 Task: Look for space in Grimbergen, Belgium from 6th September, 2023 to 10th September, 2023 for 1 adult in price range Rs.9000 to Rs.17000. Place can be private room with 1  bedroom having 1 bed and 1 bathroom. Property type can be house, flat, guest house, hotel. Amenities needed are: heating. Booking option can be shelf check-in. Required host language is English.
Action: Key pressed g<Key.caps_lock>rimbergen,<Key.space><Key.caps_lock>b<Key.caps_lock>elgium<Key.enter>
Screenshot: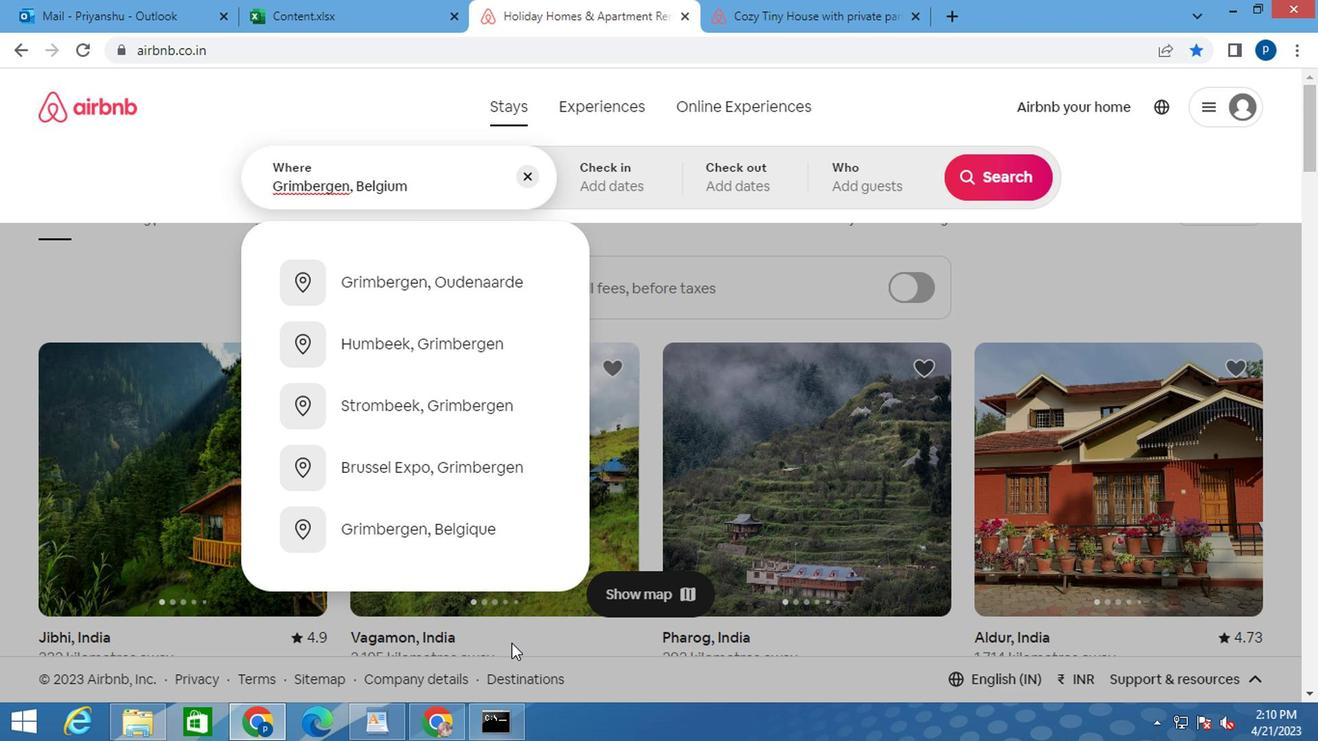 
Action: Mouse moved to (982, 328)
Screenshot: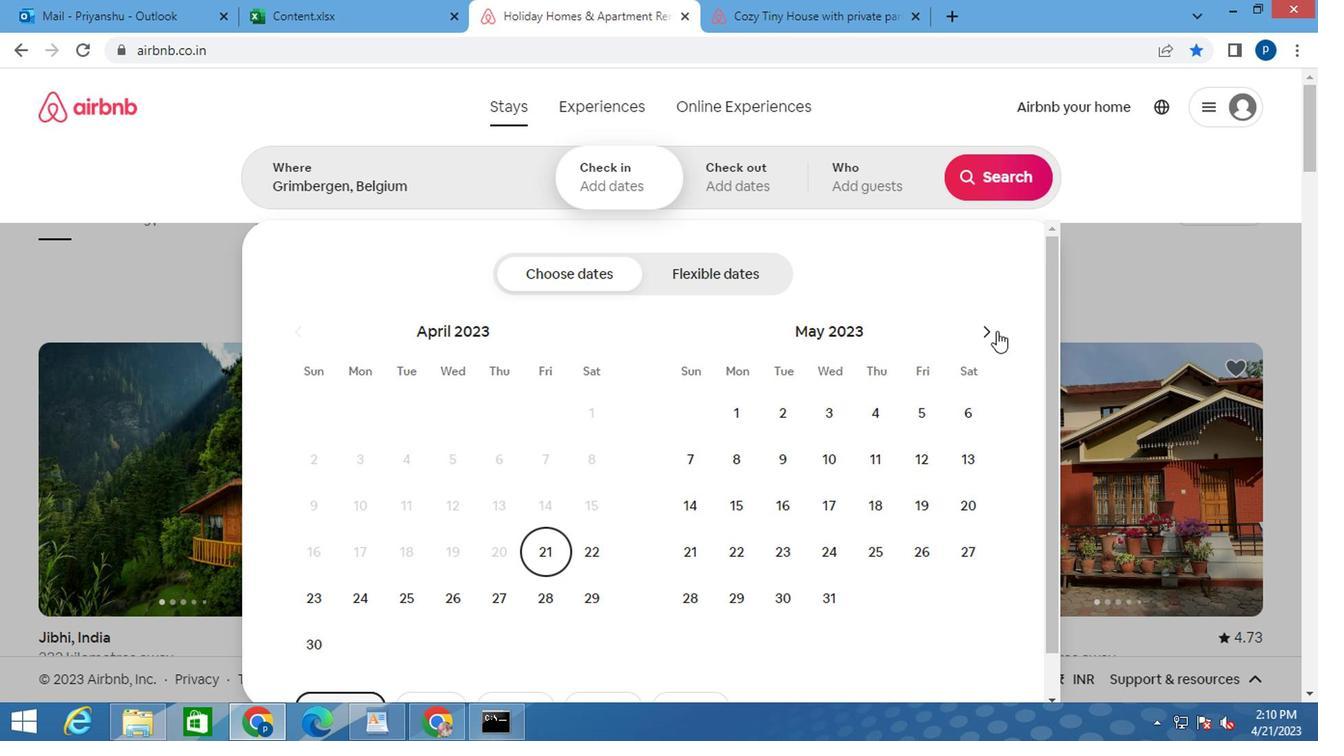 
Action: Mouse pressed left at (982, 328)
Screenshot: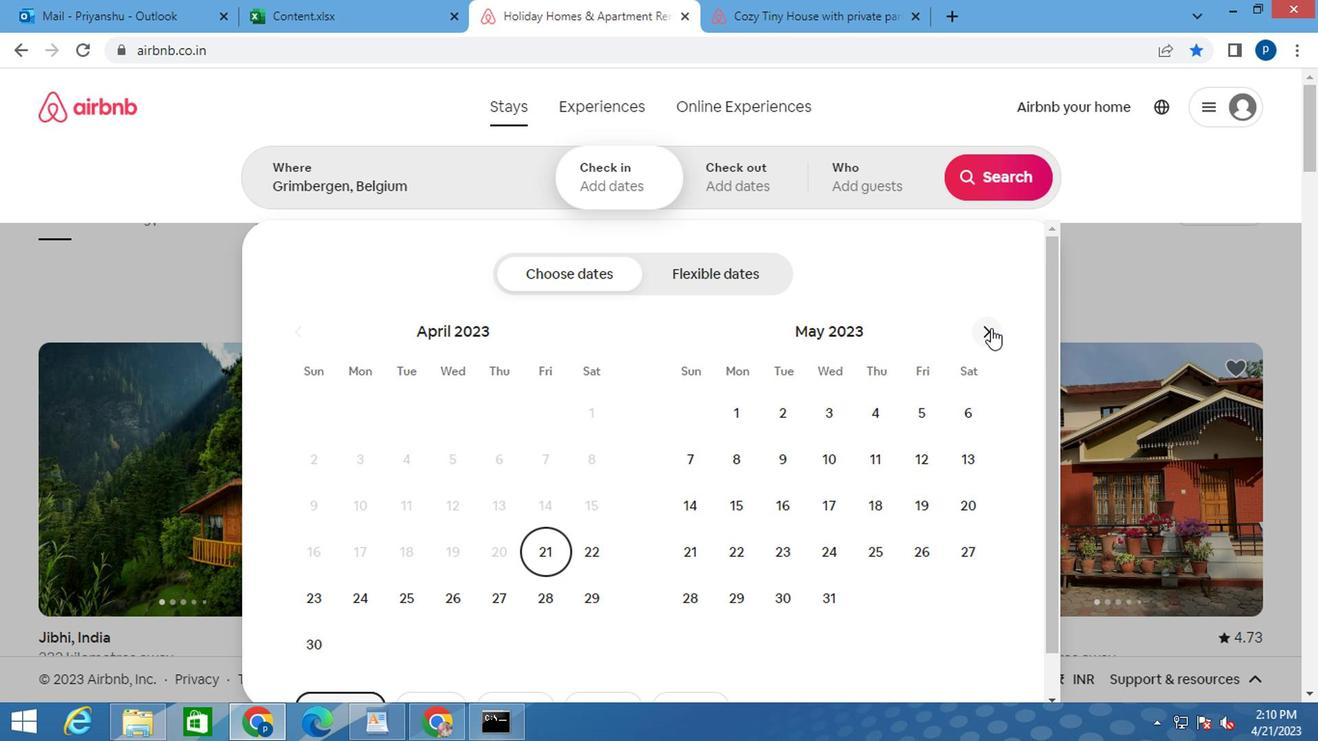 
Action: Mouse moved to (981, 327)
Screenshot: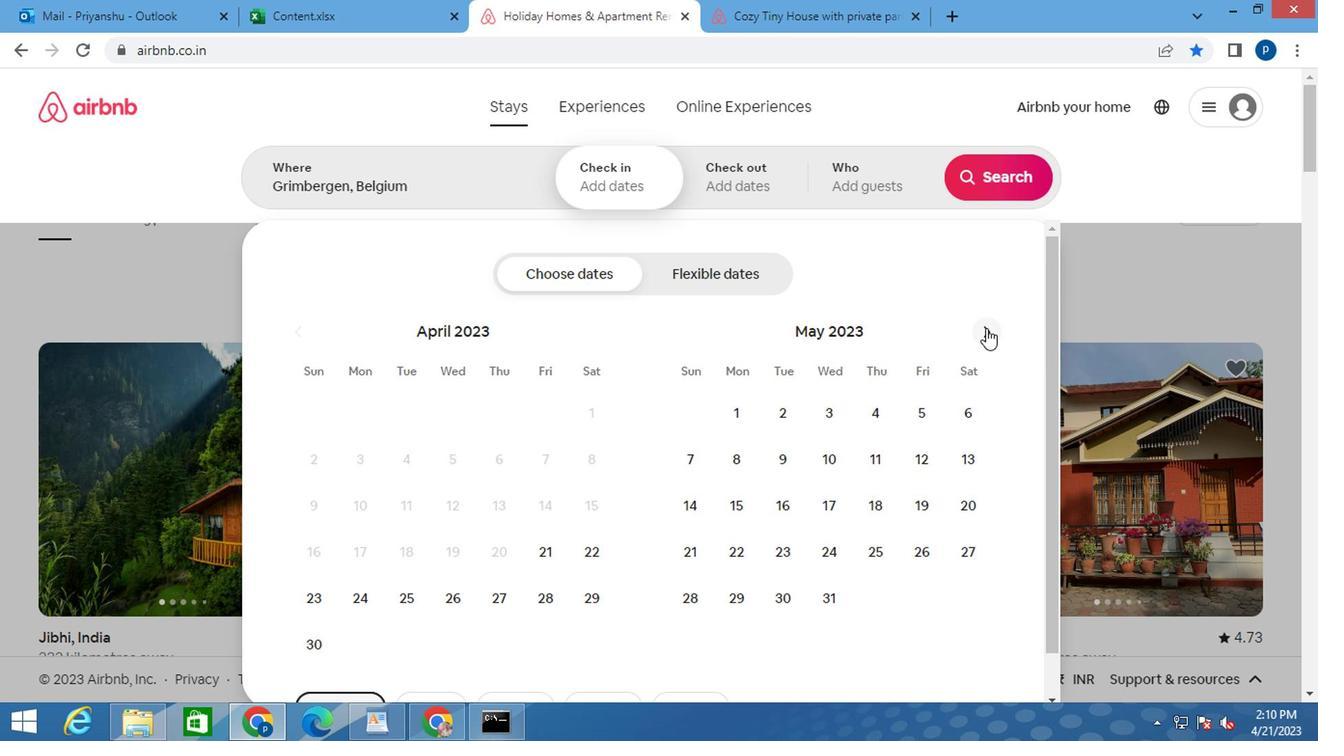 
Action: Mouse pressed left at (981, 327)
Screenshot: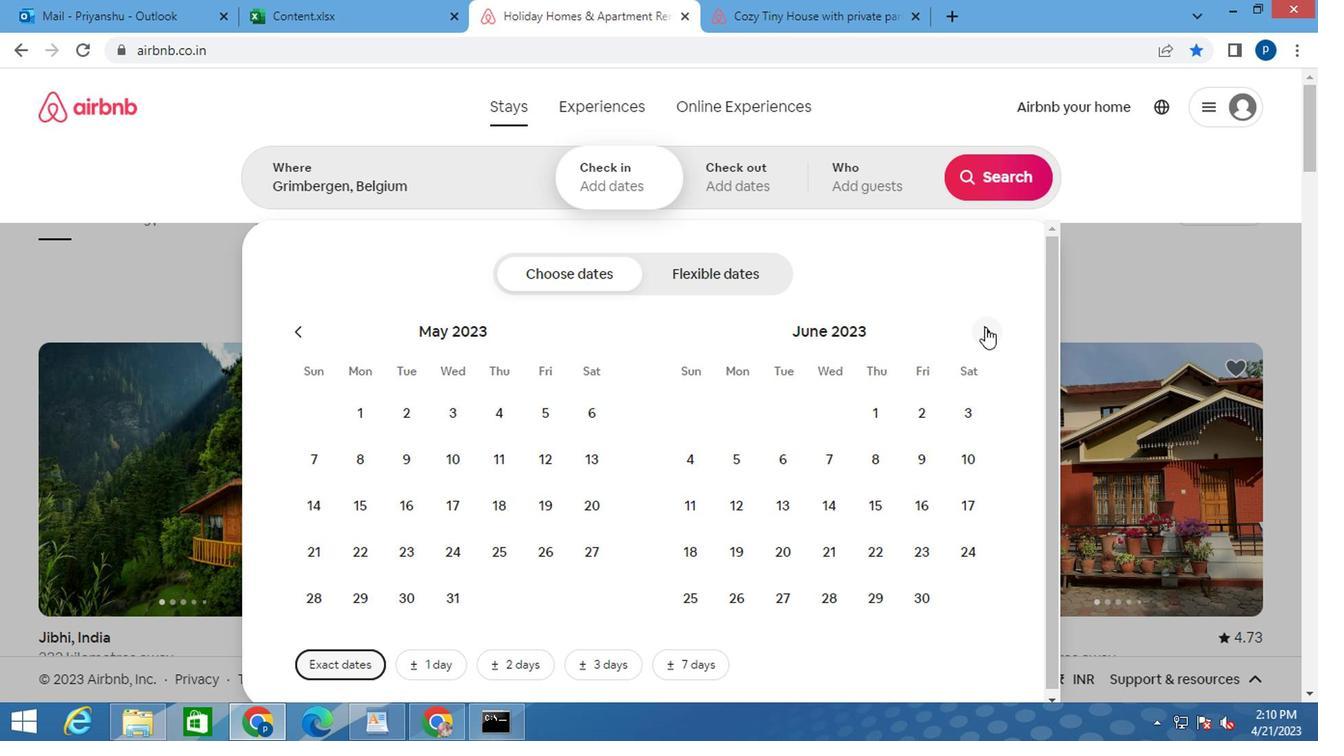 
Action: Mouse pressed left at (981, 327)
Screenshot: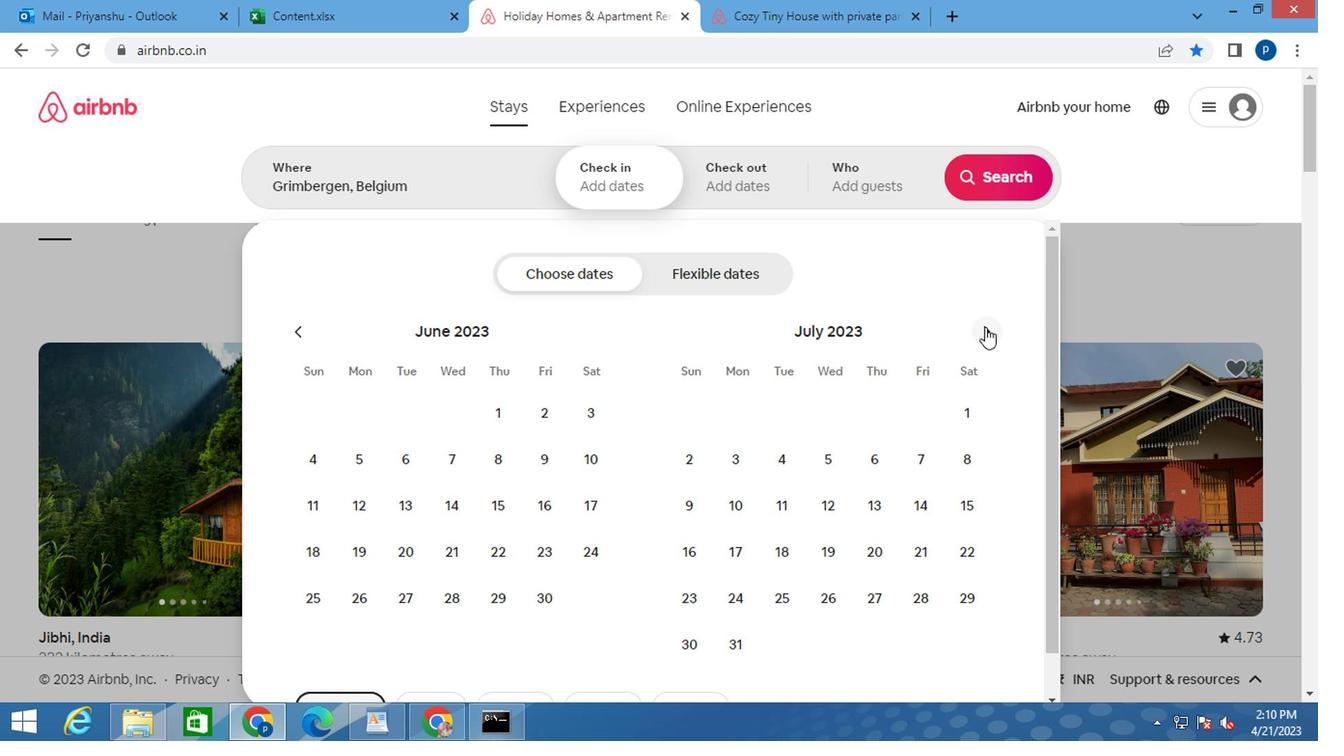 
Action: Mouse pressed left at (981, 327)
Screenshot: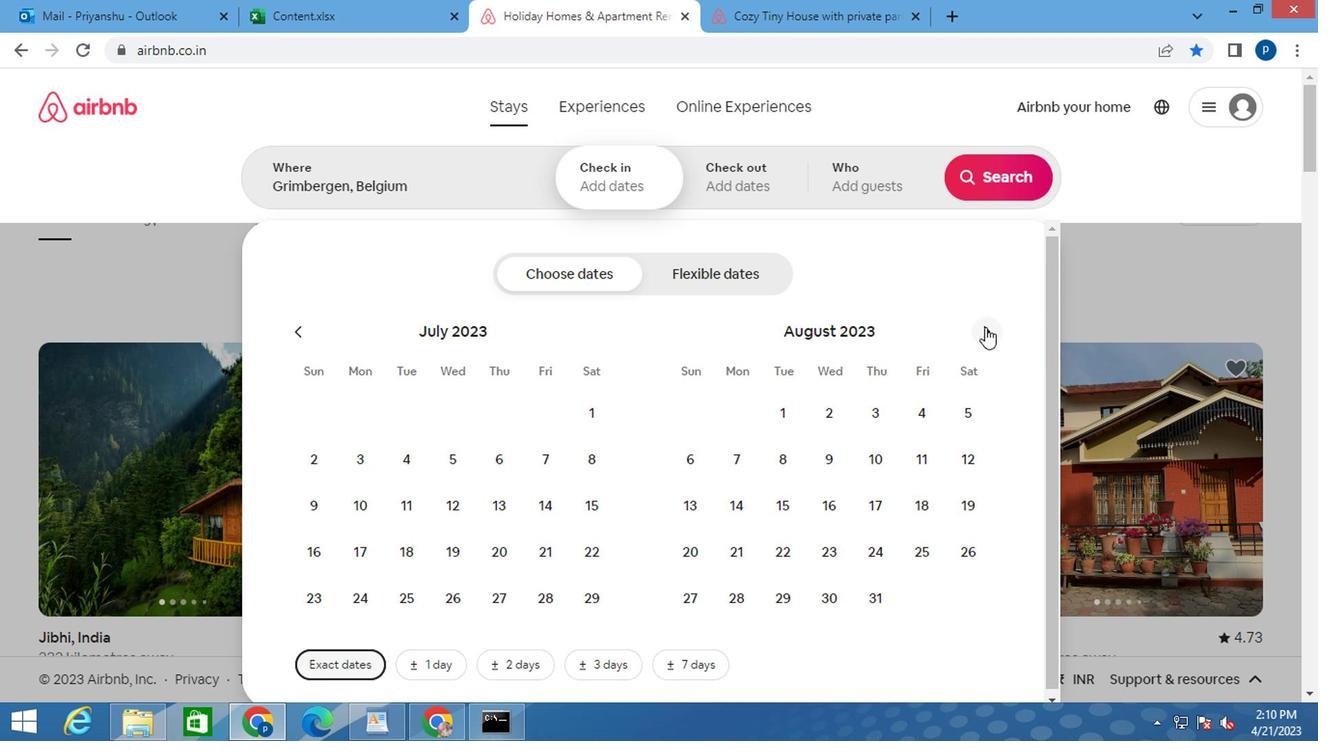
Action: Mouse moved to (832, 445)
Screenshot: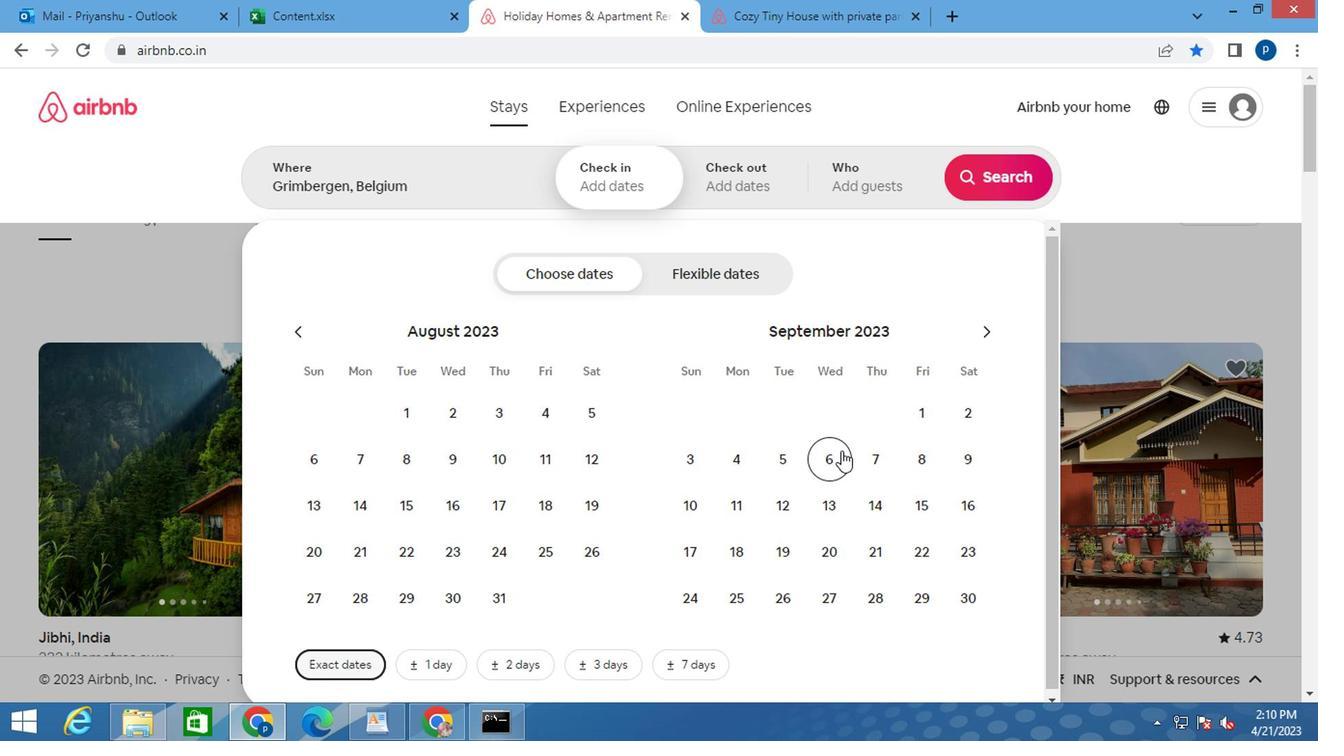 
Action: Mouse pressed left at (832, 445)
Screenshot: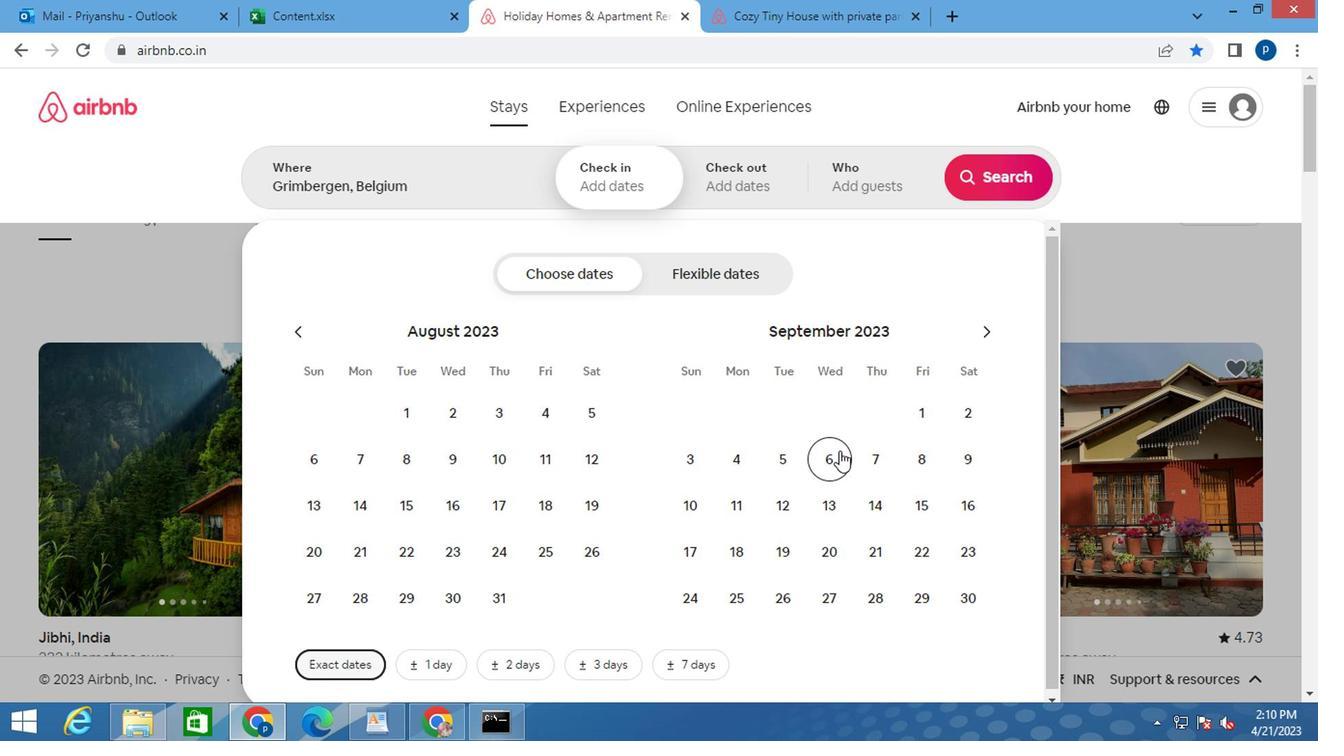 
Action: Mouse moved to (685, 486)
Screenshot: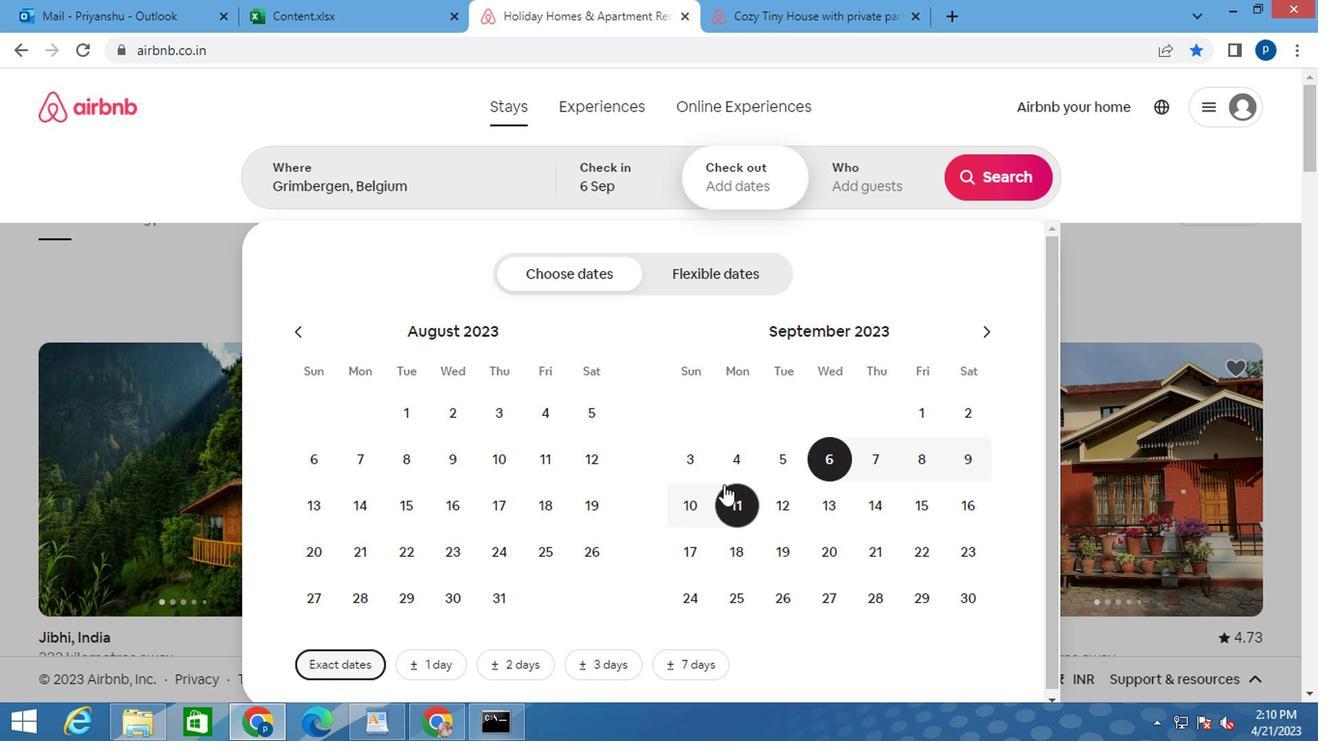 
Action: Mouse pressed left at (685, 486)
Screenshot: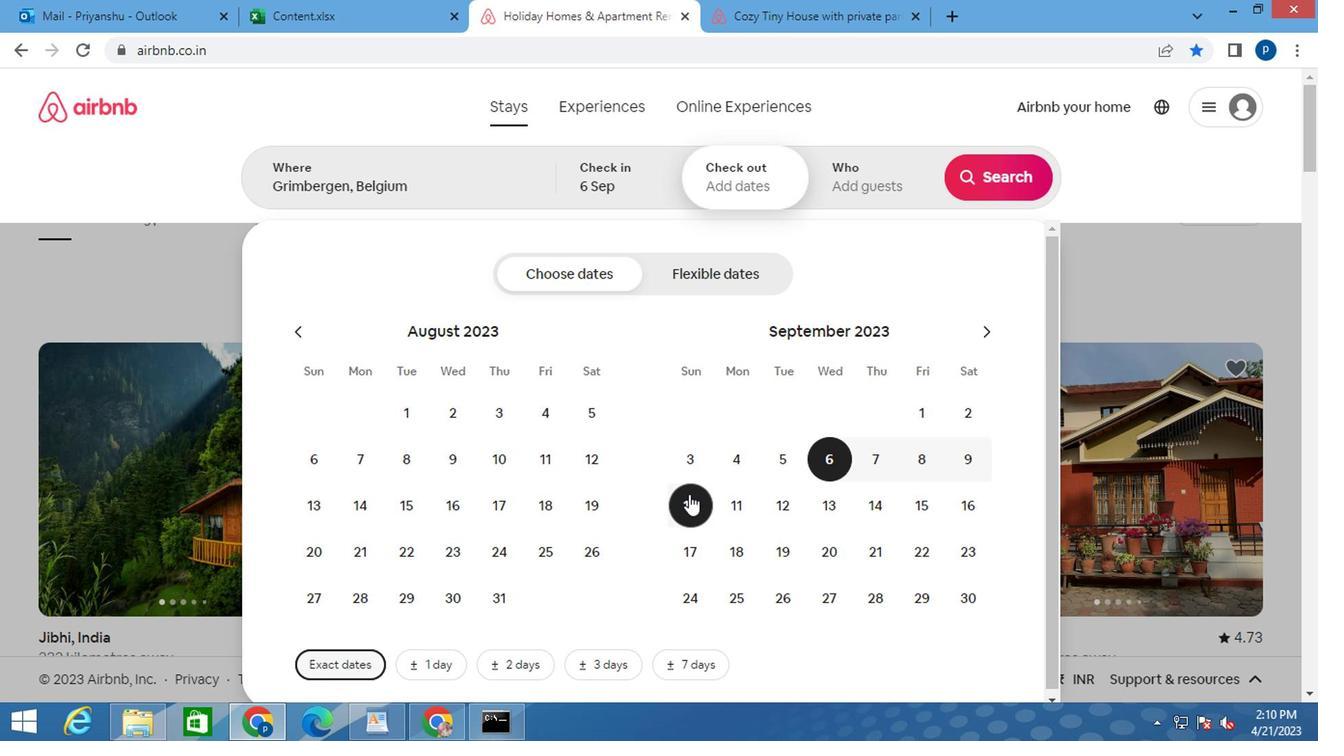 
Action: Mouse moved to (877, 189)
Screenshot: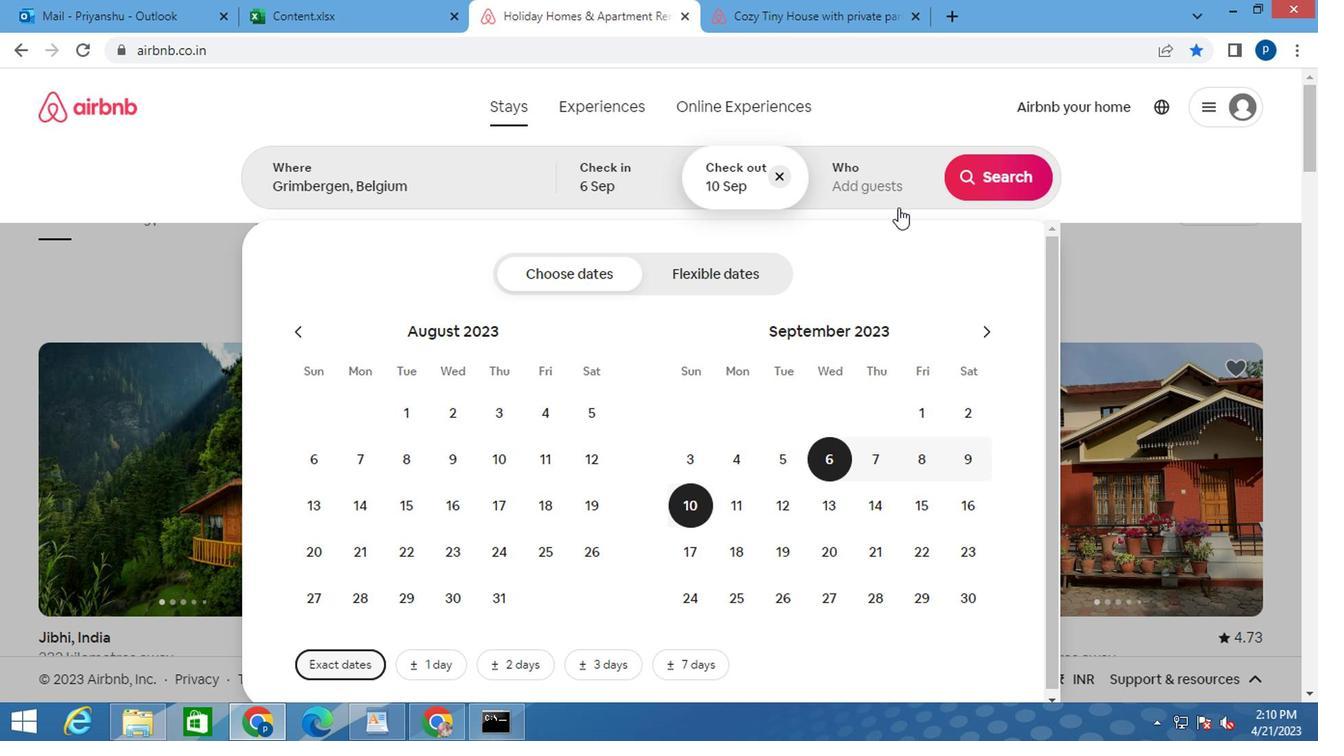 
Action: Mouse pressed left at (877, 189)
Screenshot: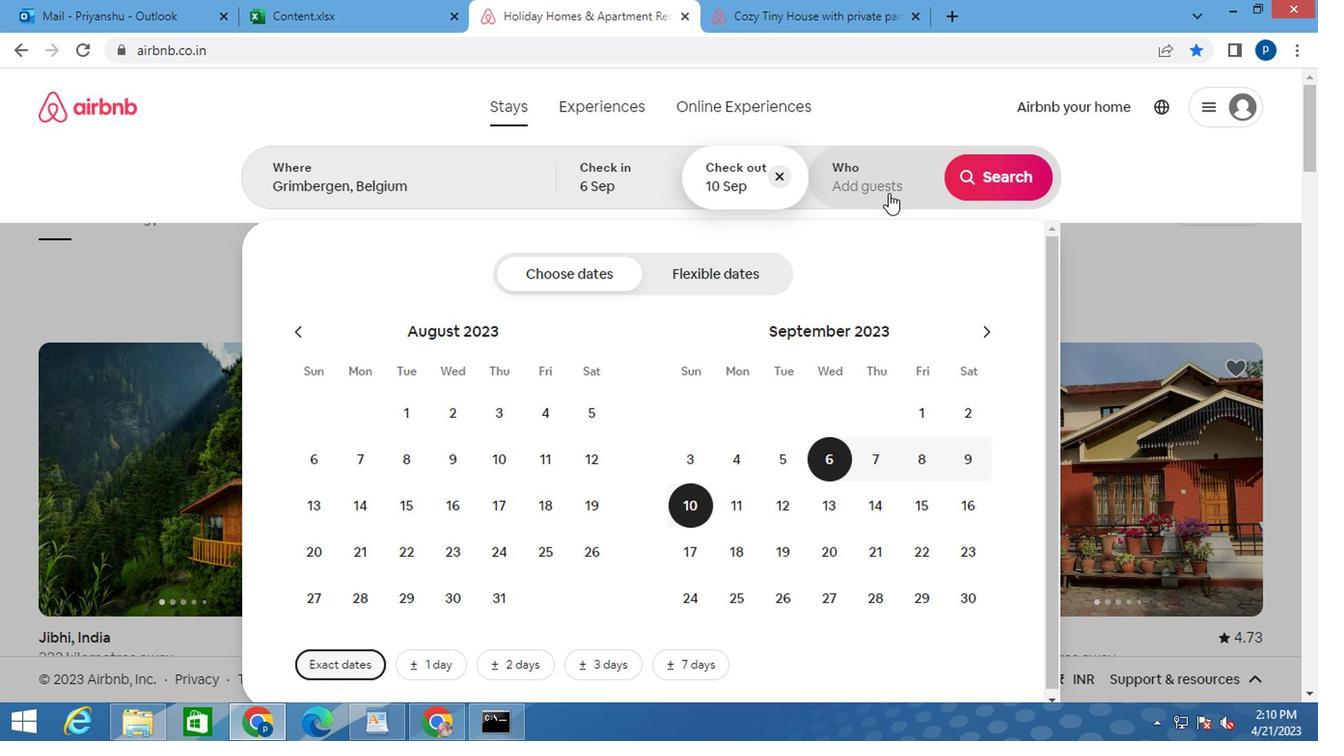 
Action: Mouse moved to (1006, 272)
Screenshot: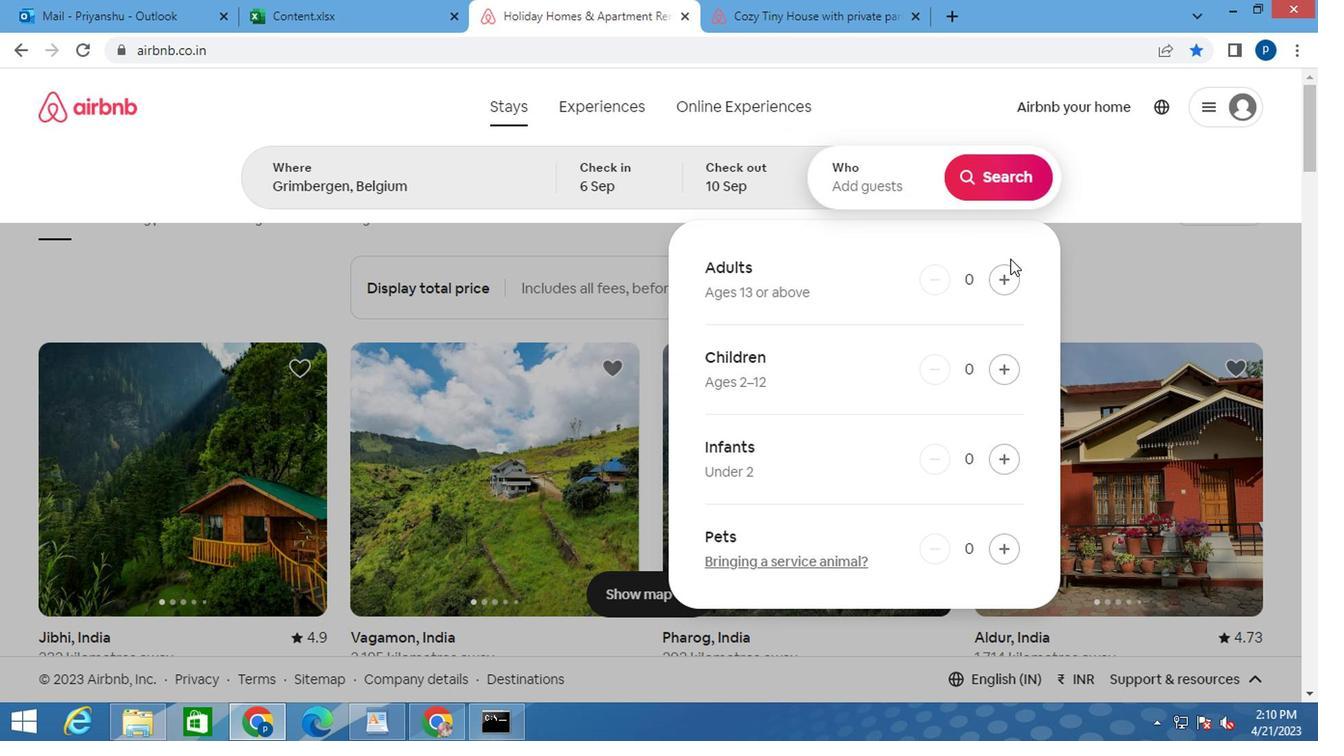 
Action: Mouse pressed left at (1006, 272)
Screenshot: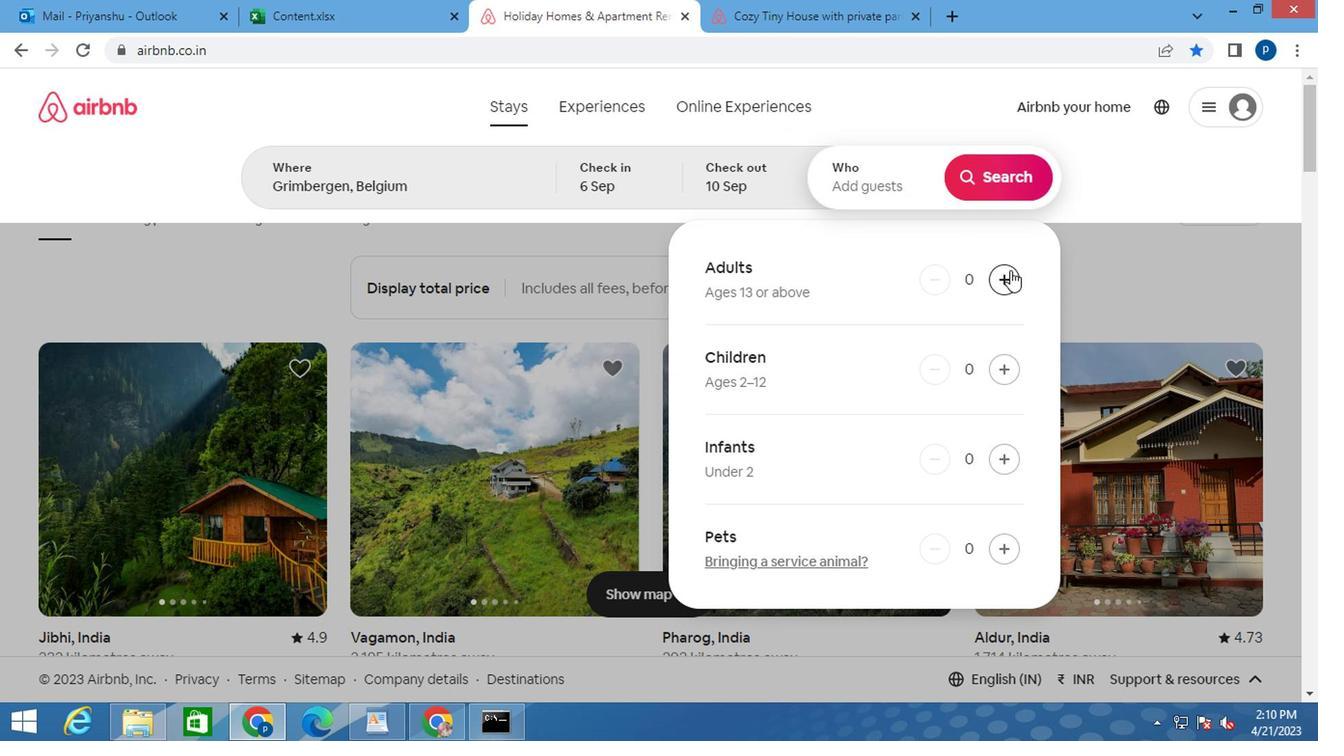 
Action: Mouse moved to (1018, 177)
Screenshot: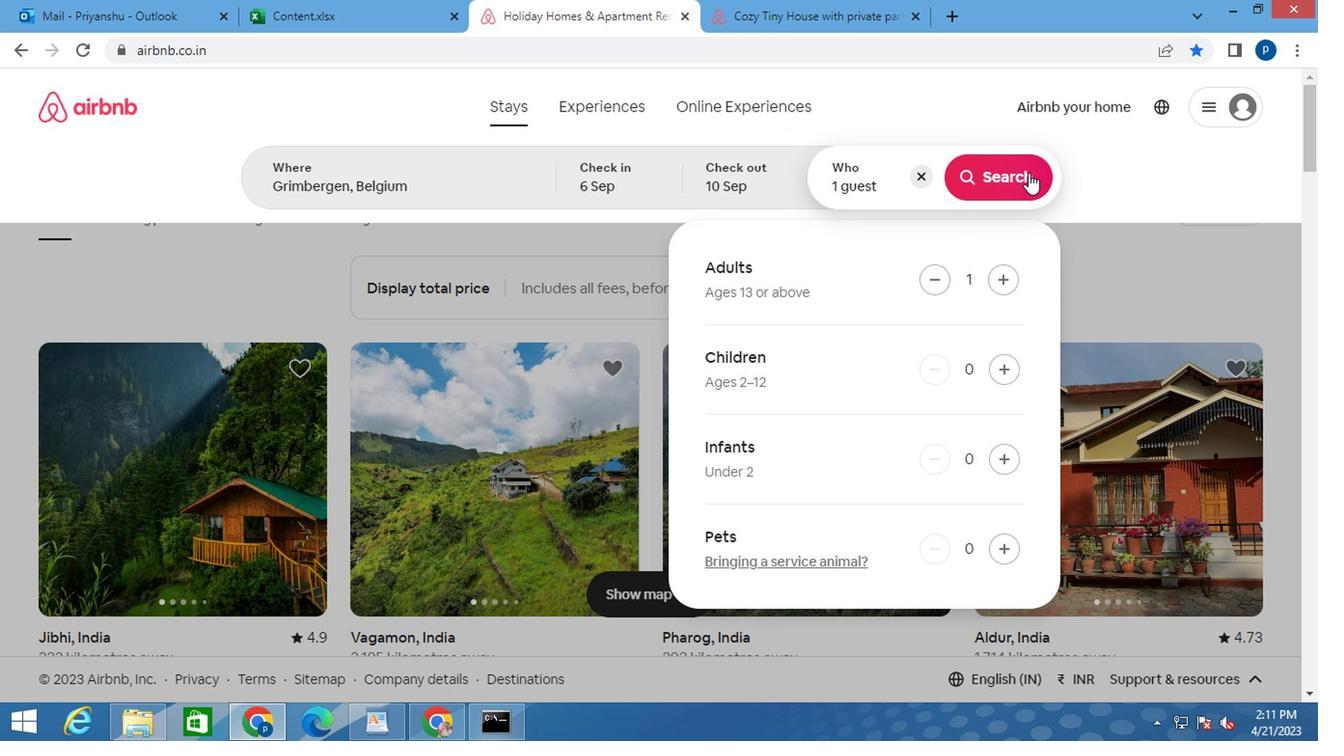 
Action: Mouse pressed left at (1018, 177)
Screenshot: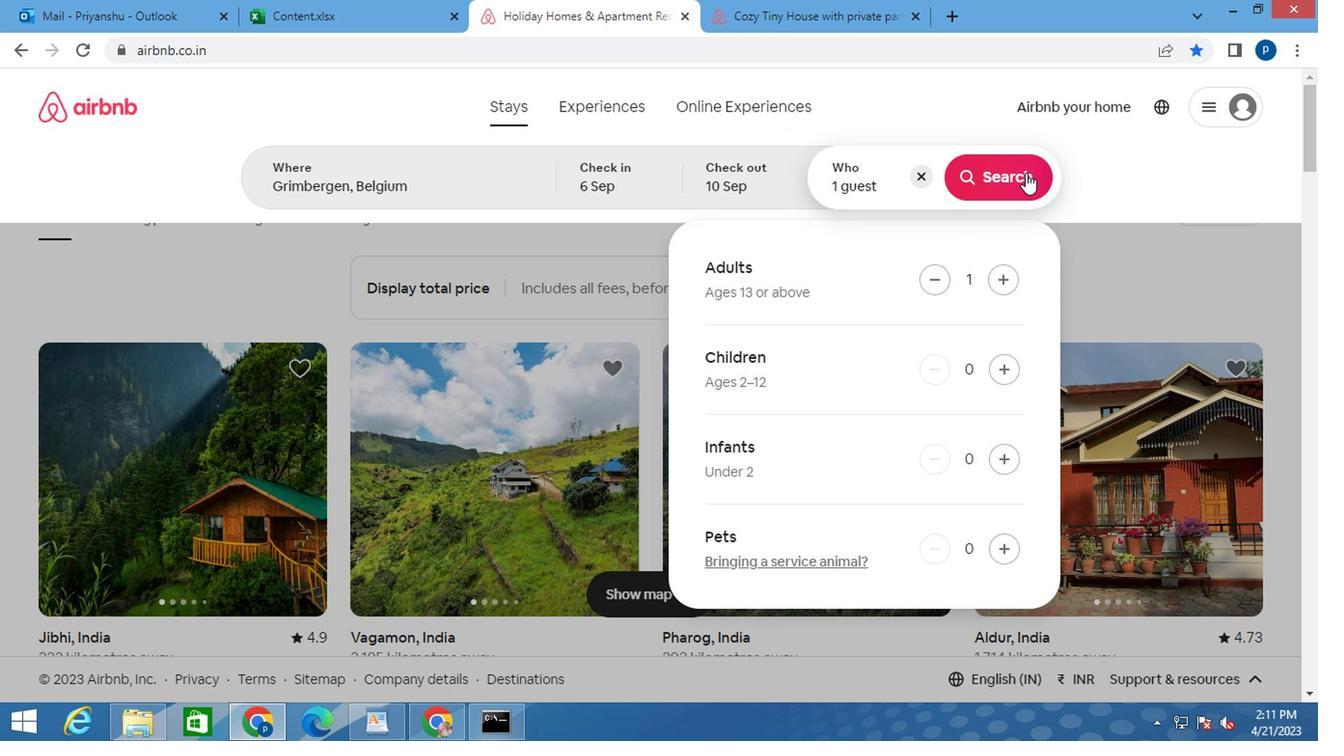 
Action: Mouse moved to (1201, 190)
Screenshot: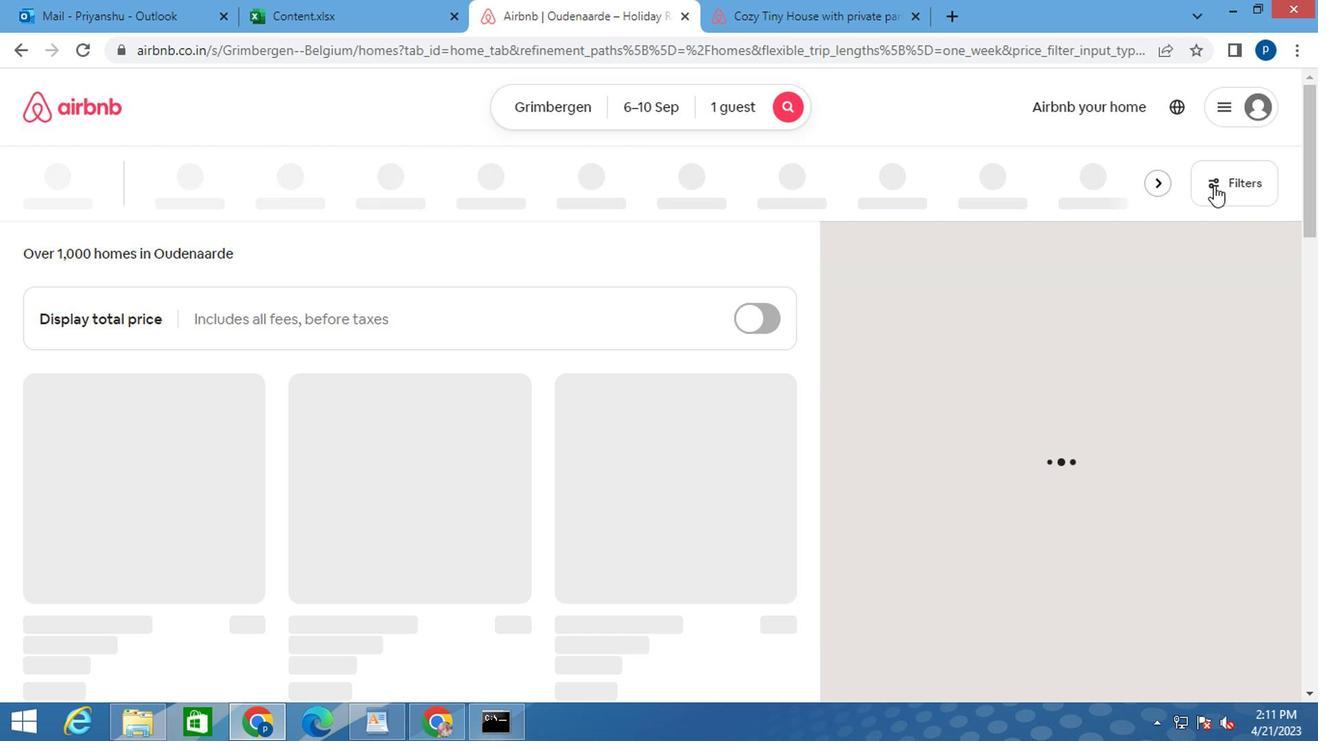 
Action: Mouse pressed left at (1201, 190)
Screenshot: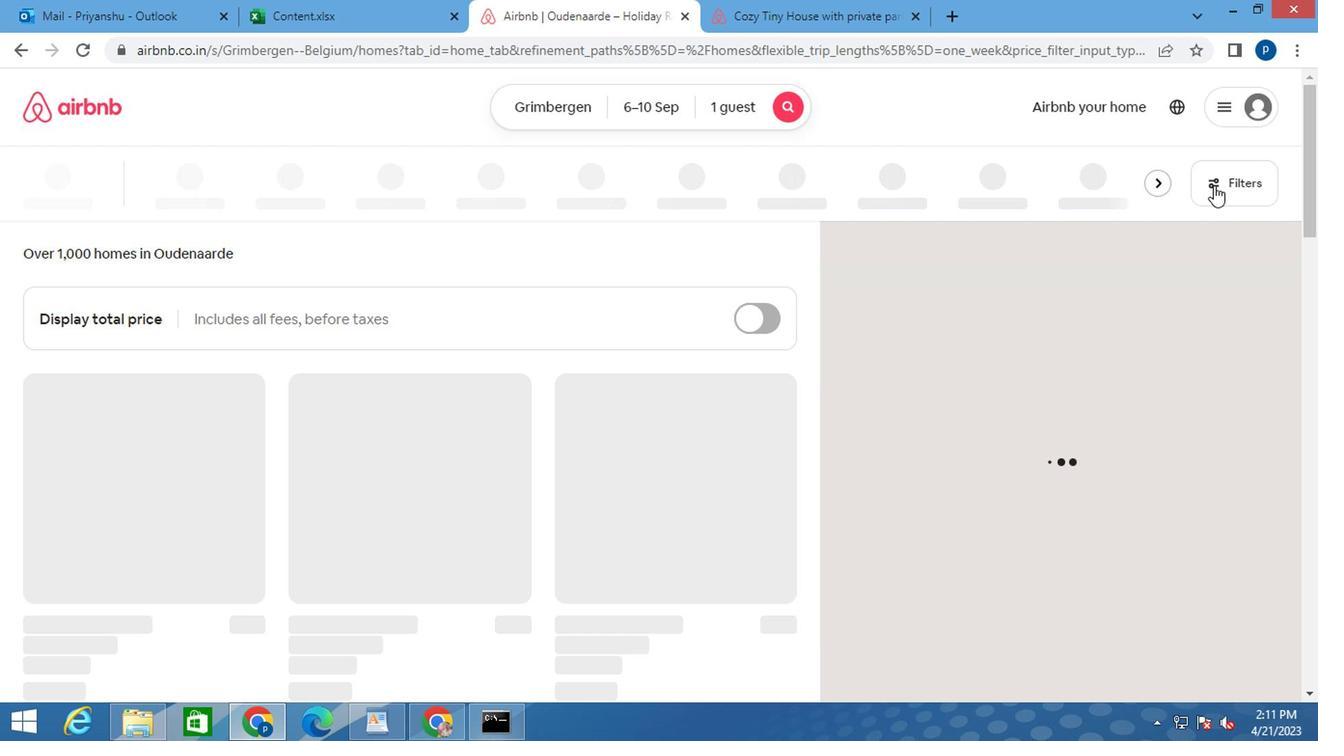 
Action: Mouse moved to (378, 423)
Screenshot: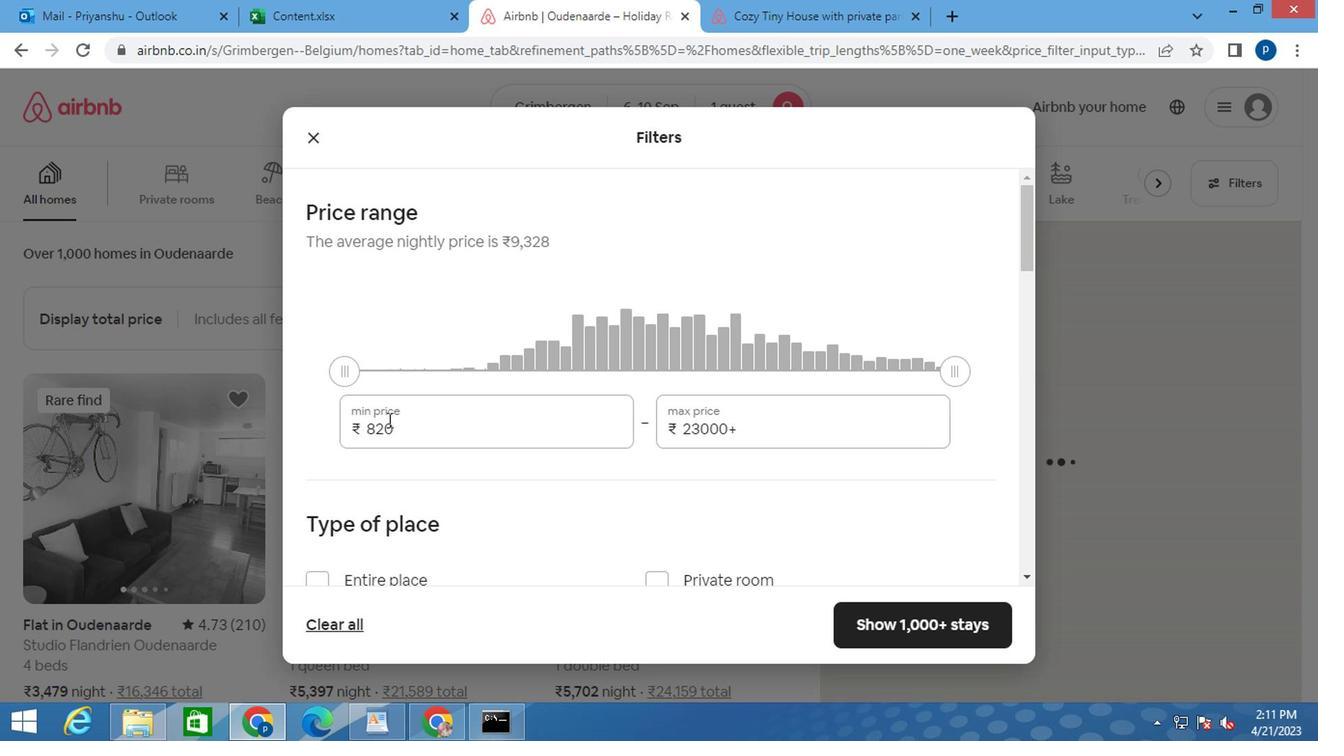 
Action: Mouse pressed left at (378, 423)
Screenshot: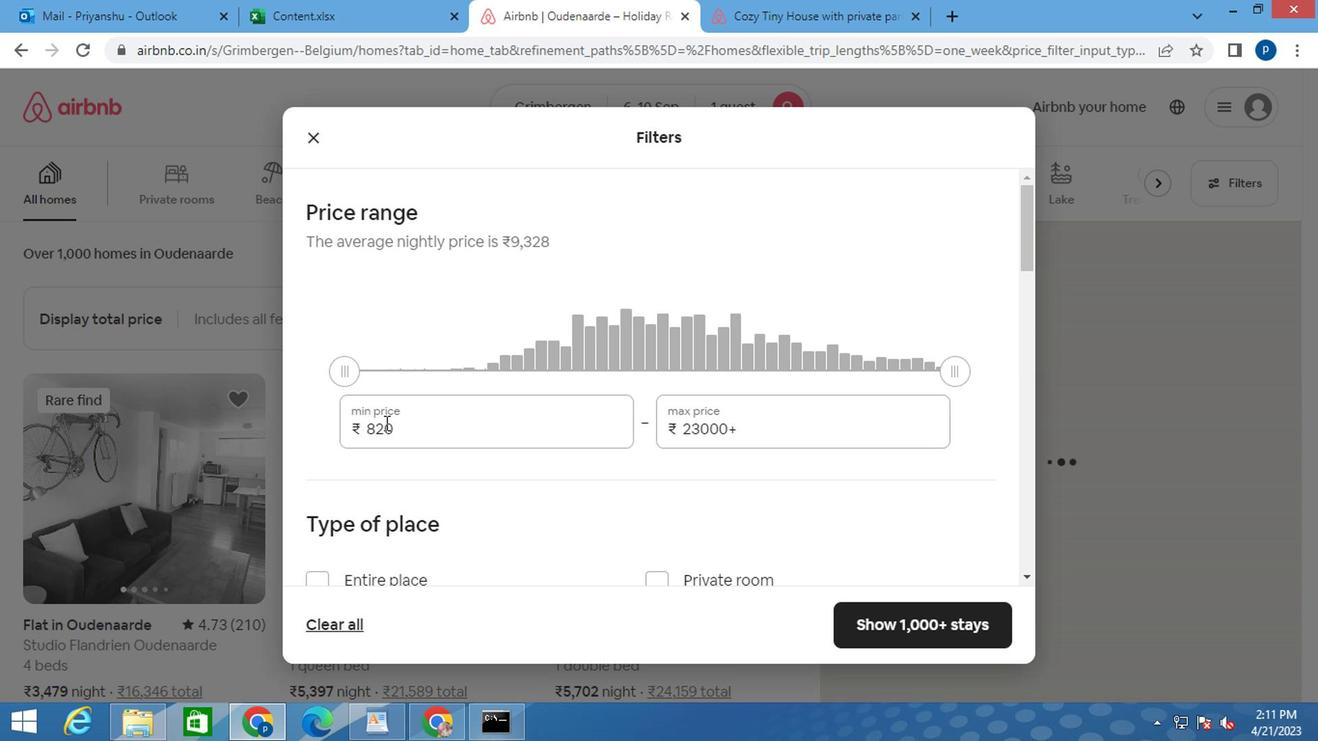 
Action: Mouse pressed left at (378, 423)
Screenshot: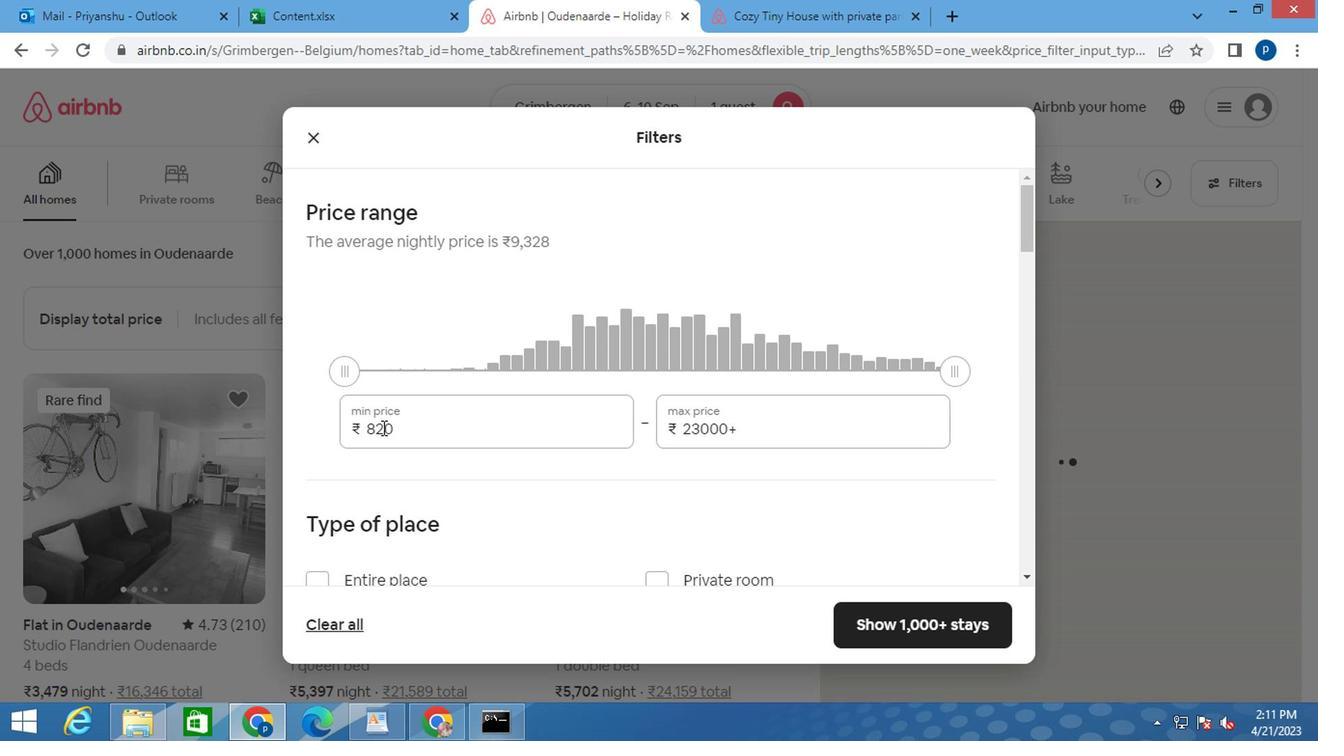 
Action: Mouse moved to (384, 414)
Screenshot: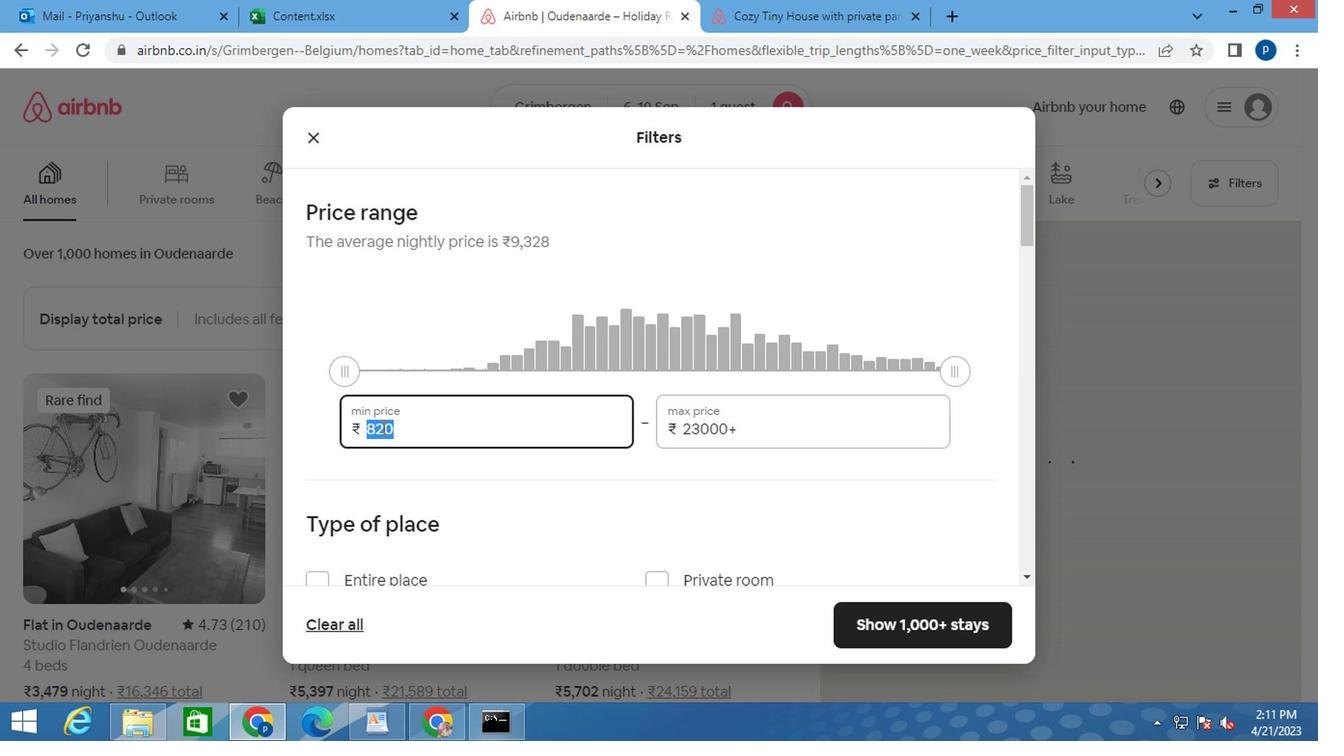 
Action: Key pressed 9000<Key.tab>170
Screenshot: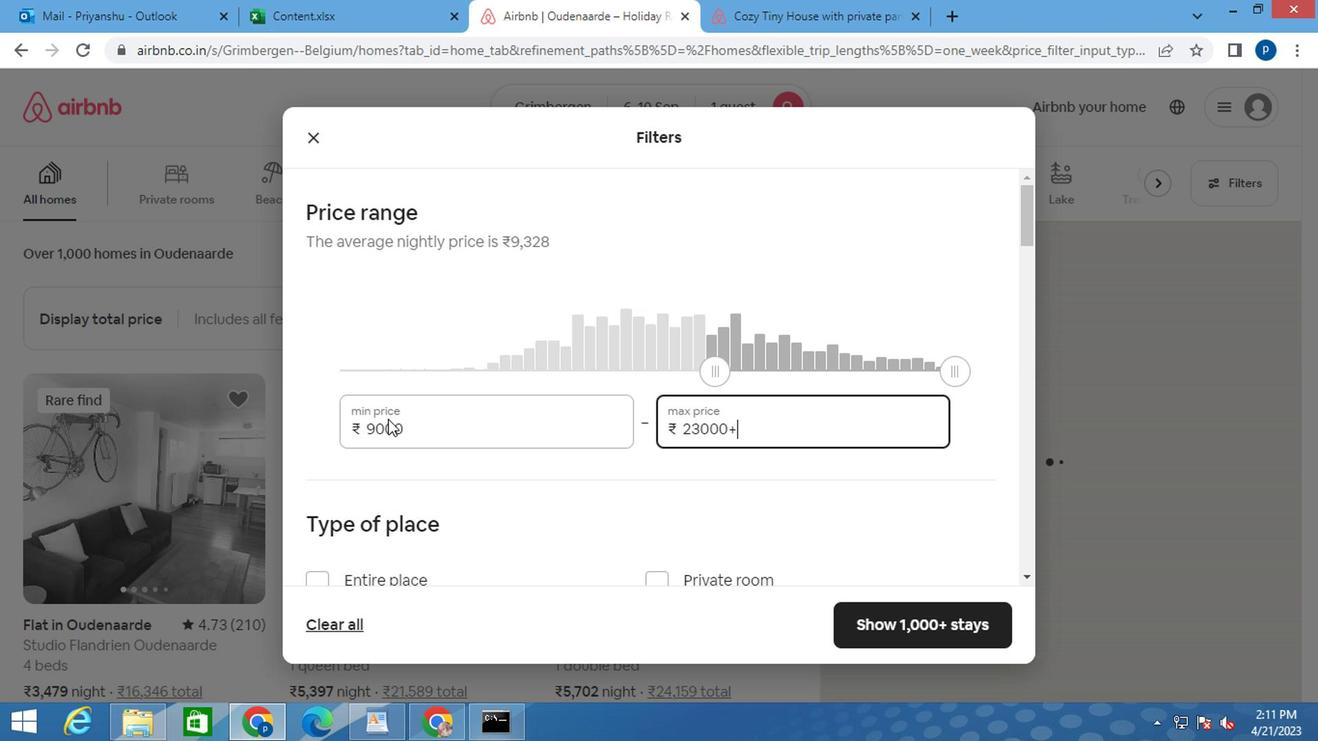 
Action: Mouse moved to (717, 426)
Screenshot: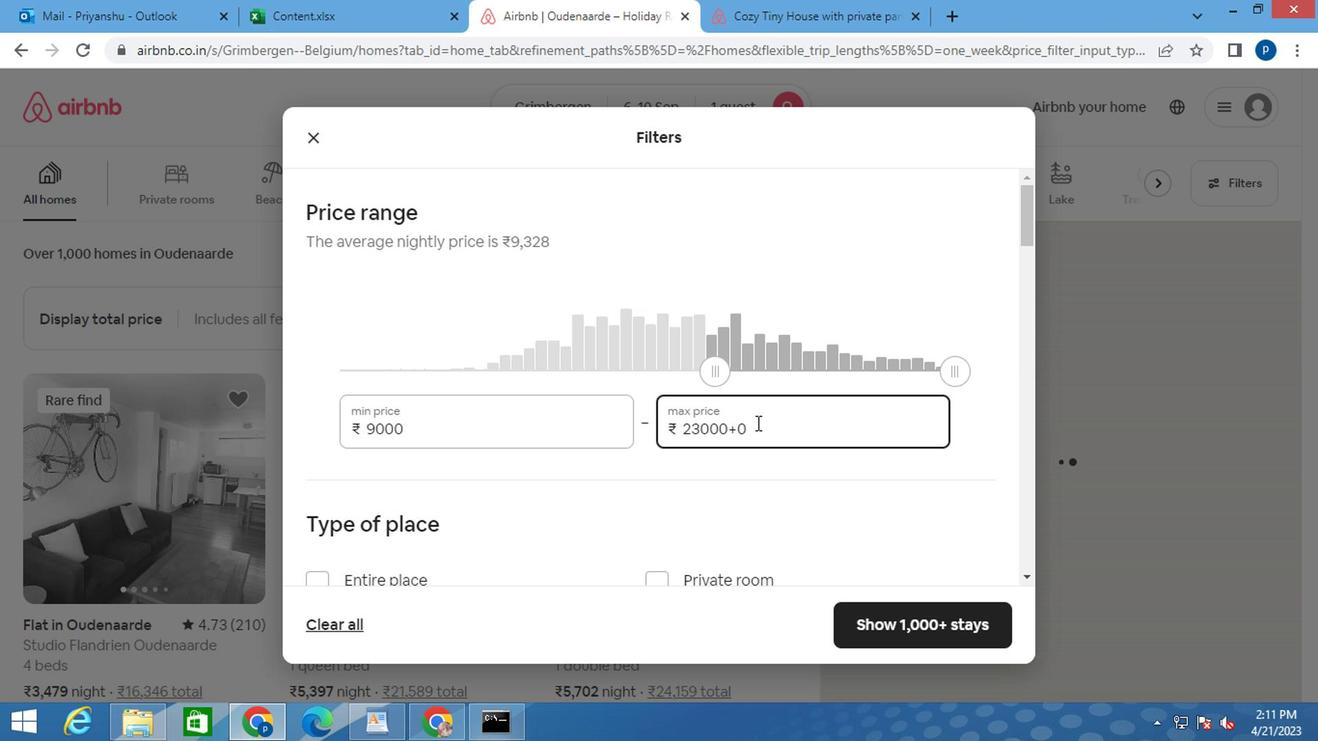 
Action: Mouse pressed left at (717, 426)
Screenshot: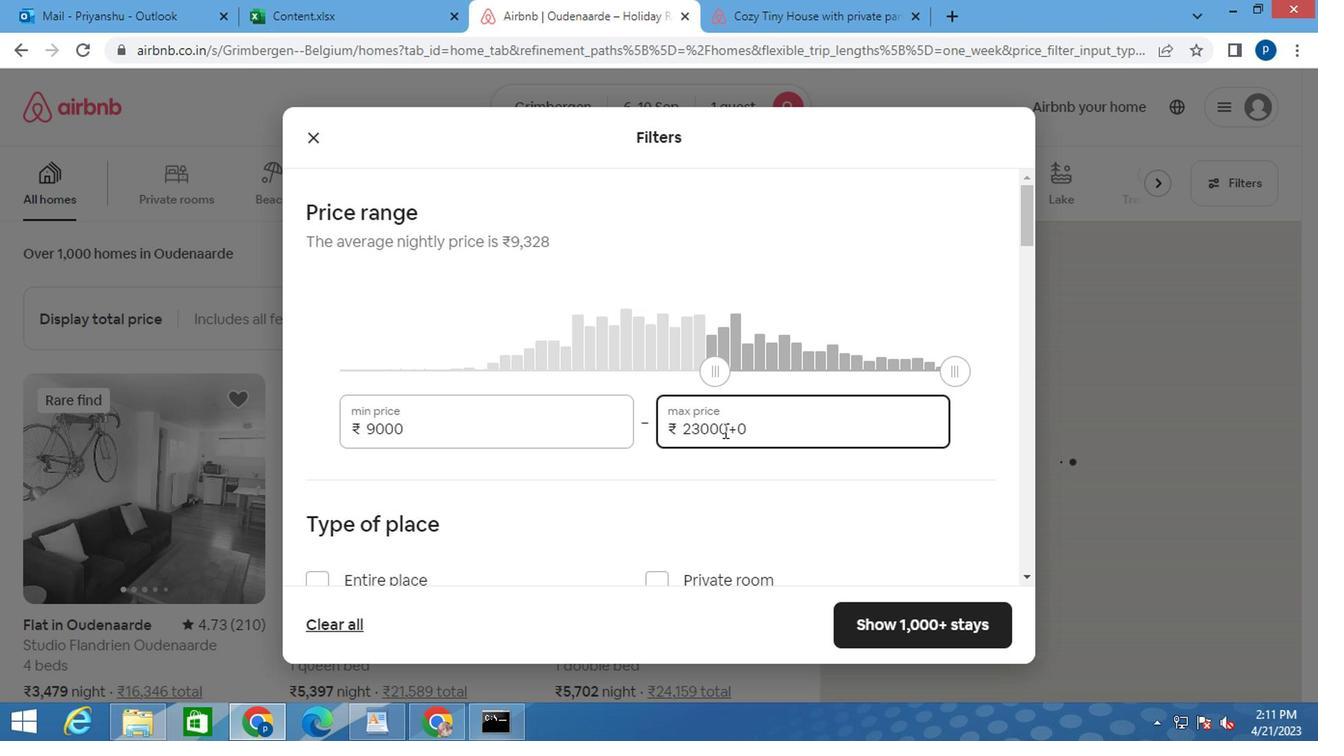 
Action: Mouse pressed left at (717, 426)
Screenshot: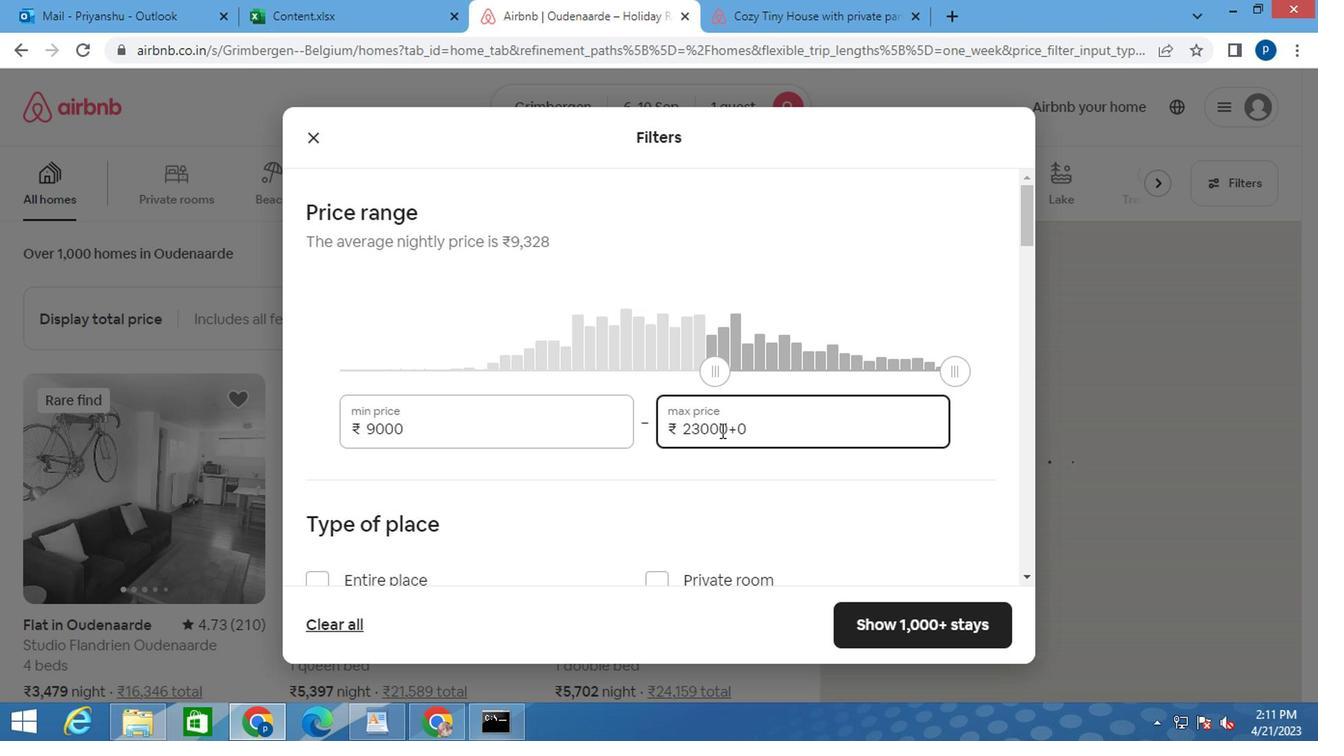 
Action: Mouse pressed left at (717, 426)
Screenshot: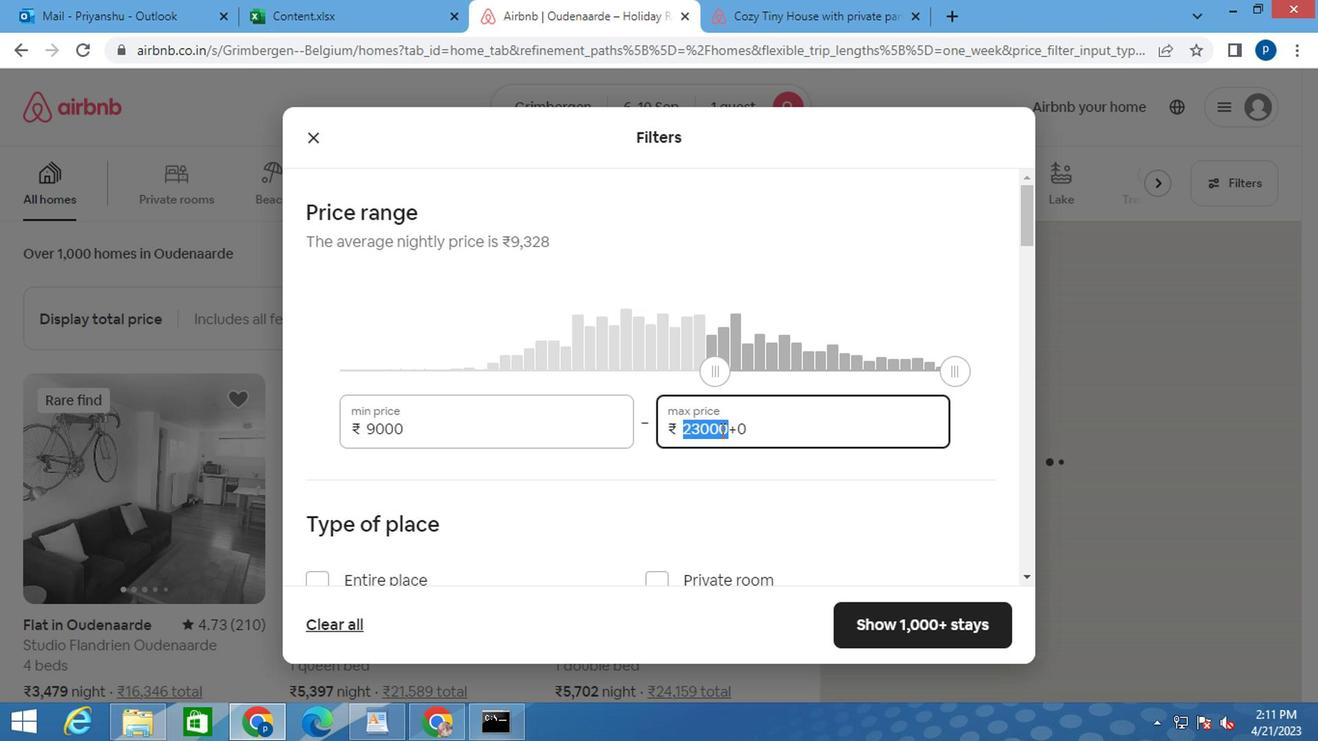 
Action: Key pressed 17000
Screenshot: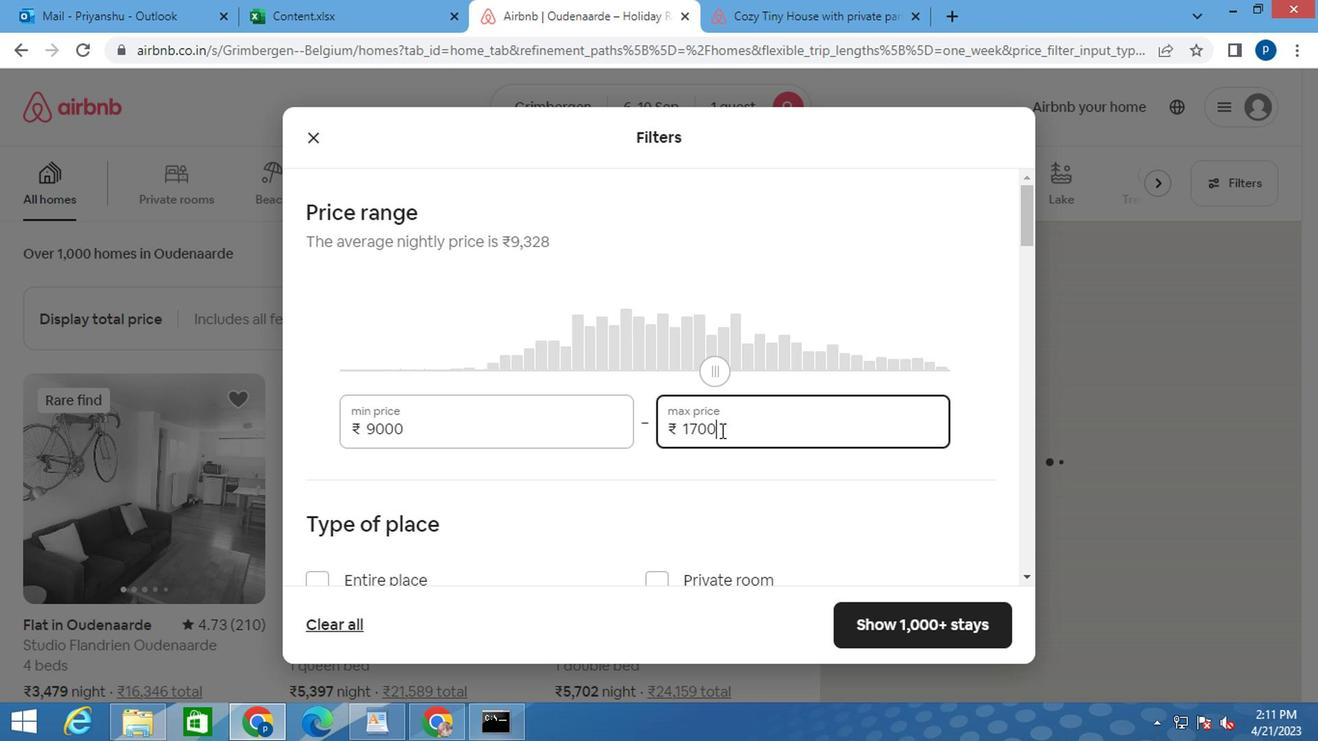 
Action: Mouse moved to (563, 471)
Screenshot: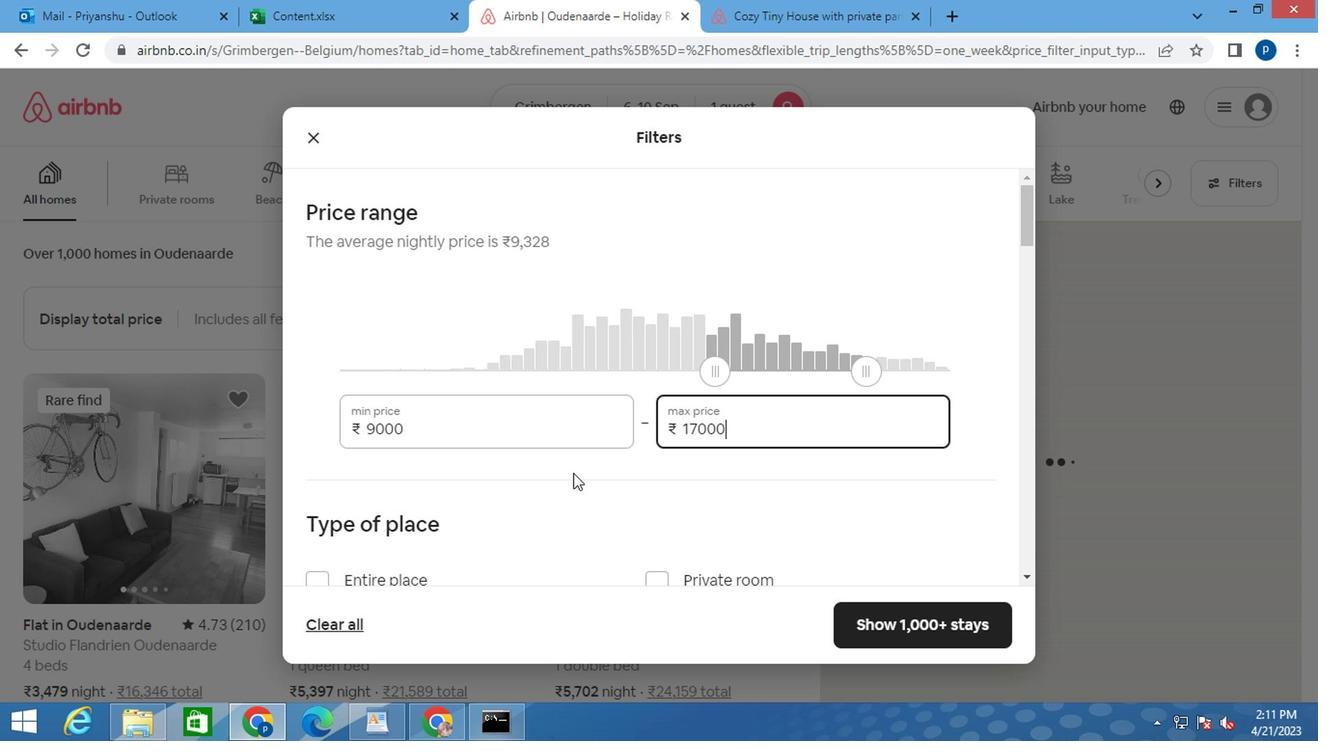 
Action: Mouse scrolled (563, 470) with delta (0, 0)
Screenshot: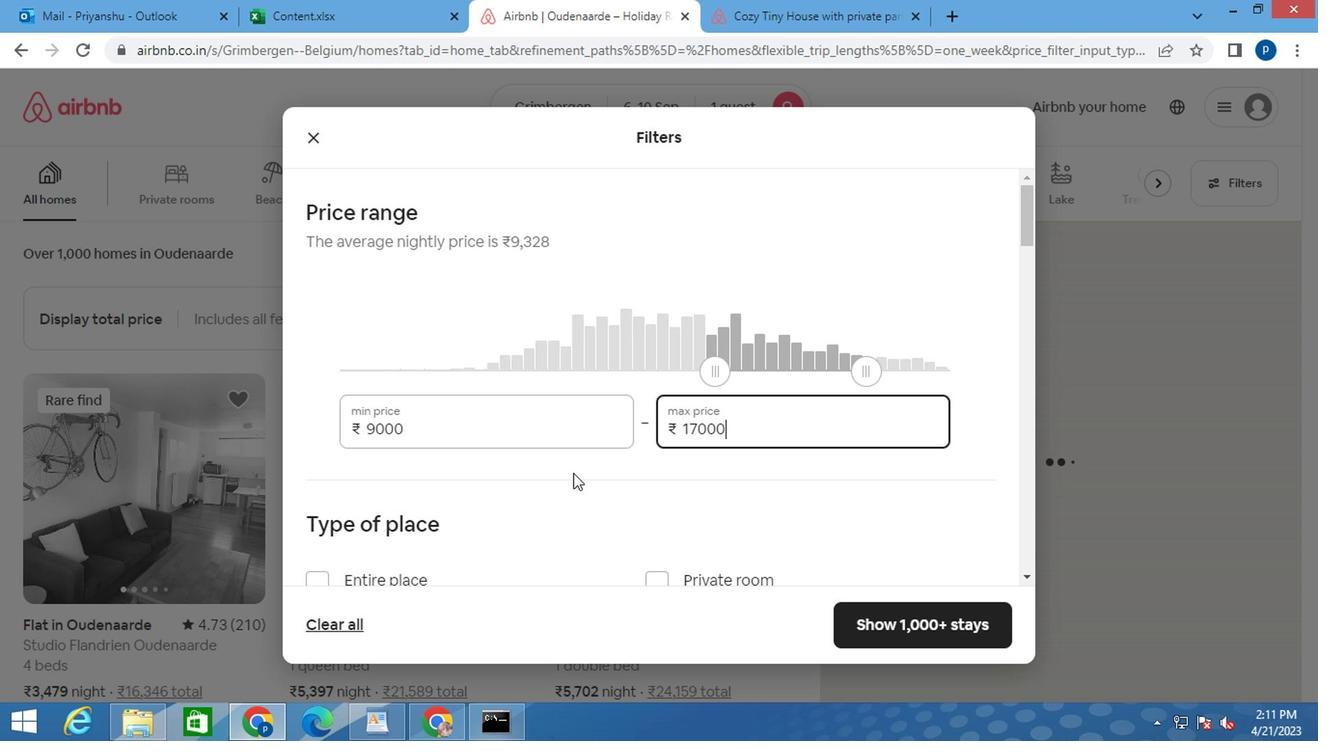 
Action: Mouse moved to (547, 473)
Screenshot: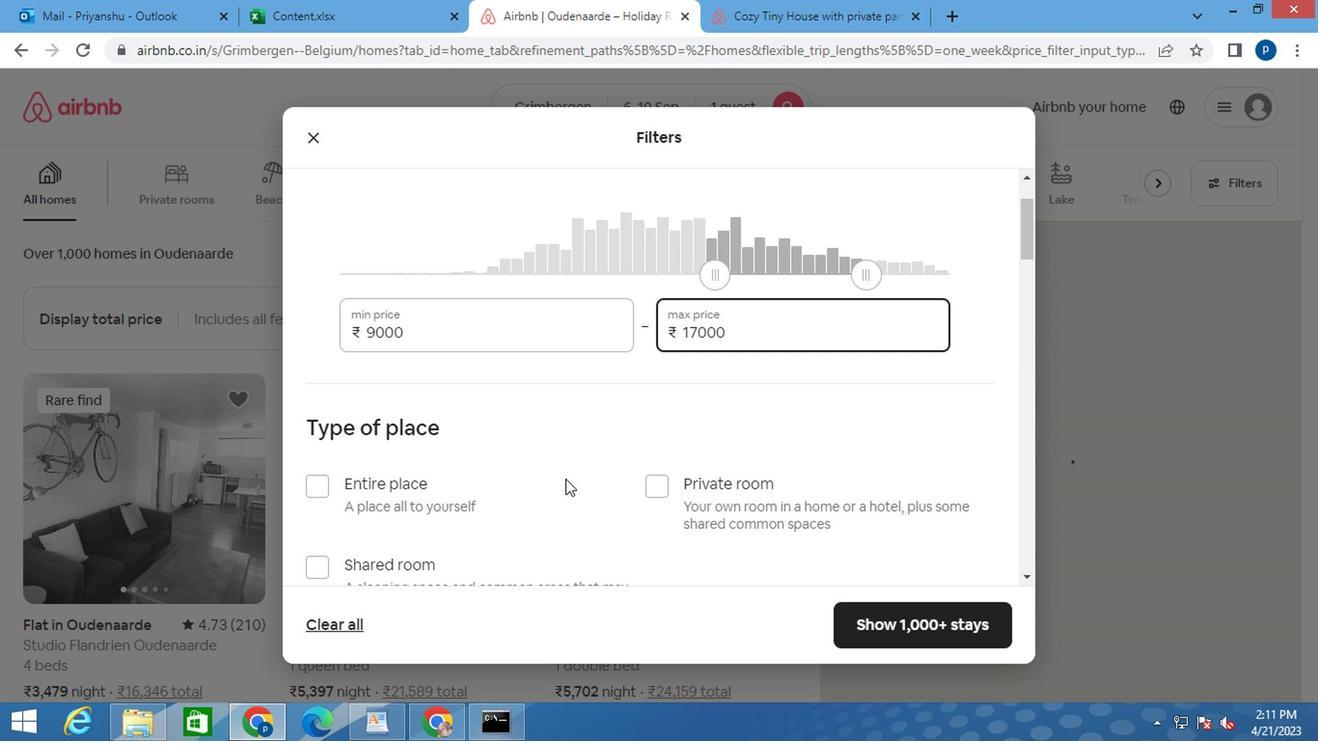 
Action: Mouse scrolled (547, 472) with delta (0, 0)
Screenshot: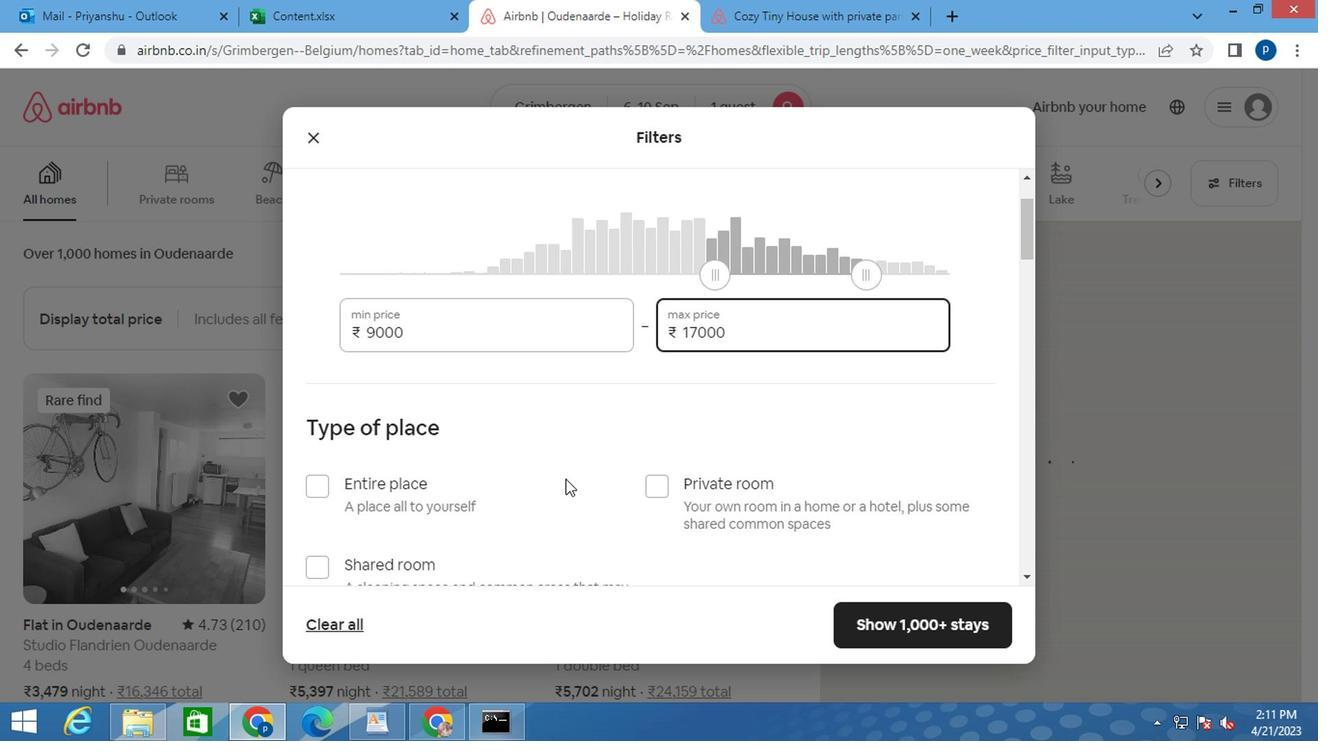 
Action: Mouse moved to (547, 473)
Screenshot: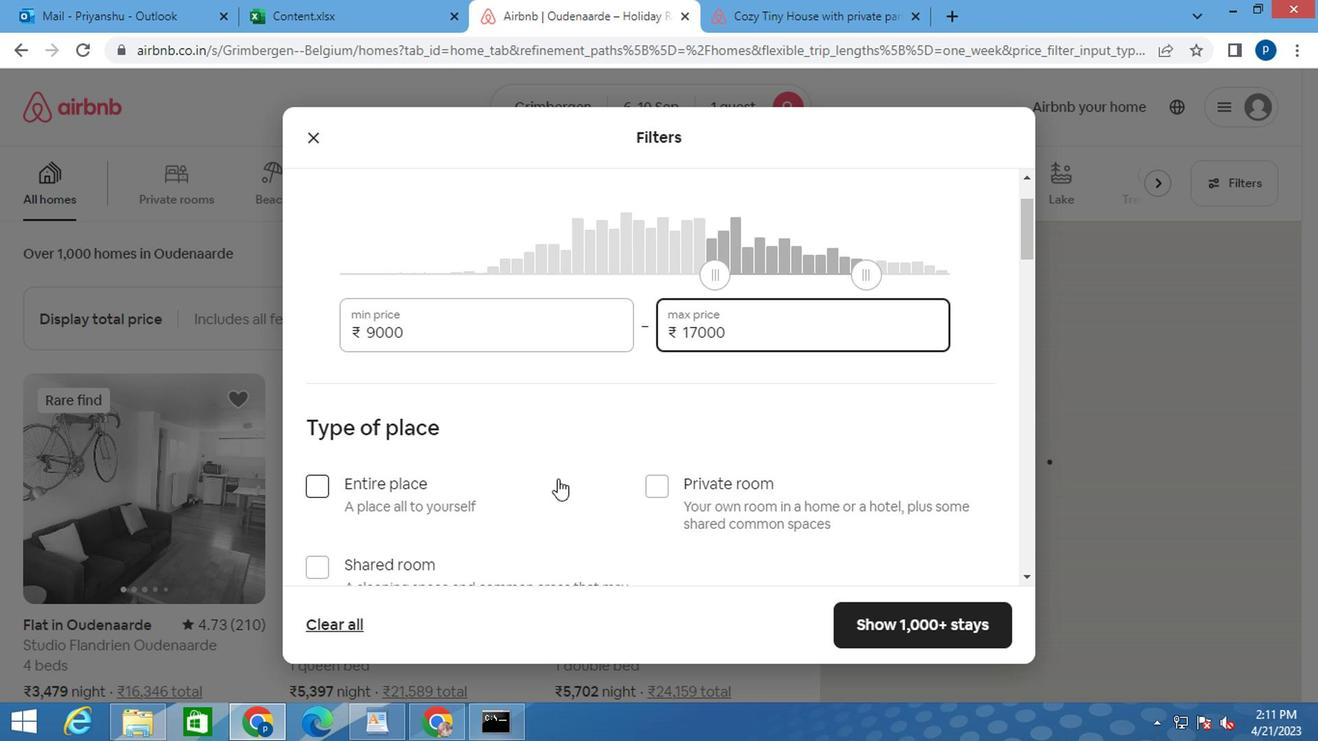 
Action: Mouse scrolled (547, 473) with delta (0, 0)
Screenshot: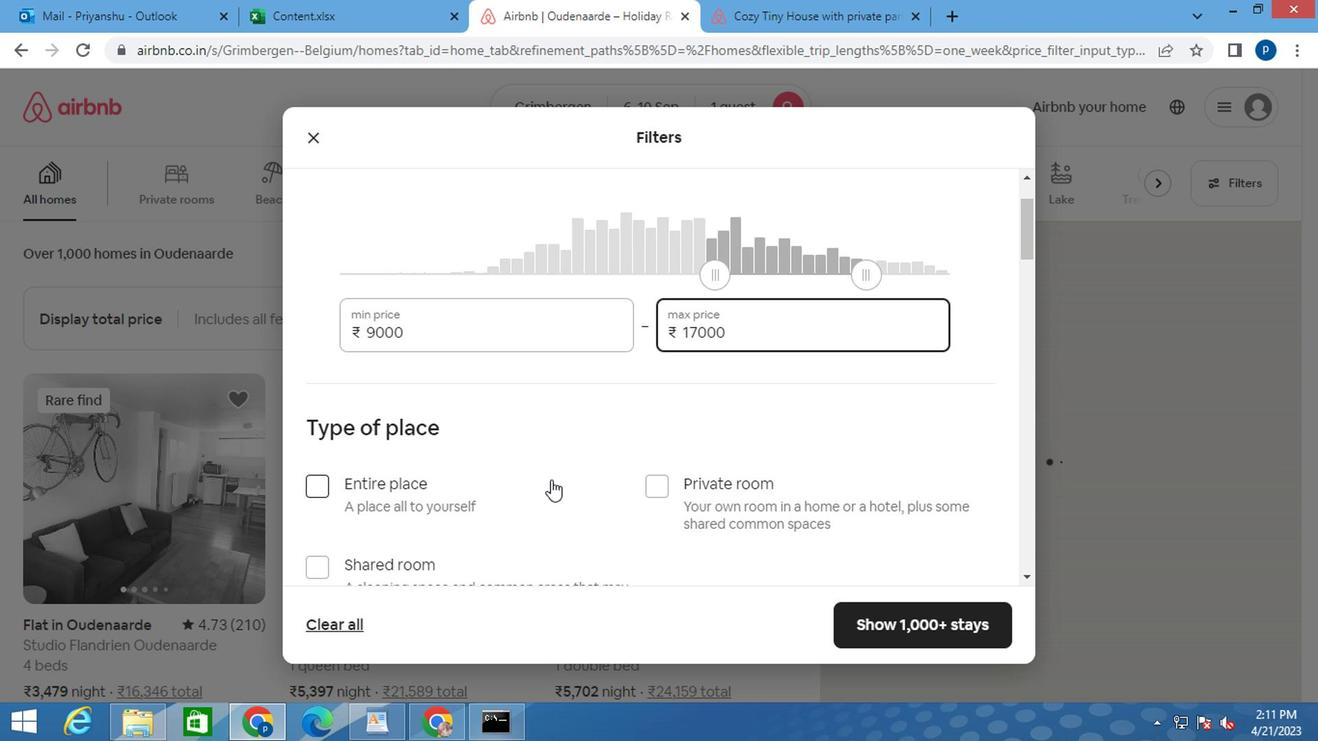 
Action: Mouse moved to (661, 300)
Screenshot: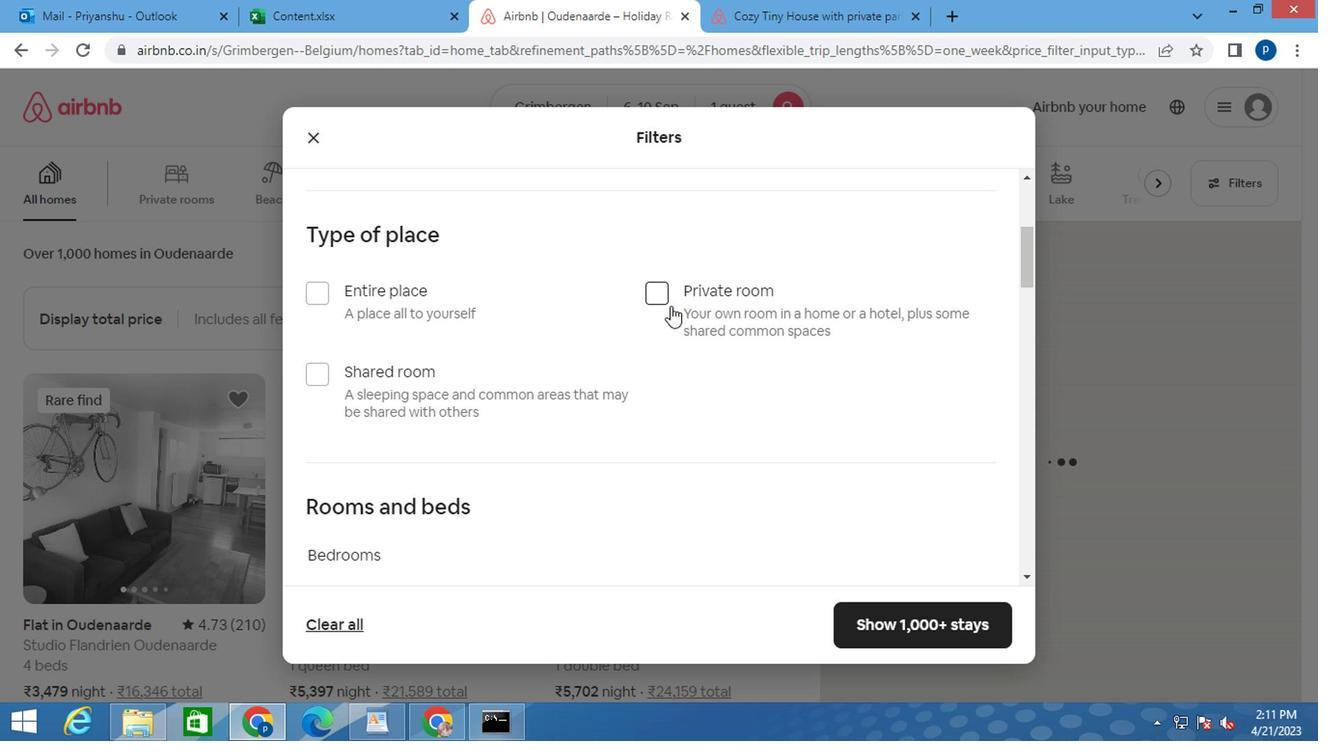 
Action: Mouse pressed left at (661, 300)
Screenshot: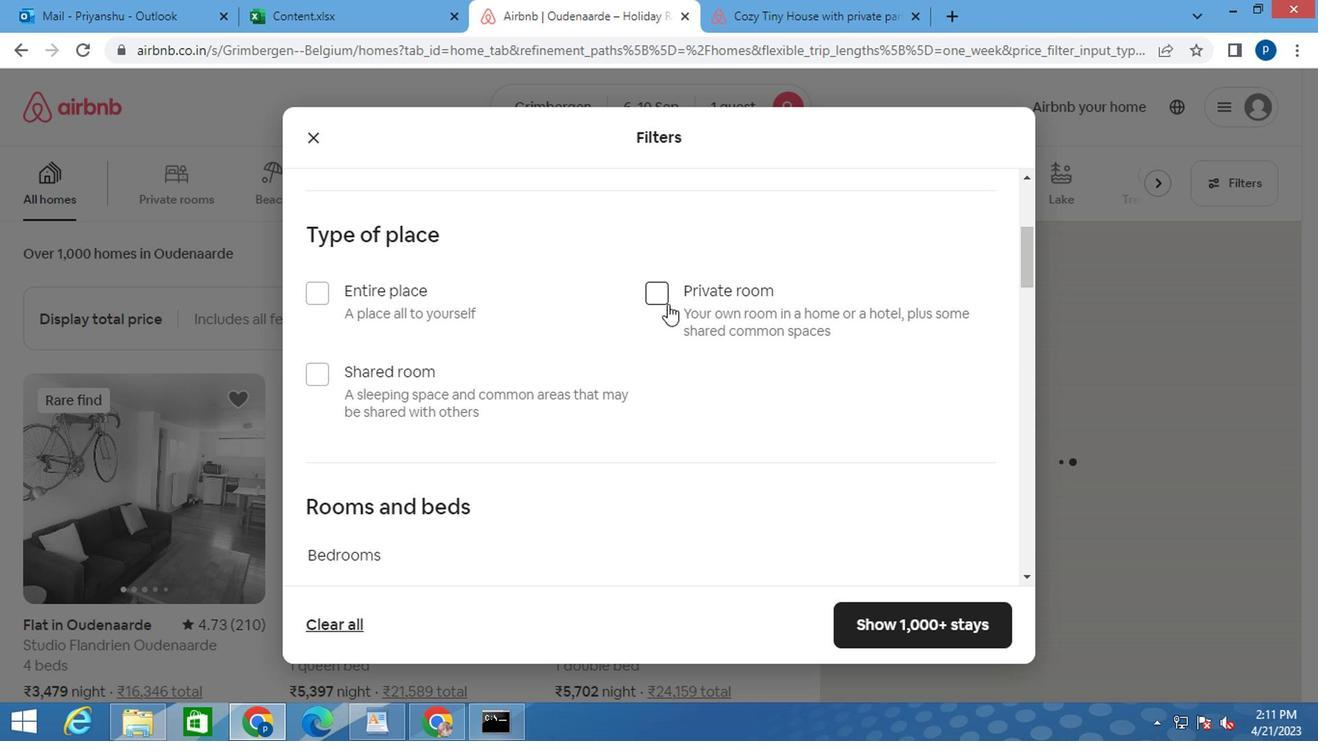 
Action: Mouse moved to (512, 375)
Screenshot: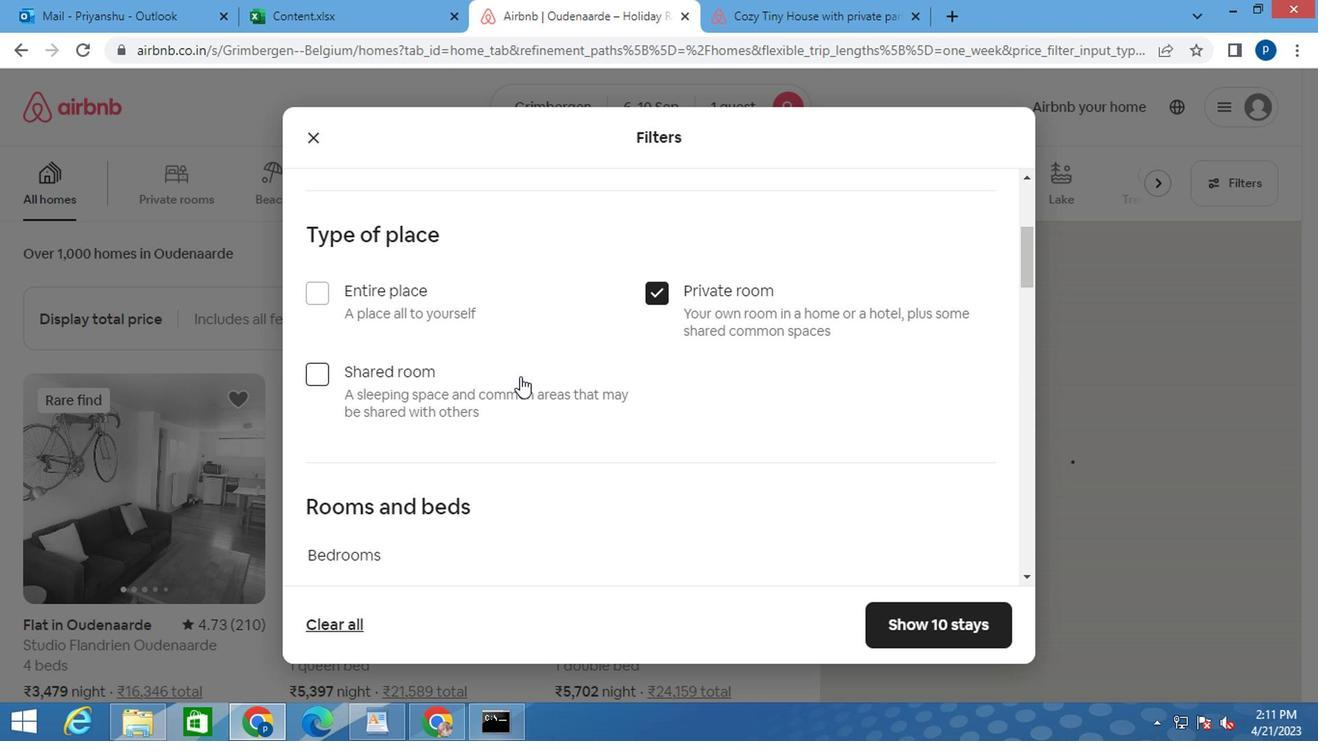 
Action: Mouse scrolled (512, 374) with delta (0, -1)
Screenshot: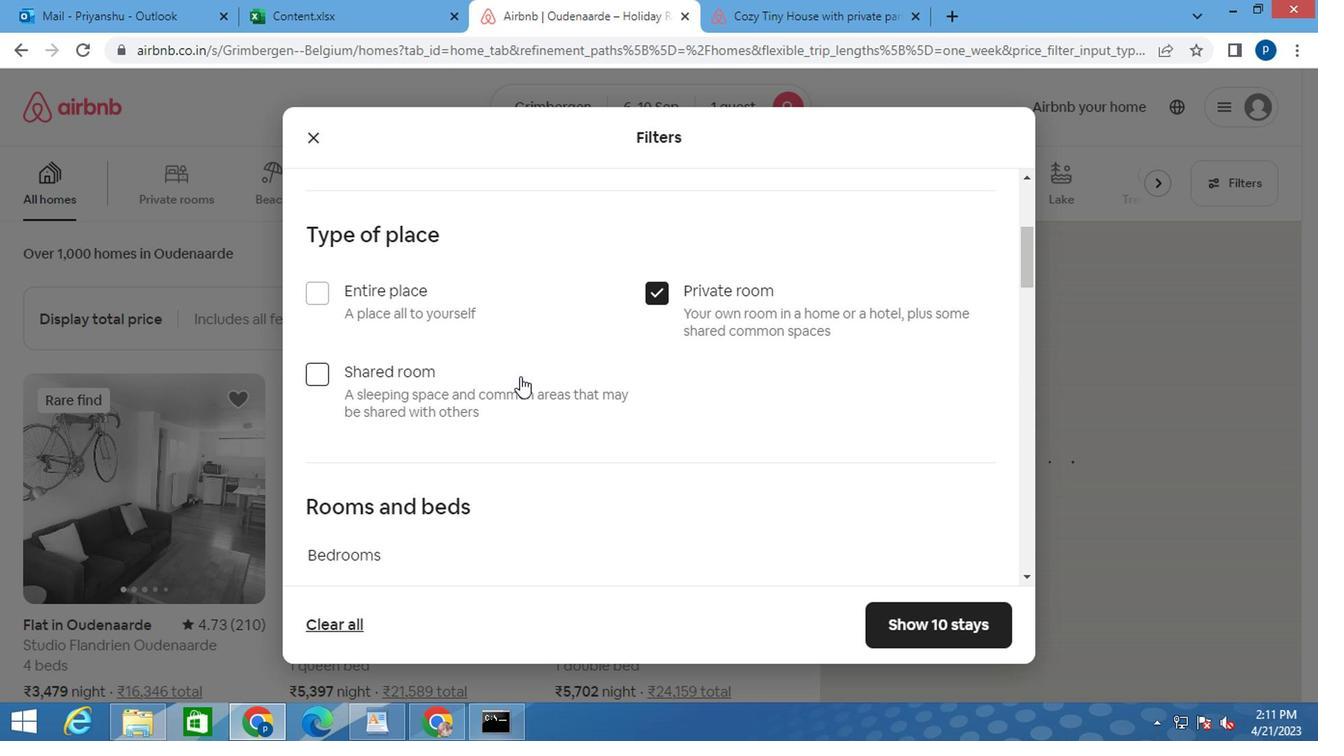 
Action: Mouse moved to (512, 376)
Screenshot: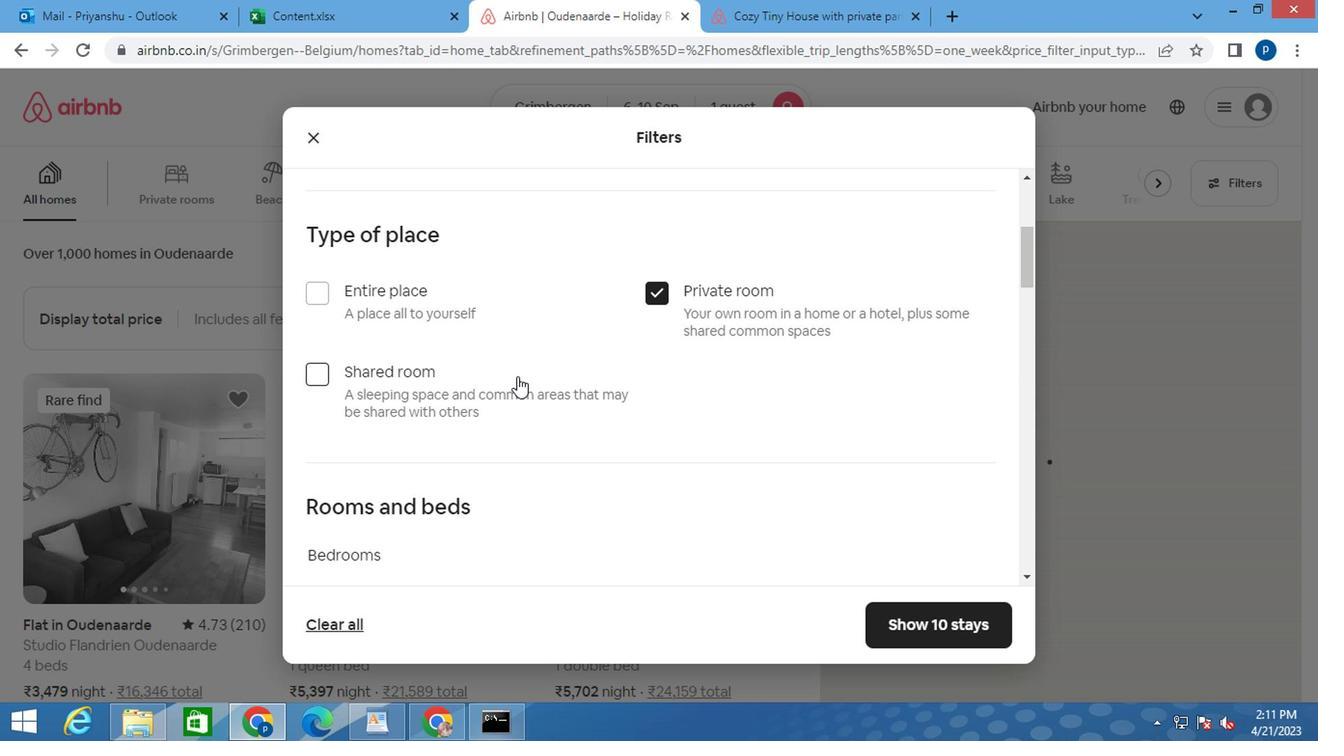 
Action: Mouse scrolled (512, 375) with delta (0, 0)
Screenshot: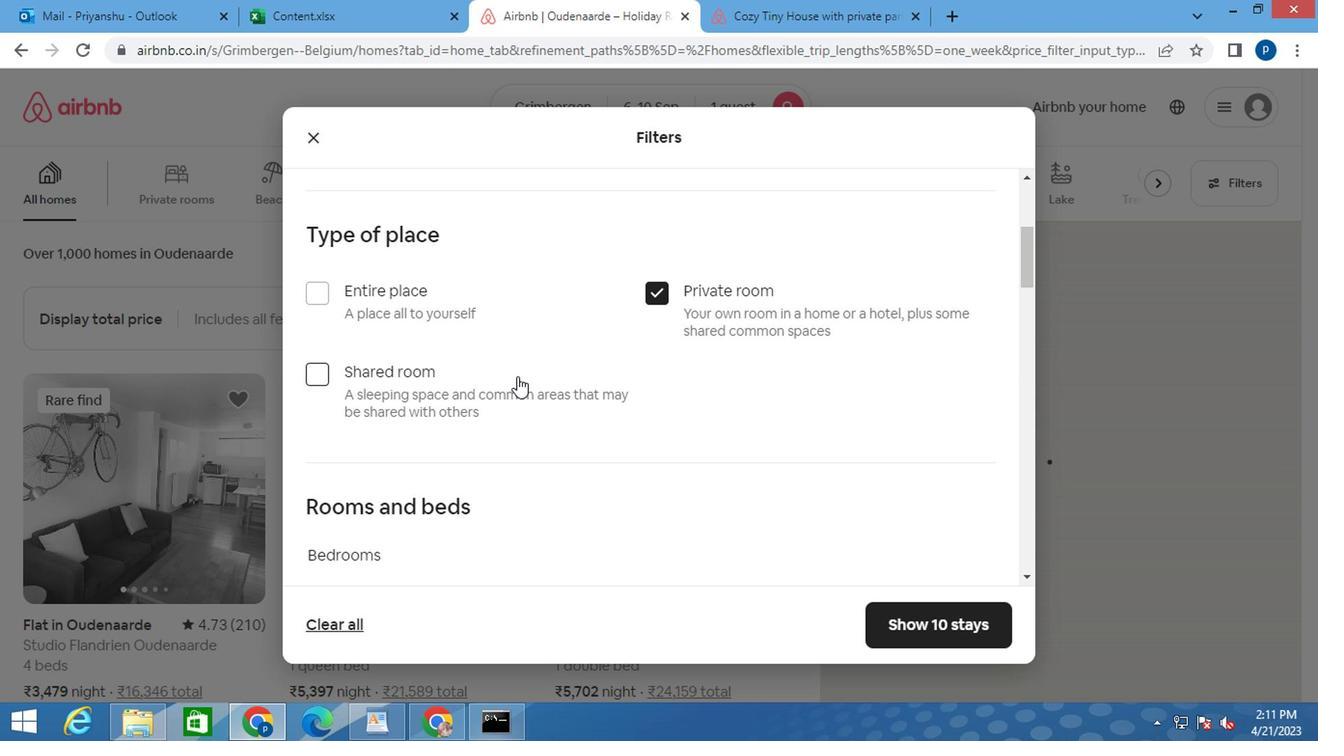 
Action: Mouse moved to (477, 379)
Screenshot: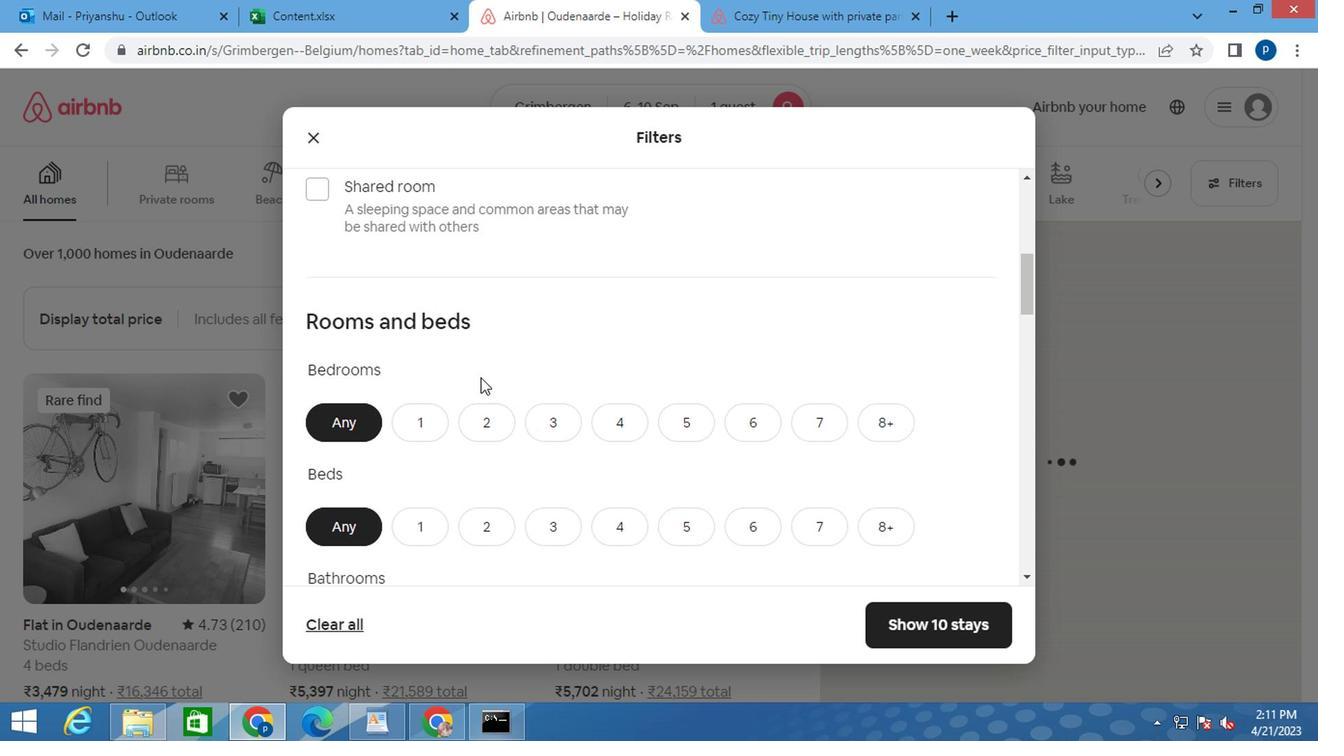
Action: Mouse scrolled (477, 379) with delta (0, 0)
Screenshot: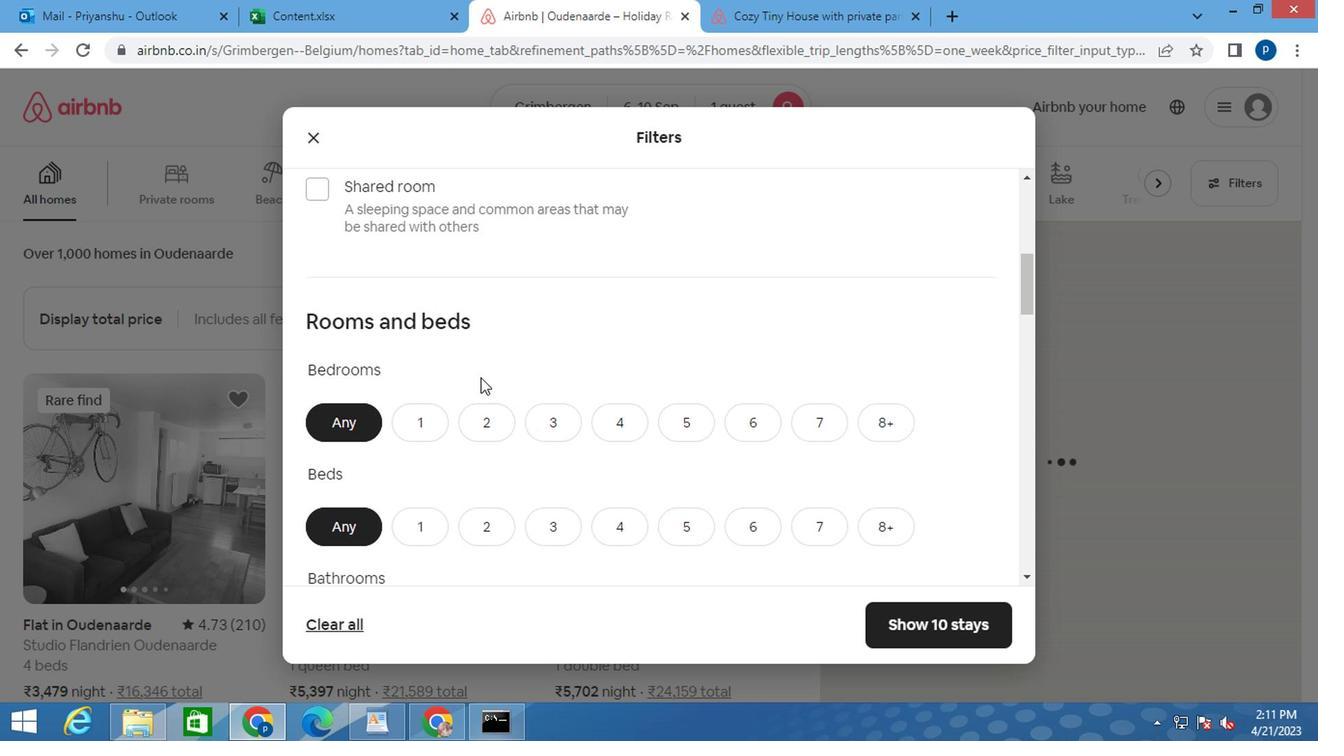 
Action: Mouse scrolled (477, 379) with delta (0, 0)
Screenshot: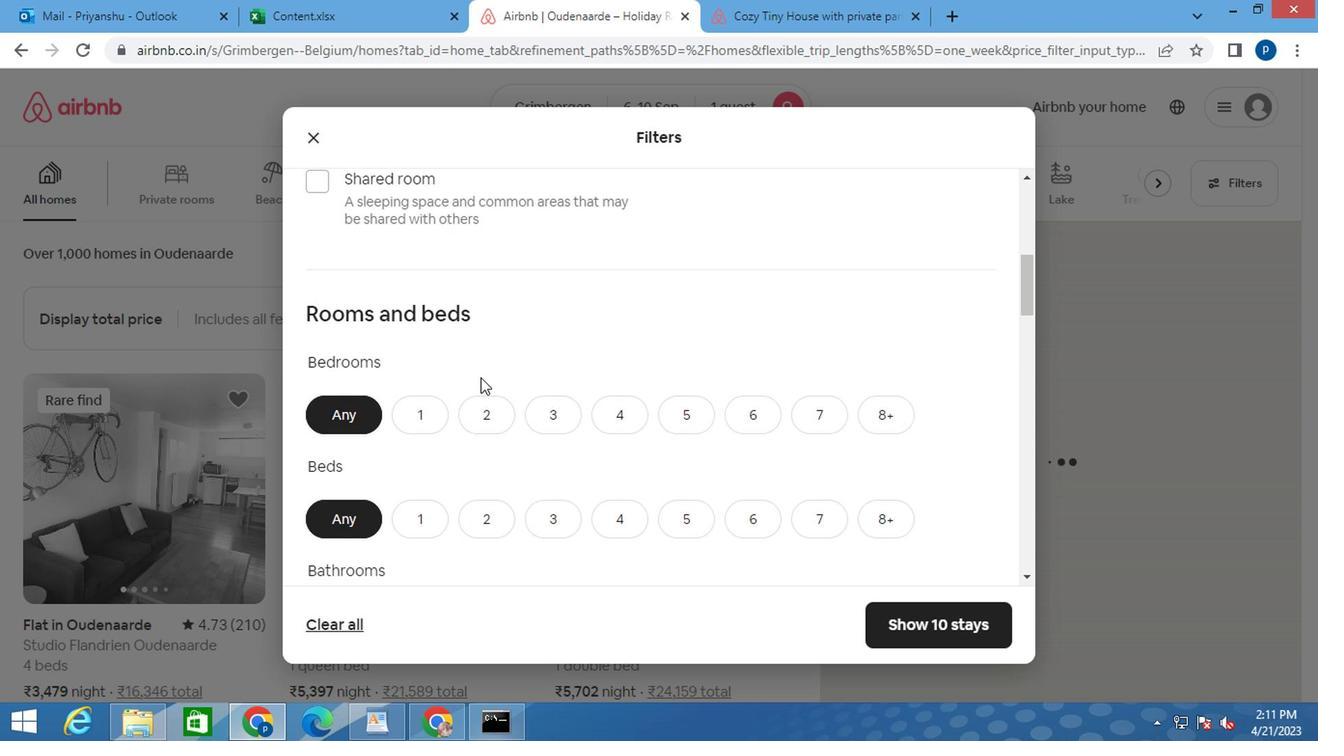 
Action: Mouse moved to (404, 230)
Screenshot: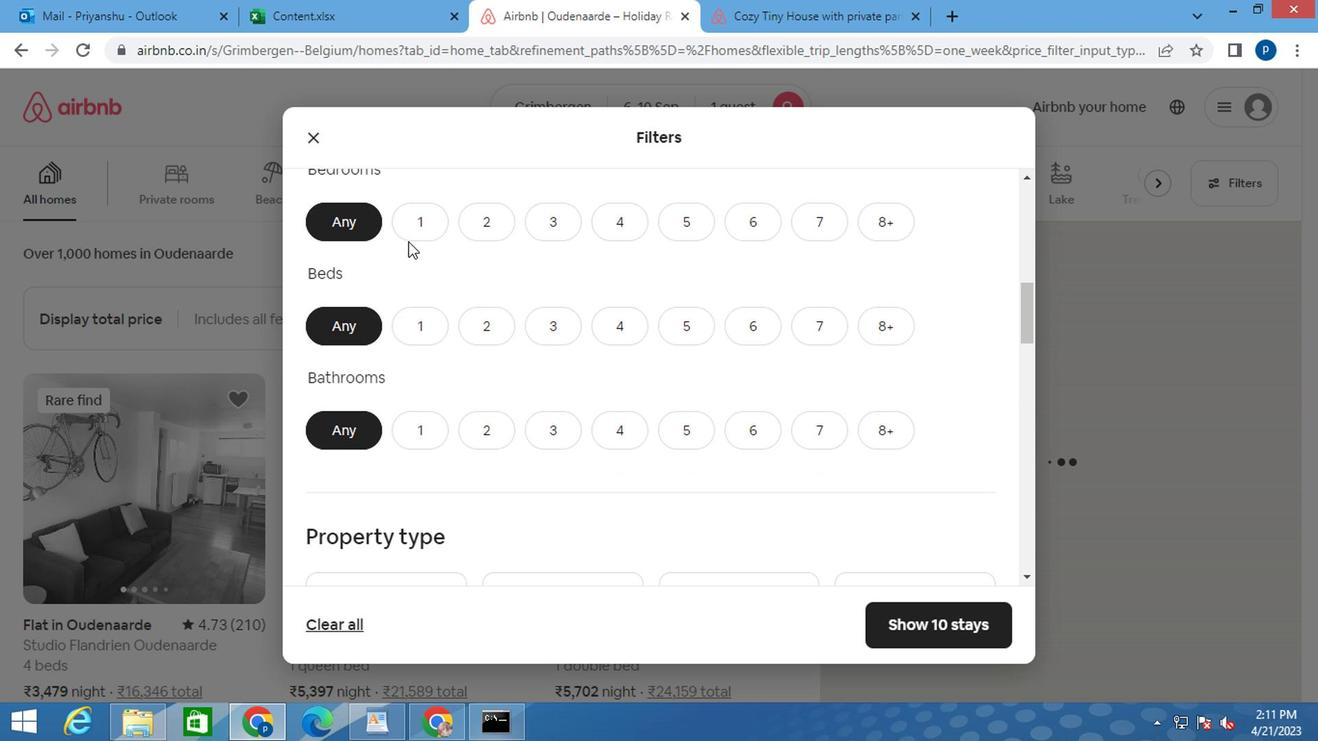 
Action: Mouse pressed left at (404, 230)
Screenshot: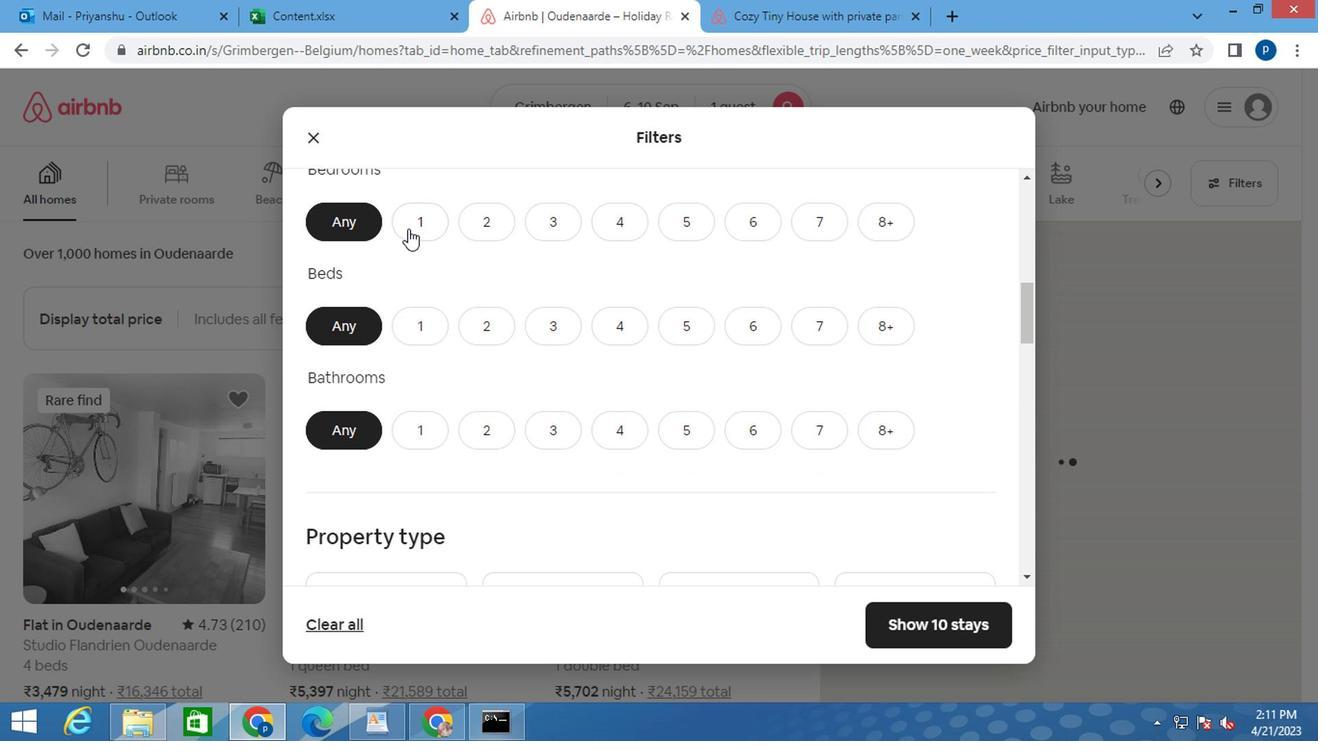 
Action: Mouse moved to (414, 317)
Screenshot: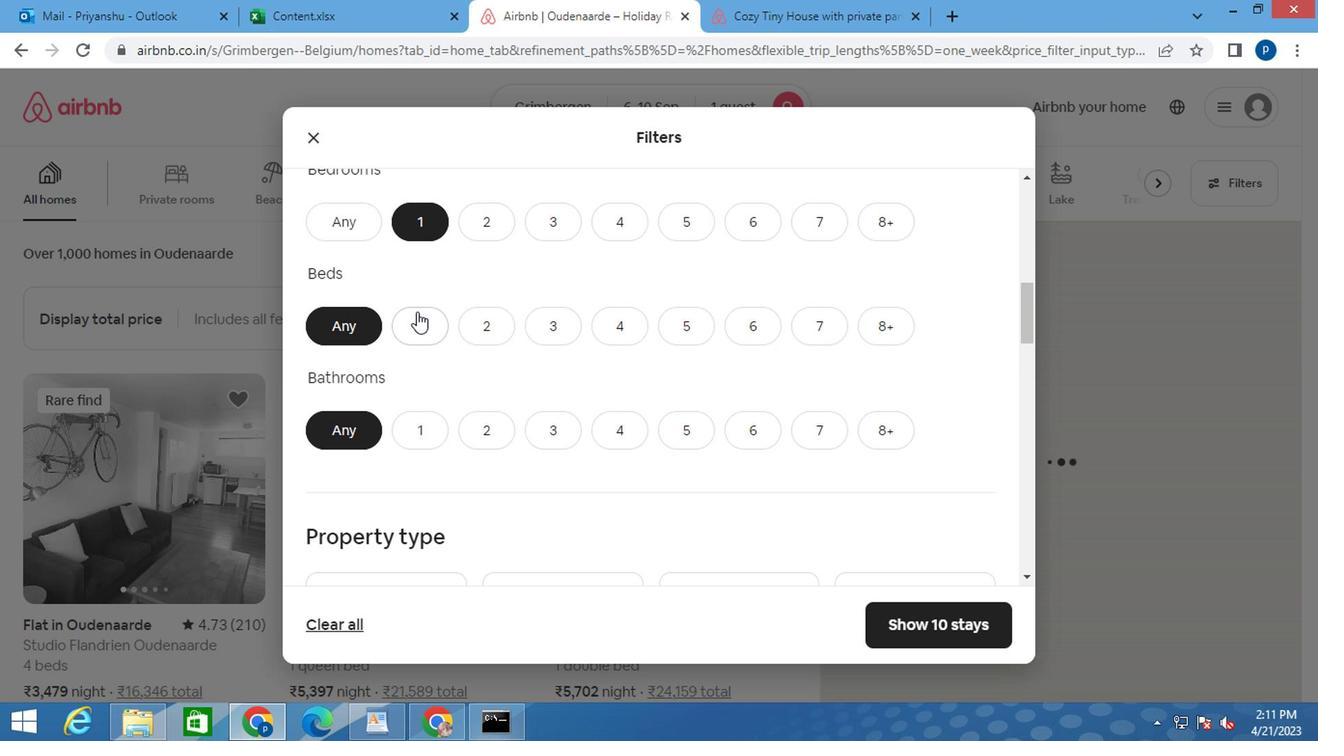 
Action: Mouse pressed left at (414, 317)
Screenshot: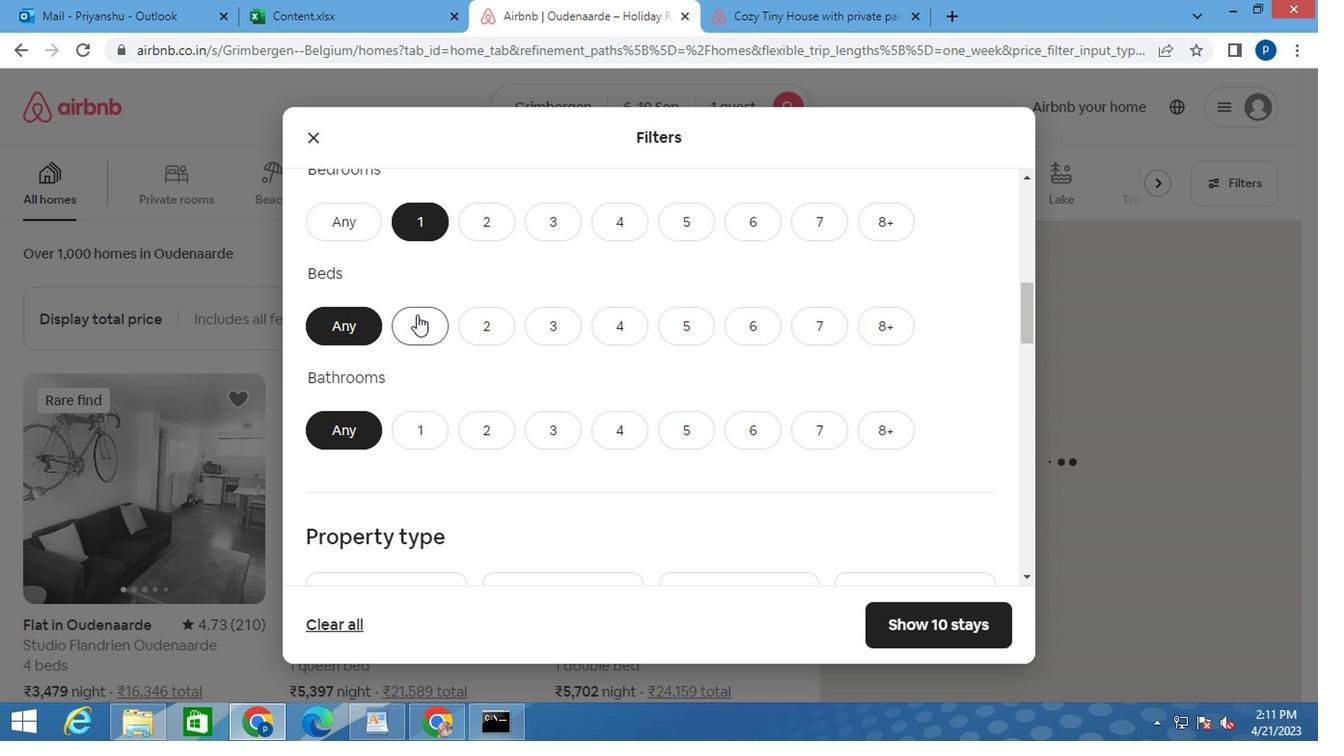 
Action: Mouse moved to (416, 422)
Screenshot: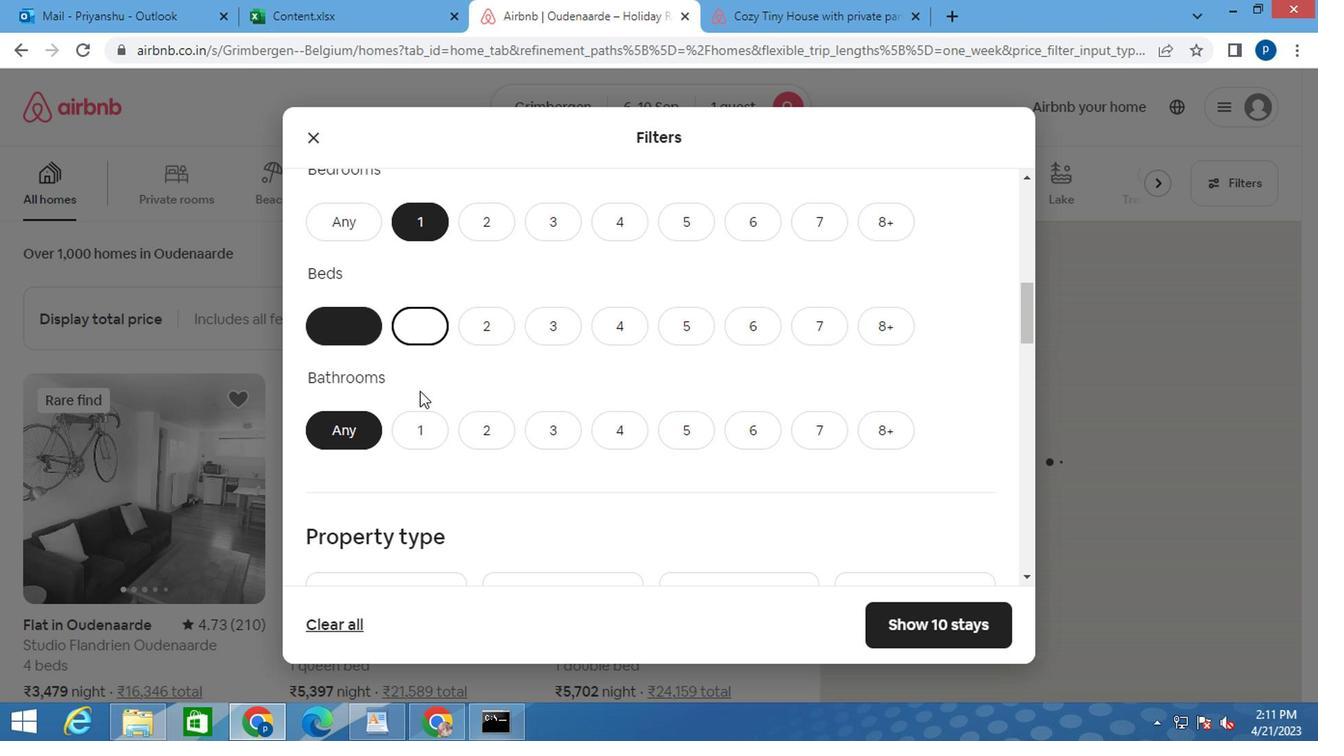
Action: Mouse pressed left at (416, 422)
Screenshot: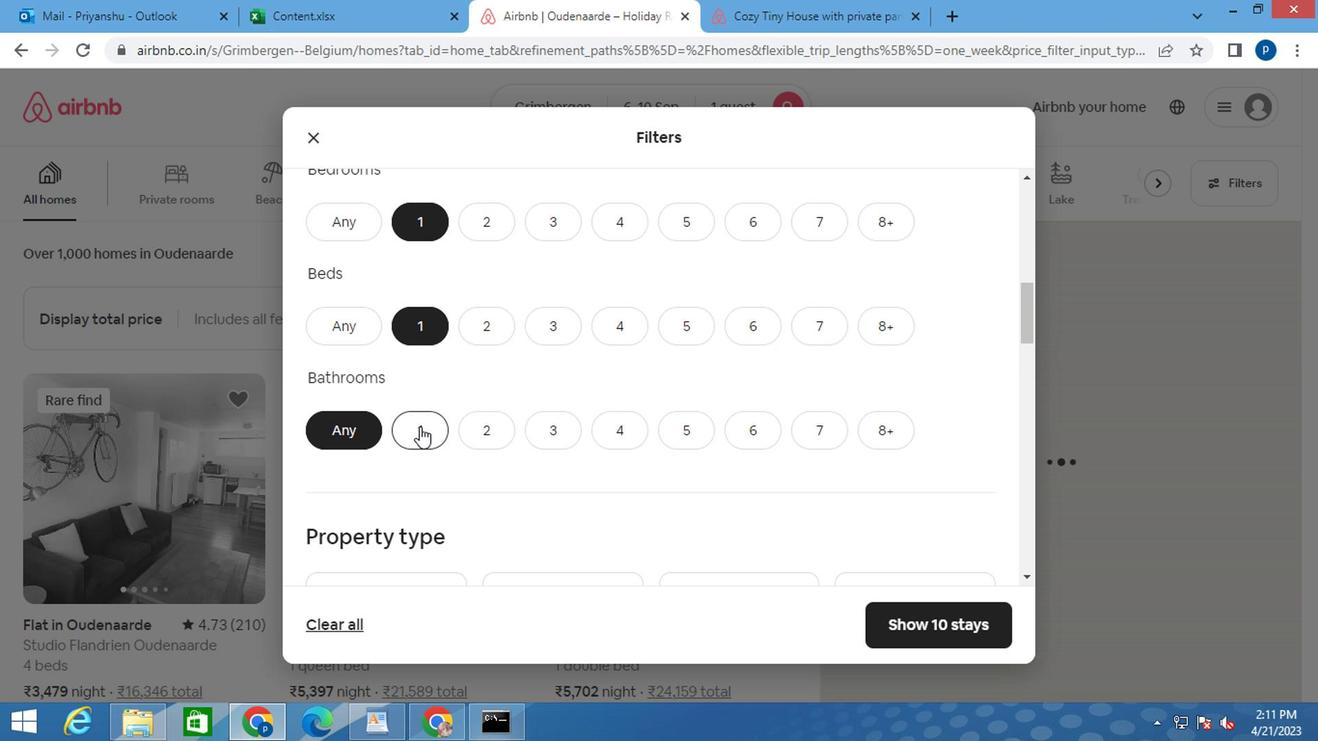 
Action: Mouse moved to (451, 402)
Screenshot: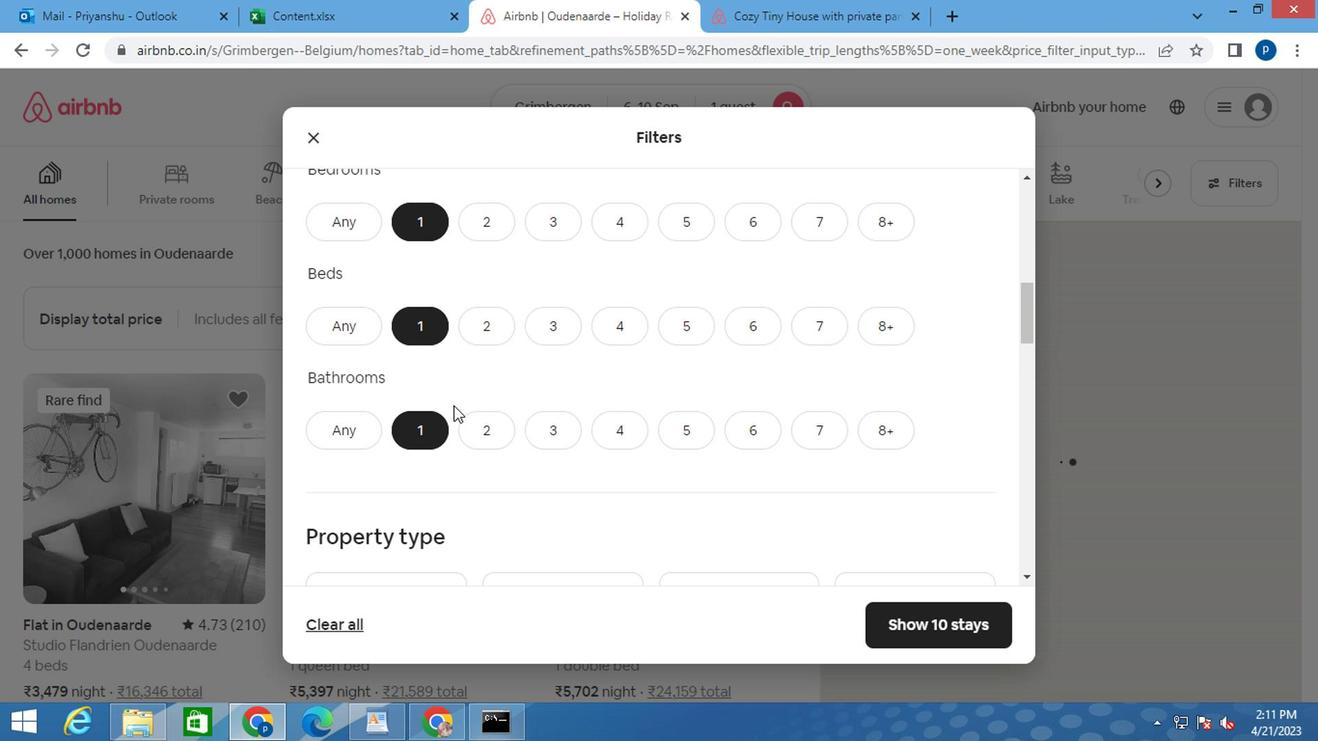 
Action: Mouse scrolled (451, 401) with delta (0, -1)
Screenshot: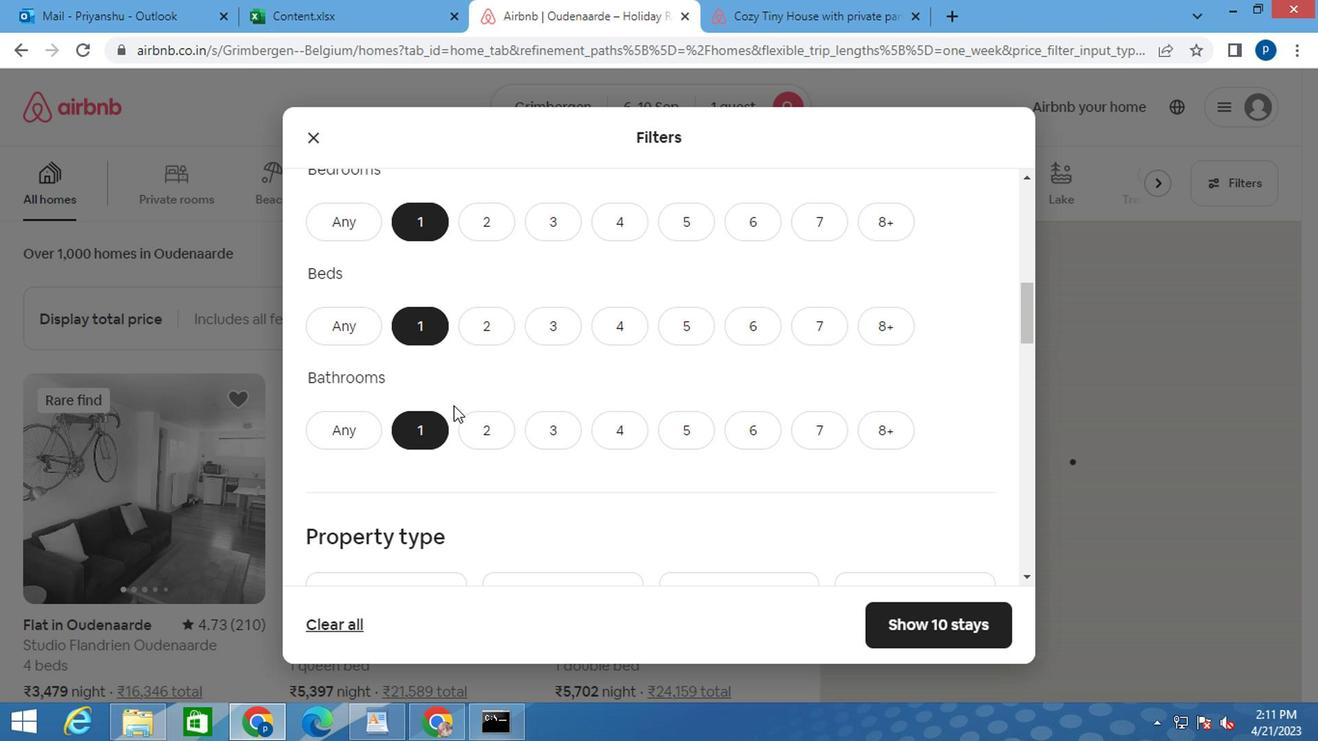 
Action: Mouse moved to (452, 402)
Screenshot: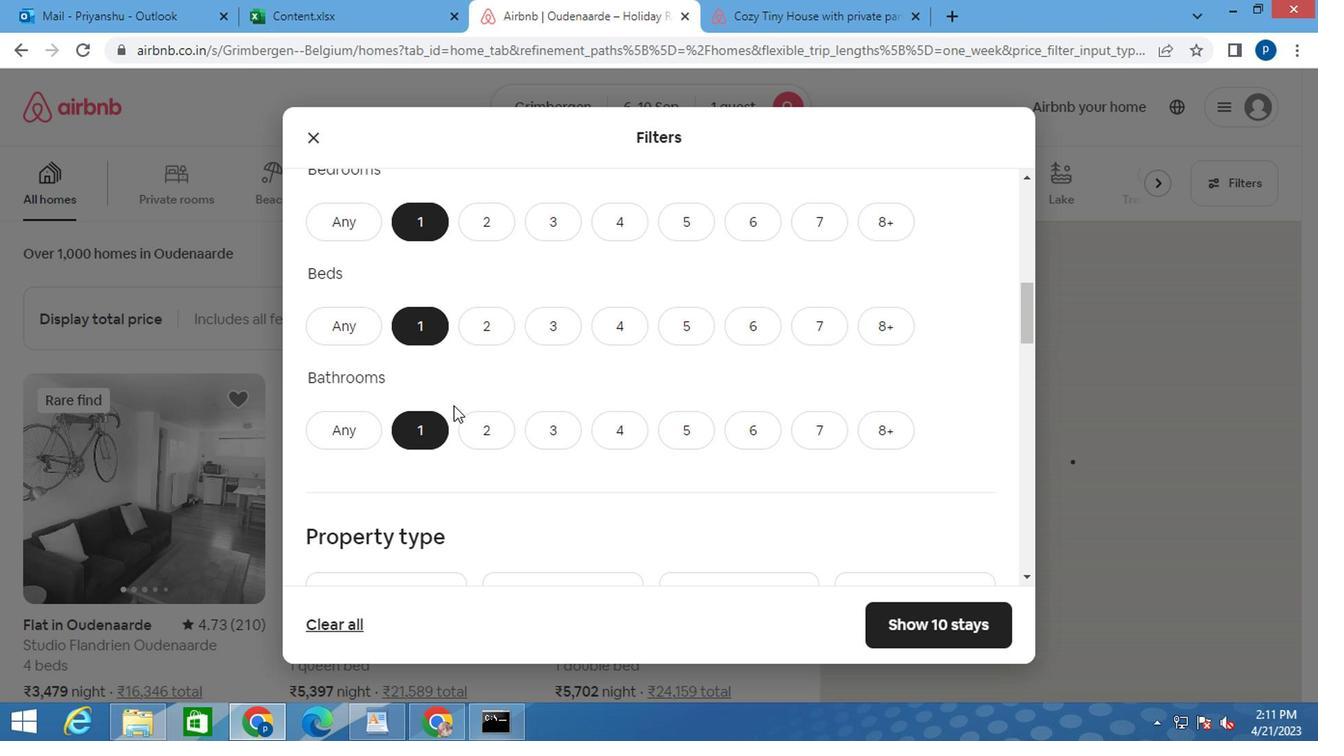 
Action: Mouse scrolled (452, 401) with delta (0, -1)
Screenshot: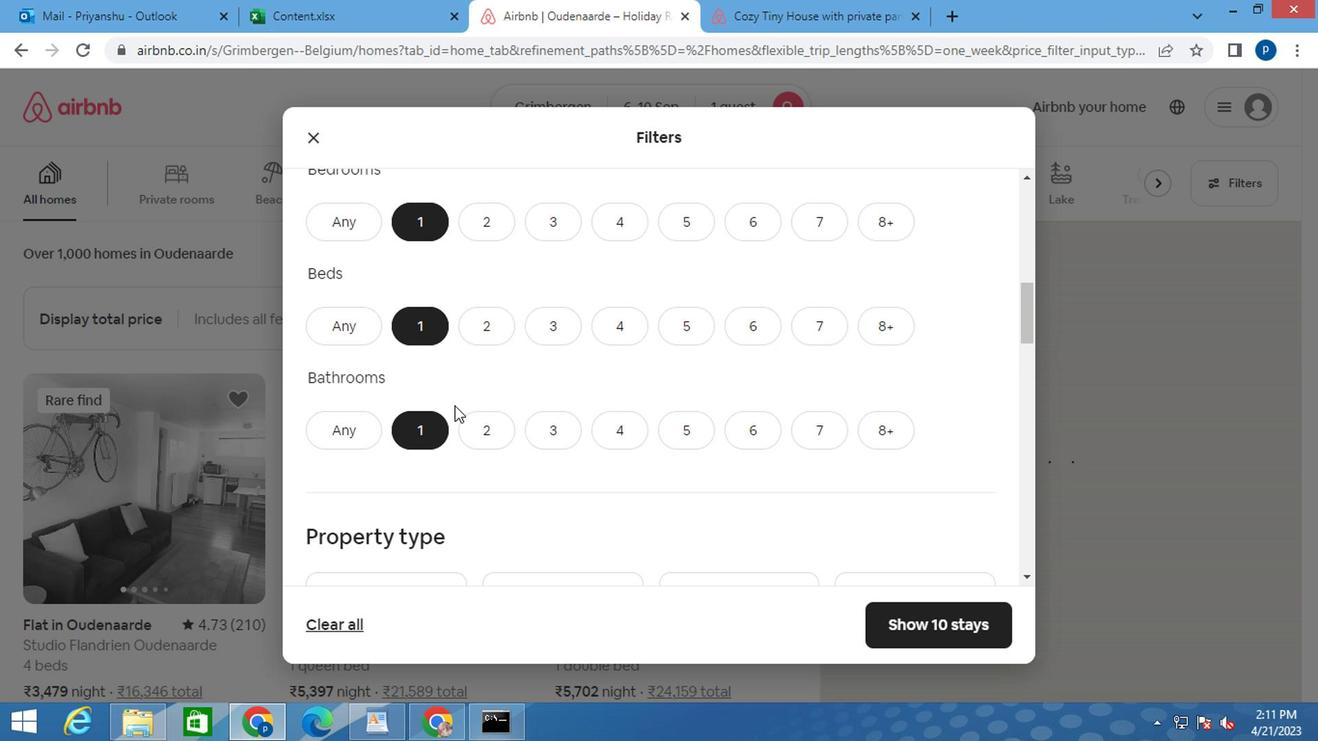 
Action: Mouse moved to (629, 359)
Screenshot: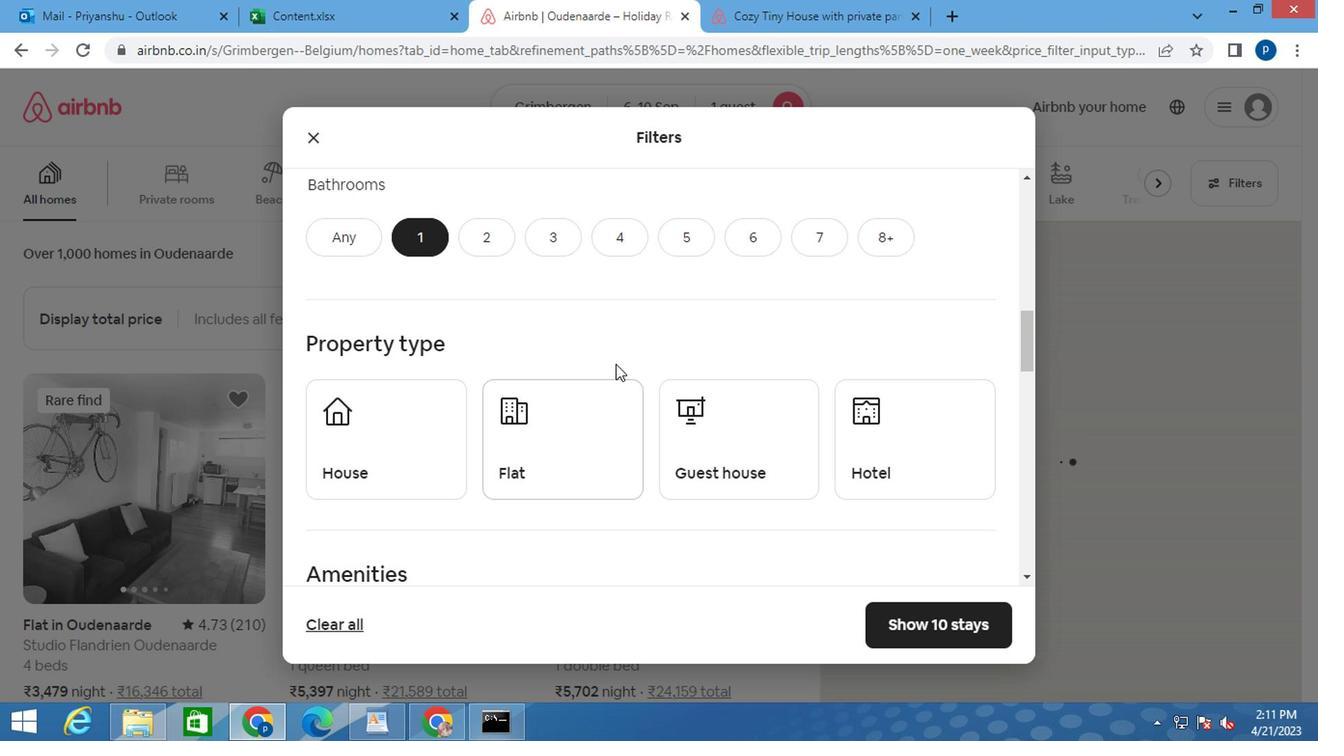 
Action: Mouse scrolled (629, 358) with delta (0, -1)
Screenshot: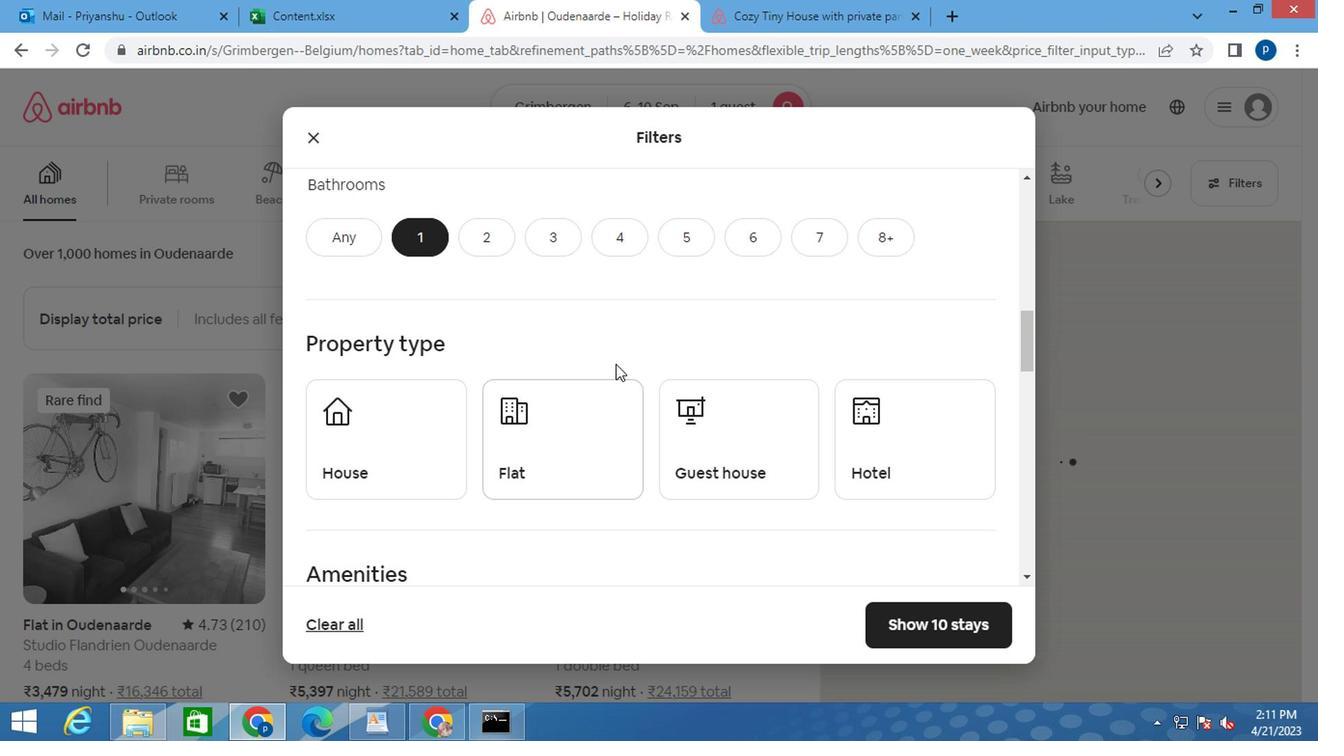 
Action: Mouse scrolled (629, 358) with delta (0, -1)
Screenshot: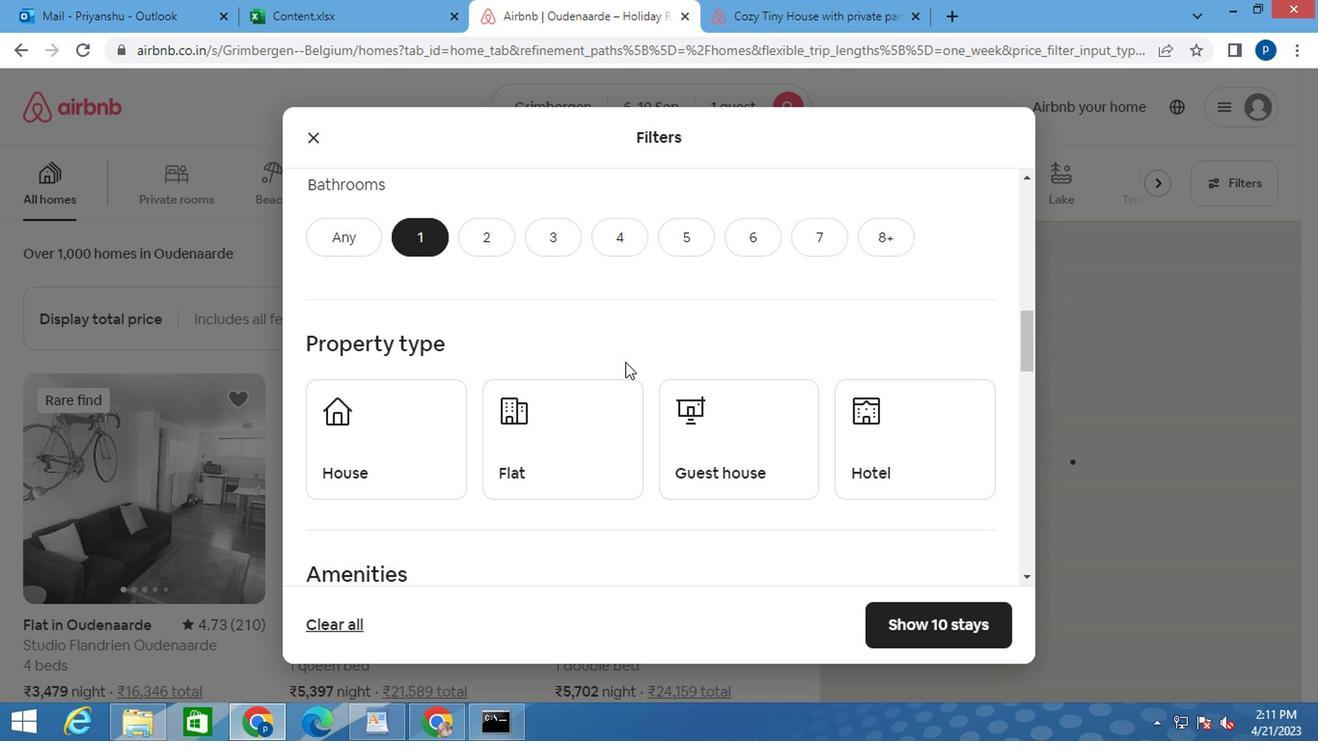 
Action: Mouse moved to (405, 292)
Screenshot: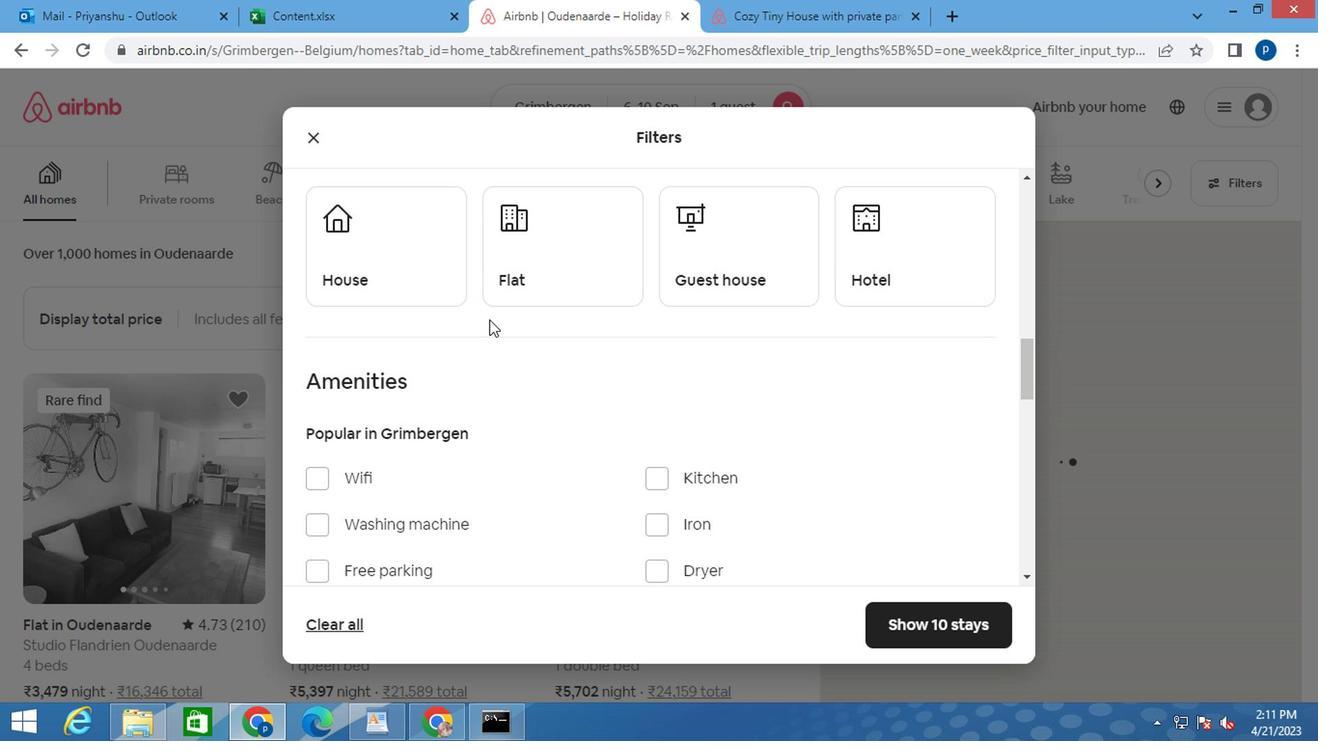 
Action: Mouse pressed left at (405, 292)
Screenshot: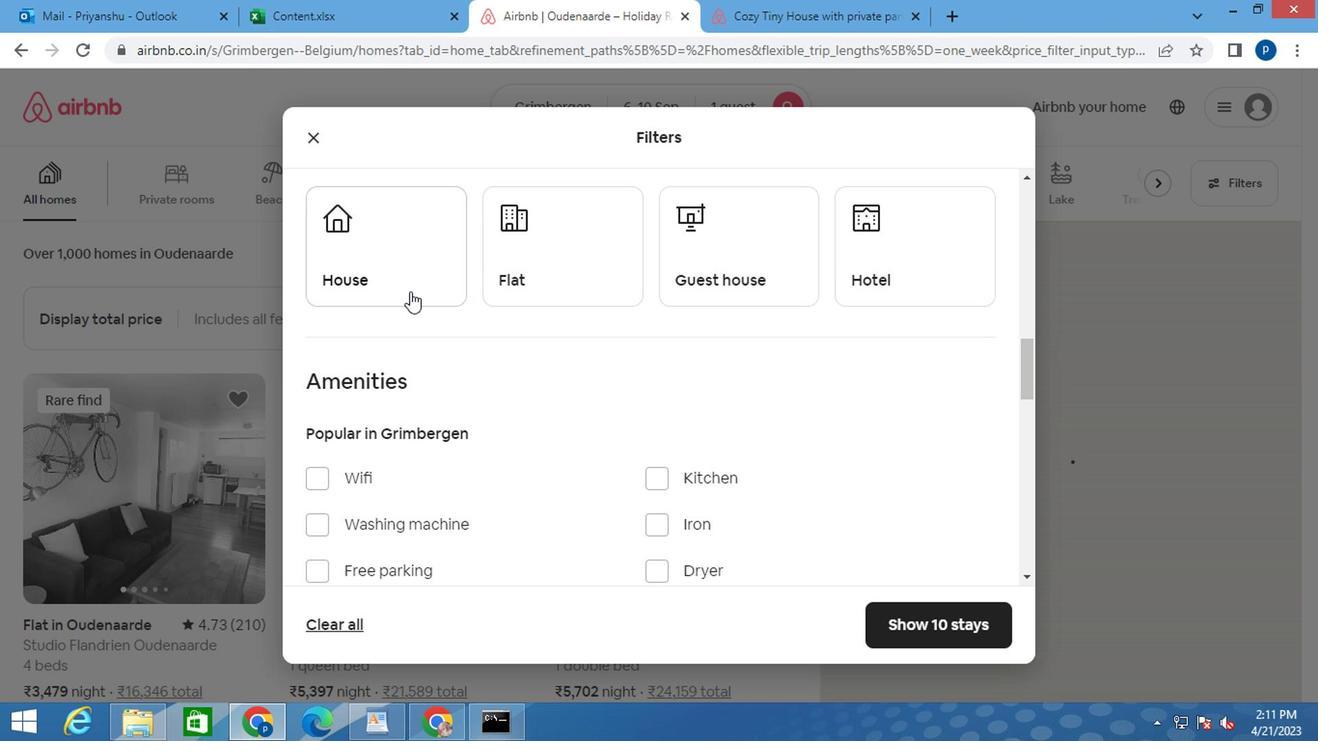 
Action: Mouse moved to (545, 273)
Screenshot: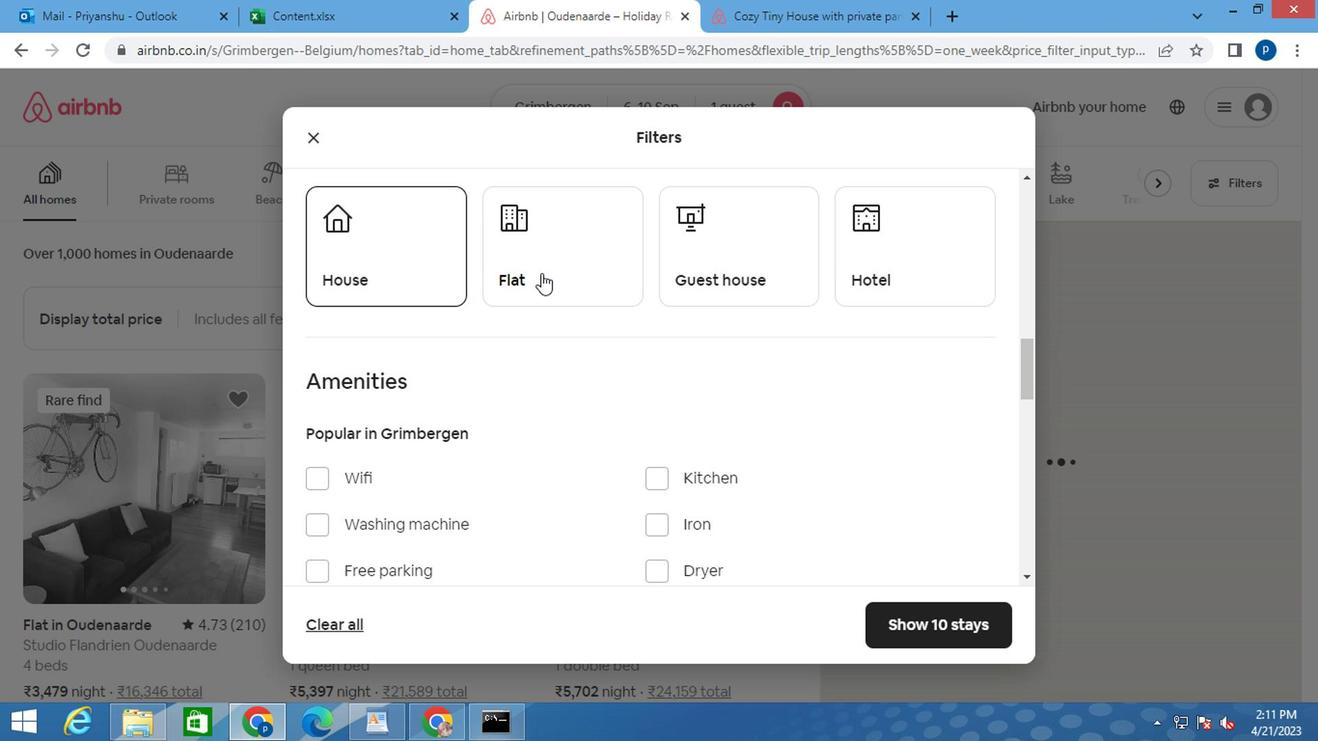 
Action: Mouse pressed left at (545, 273)
Screenshot: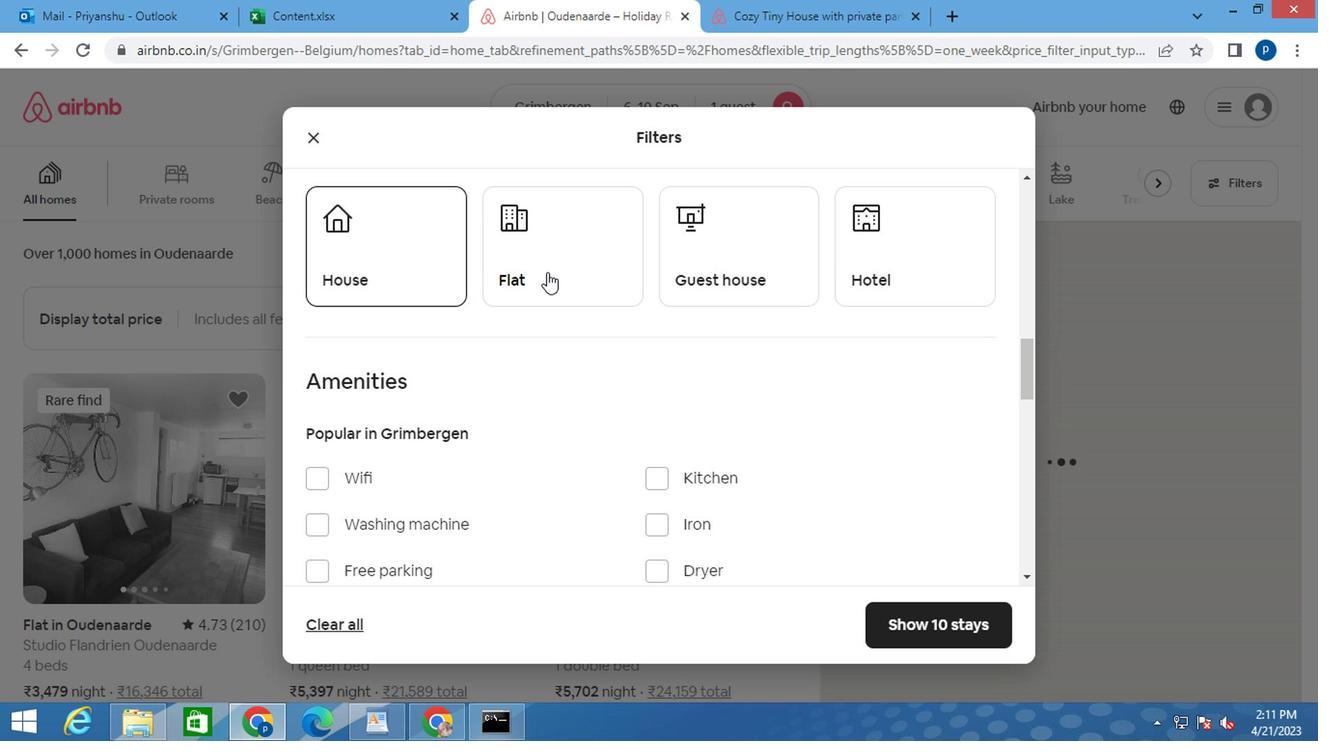 
Action: Mouse moved to (766, 278)
Screenshot: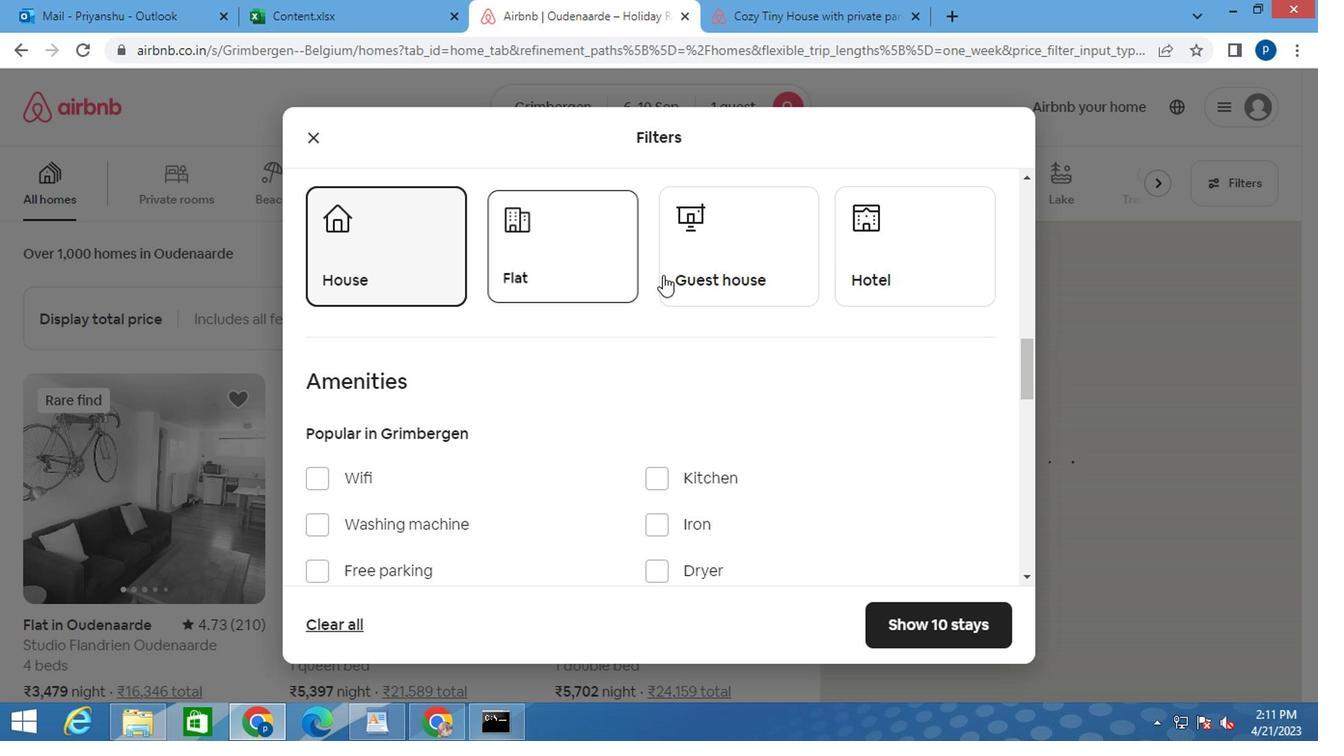 
Action: Mouse pressed left at (766, 278)
Screenshot: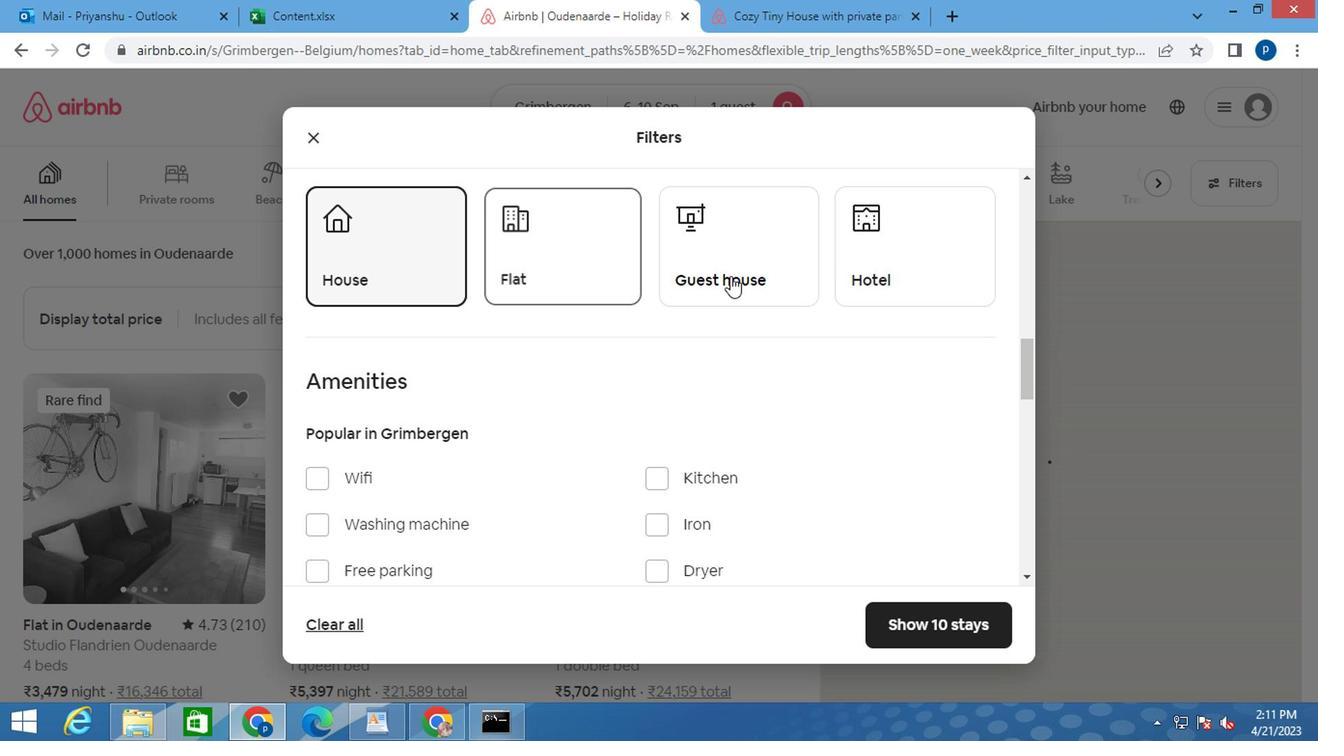
Action: Mouse moved to (905, 265)
Screenshot: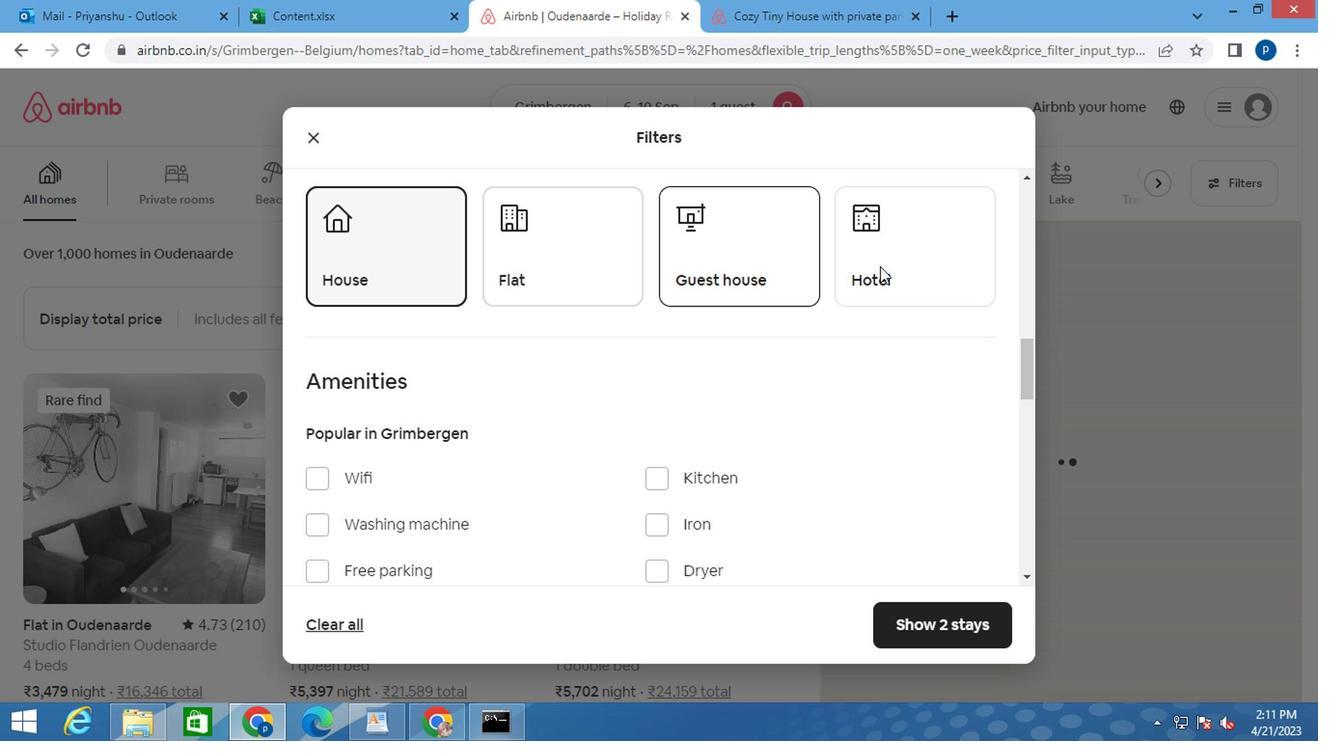 
Action: Mouse pressed left at (905, 265)
Screenshot: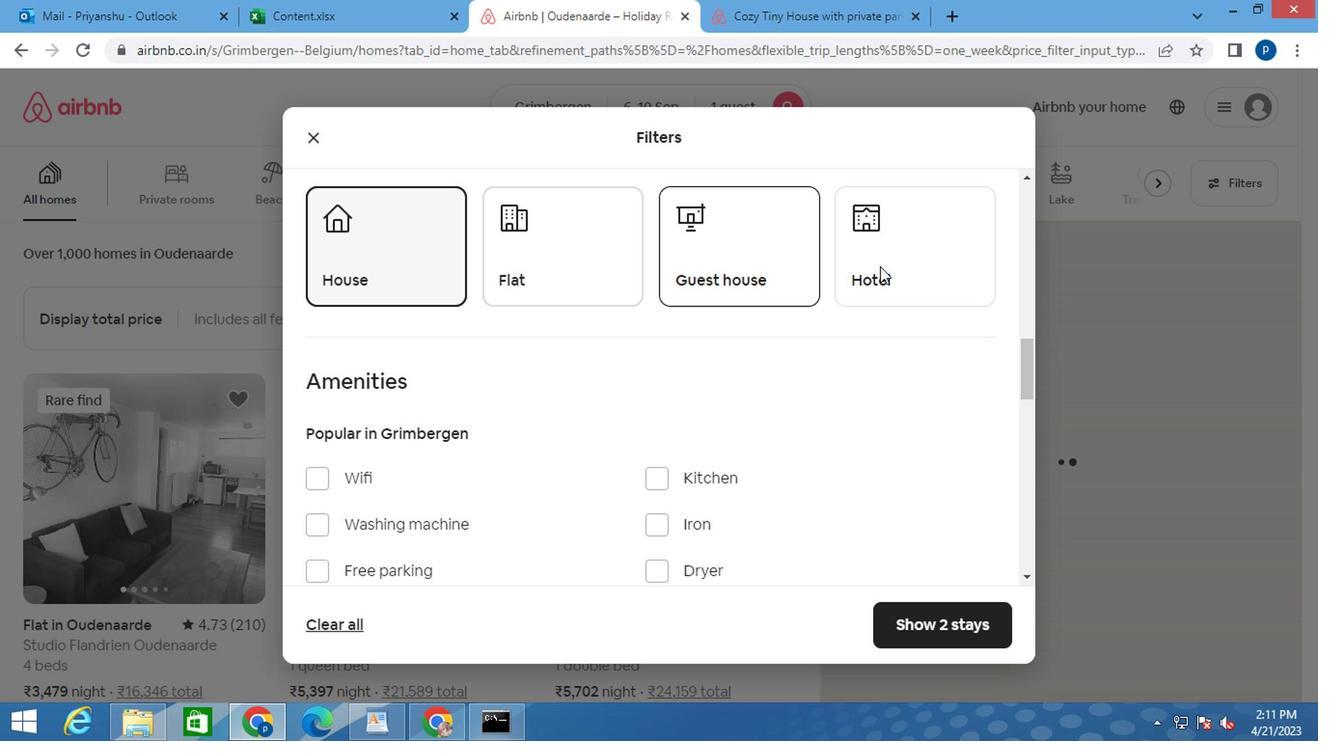
Action: Mouse moved to (775, 312)
Screenshot: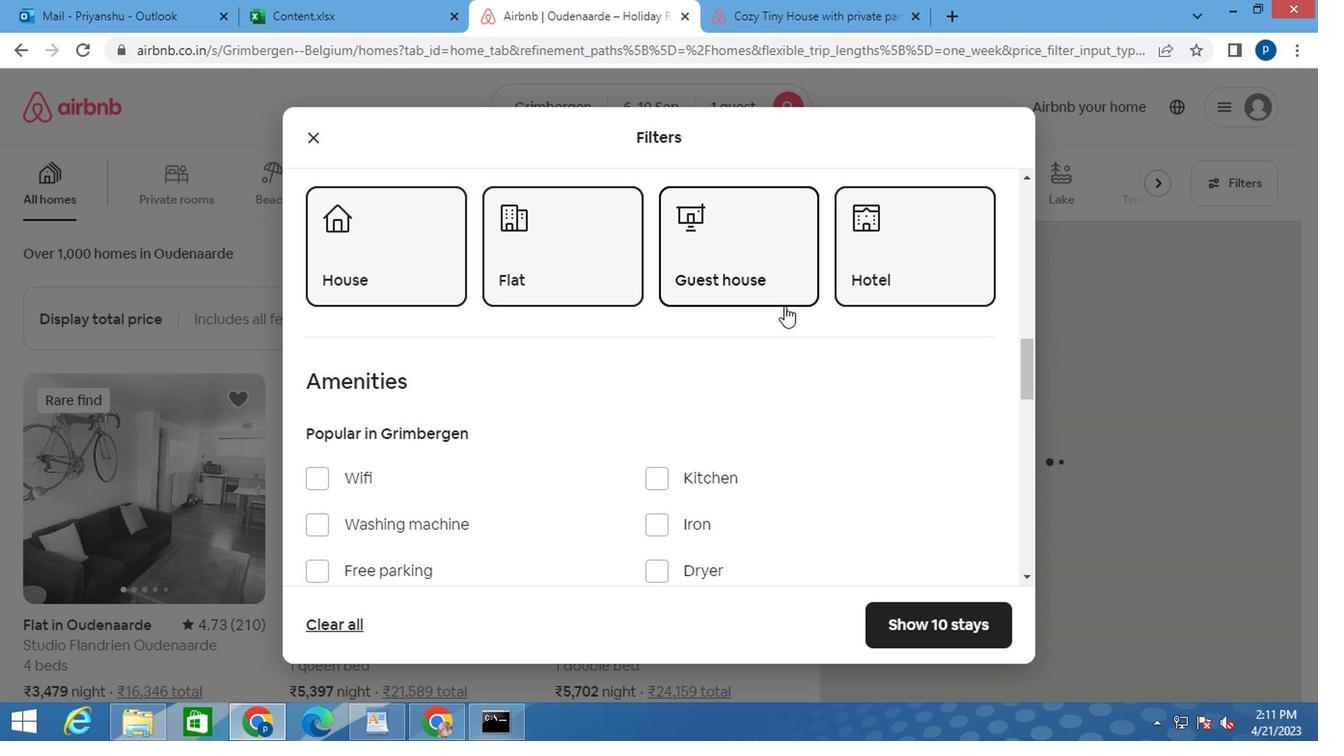 
Action: Mouse scrolled (775, 311) with delta (0, 0)
Screenshot: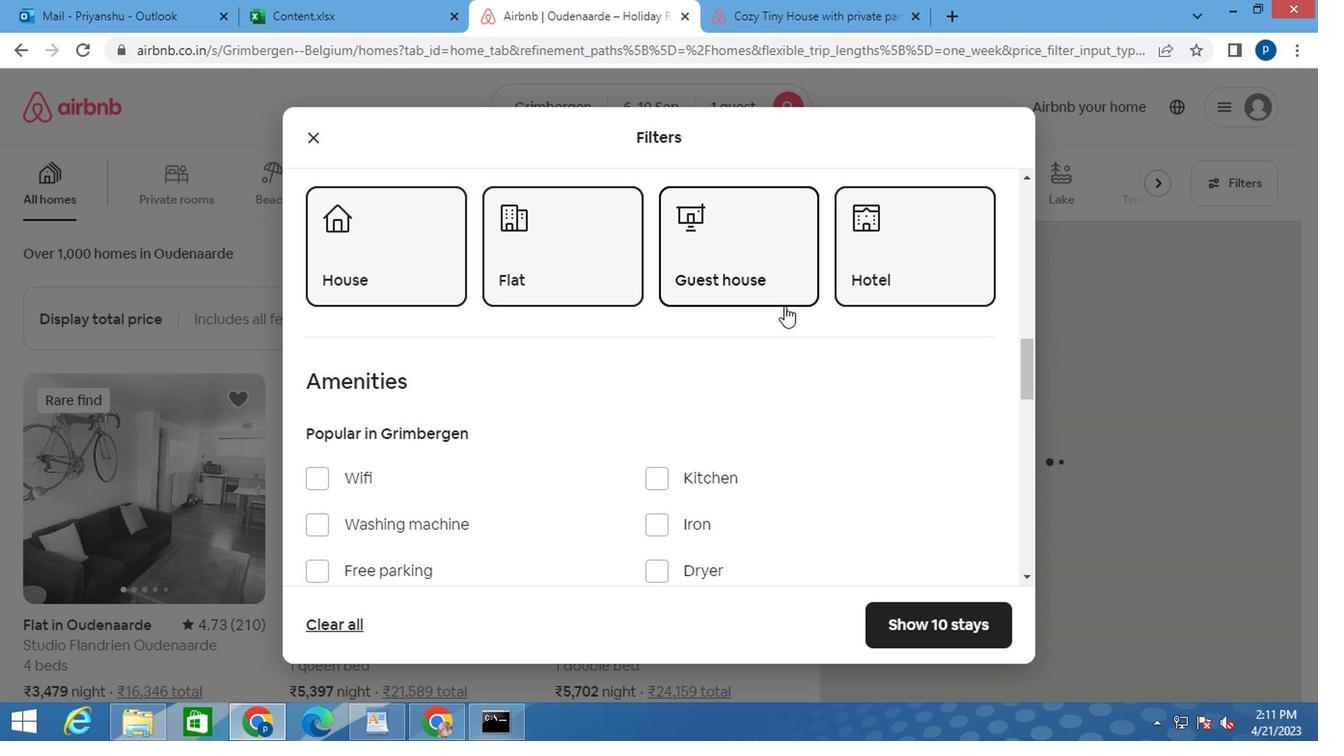 
Action: Mouse moved to (761, 325)
Screenshot: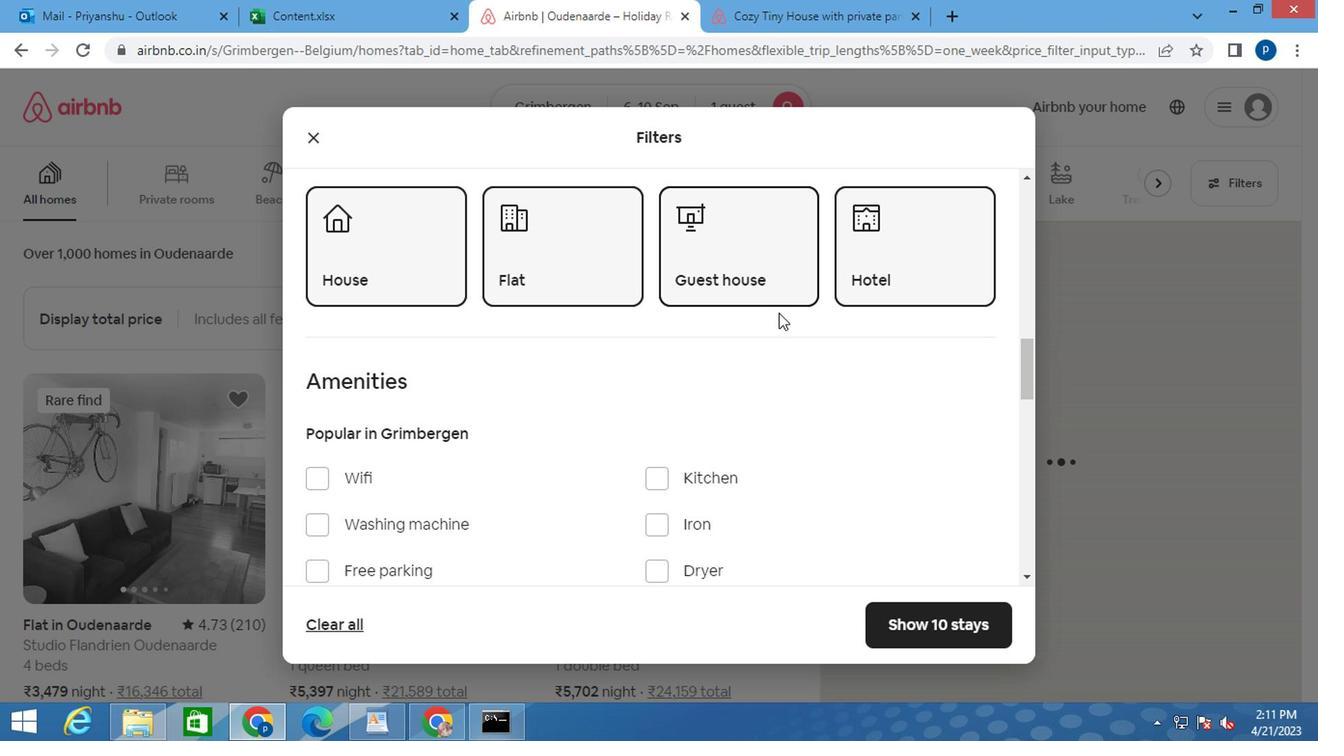 
Action: Mouse scrolled (761, 324) with delta (0, 0)
Screenshot: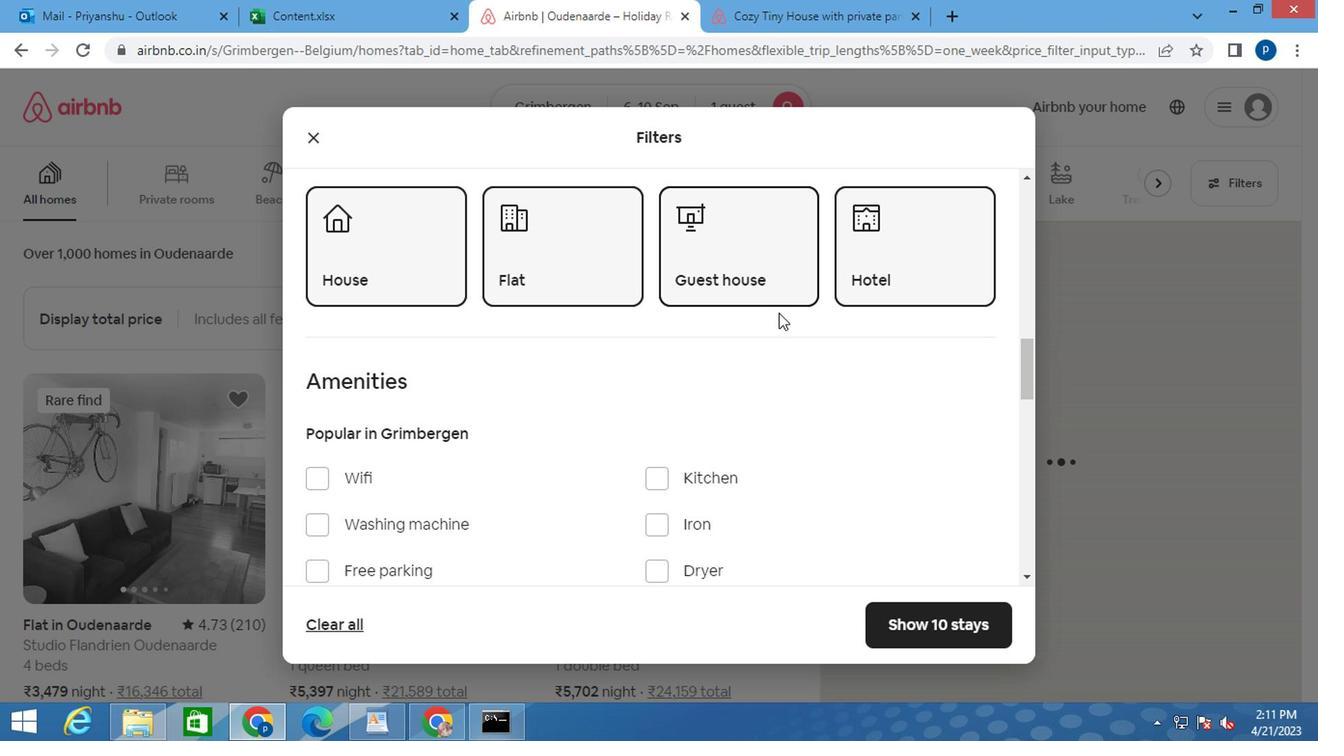 
Action: Mouse moved to (761, 325)
Screenshot: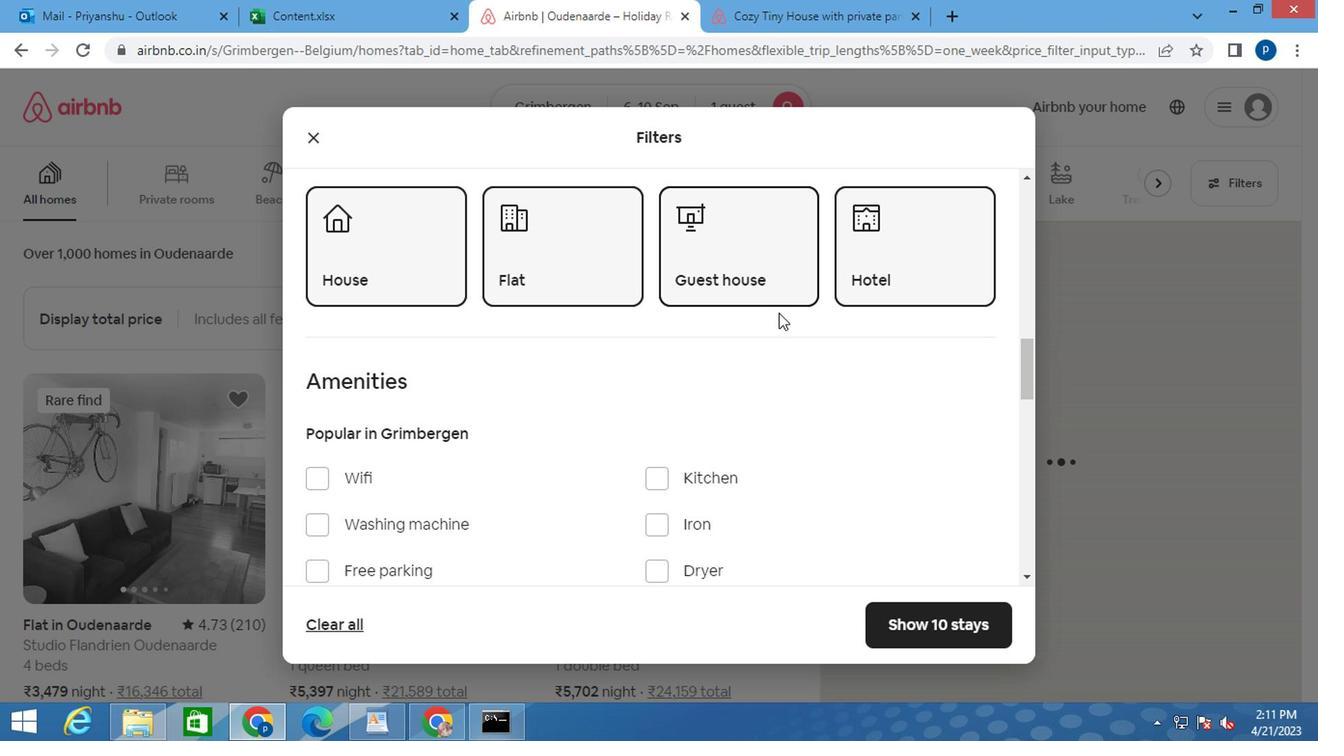 
Action: Mouse scrolled (761, 324) with delta (0, 0)
Screenshot: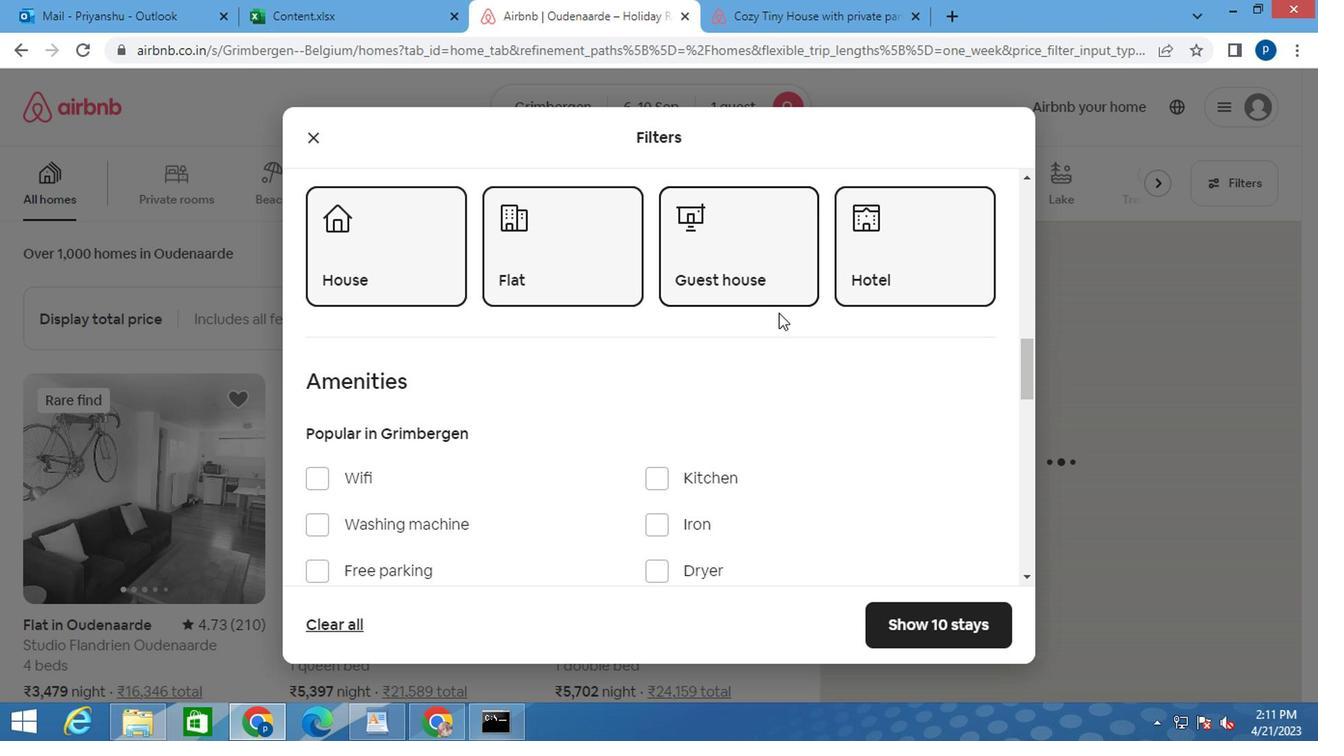
Action: Mouse moved to (760, 325)
Screenshot: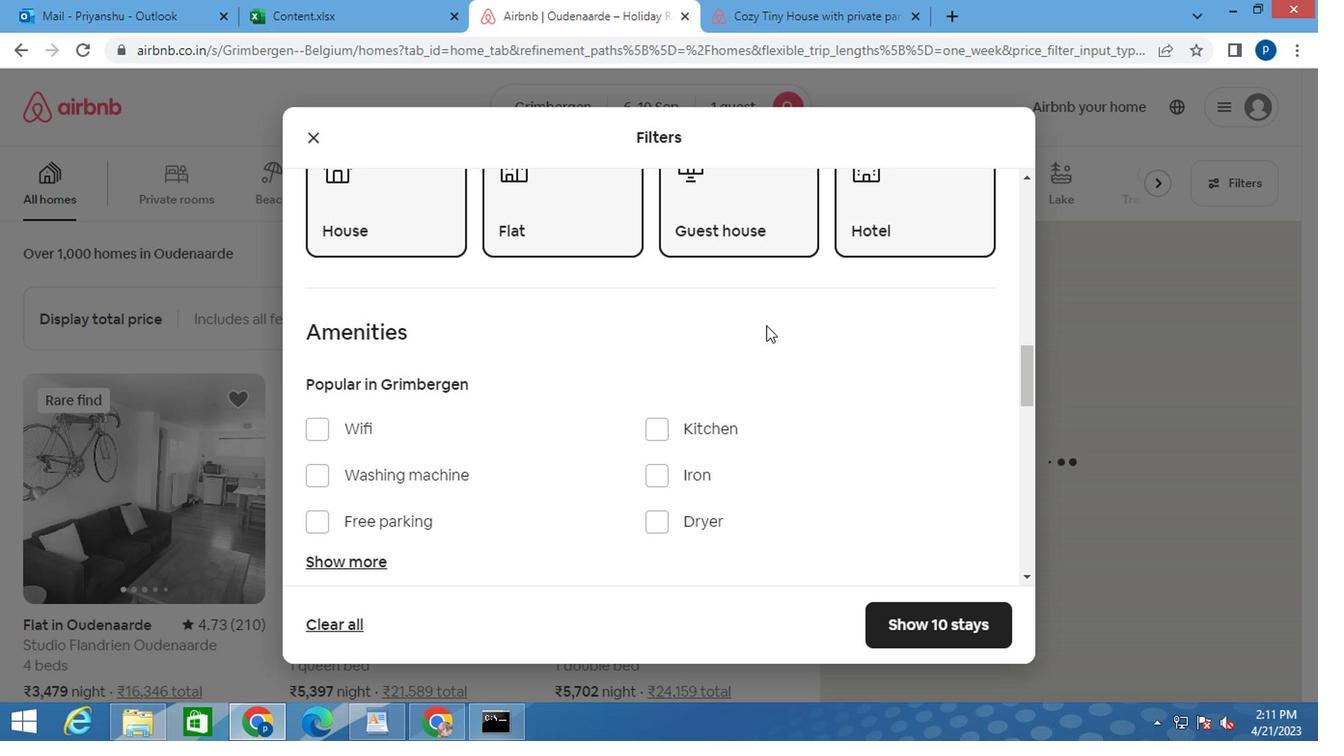 
Action: Mouse scrolled (760, 324) with delta (0, 0)
Screenshot: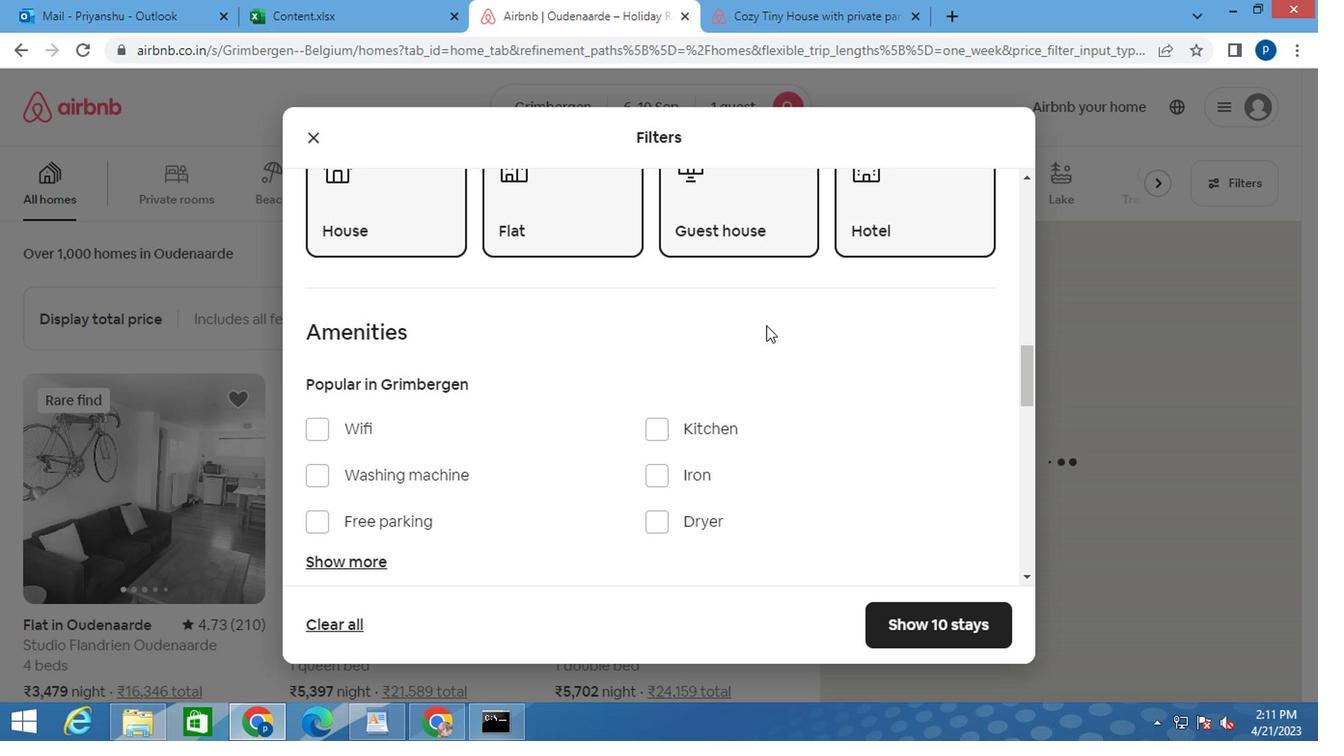
Action: Mouse moved to (344, 234)
Screenshot: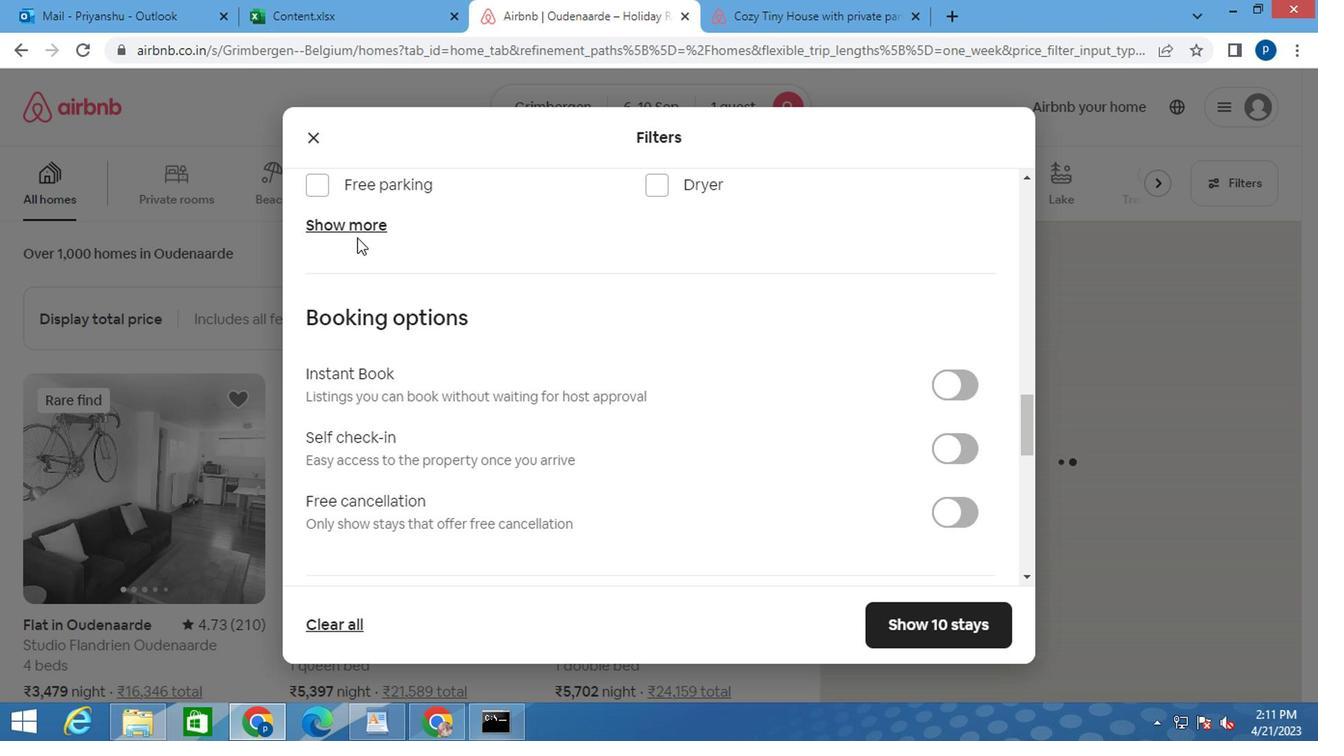 
Action: Mouse pressed left at (344, 234)
Screenshot: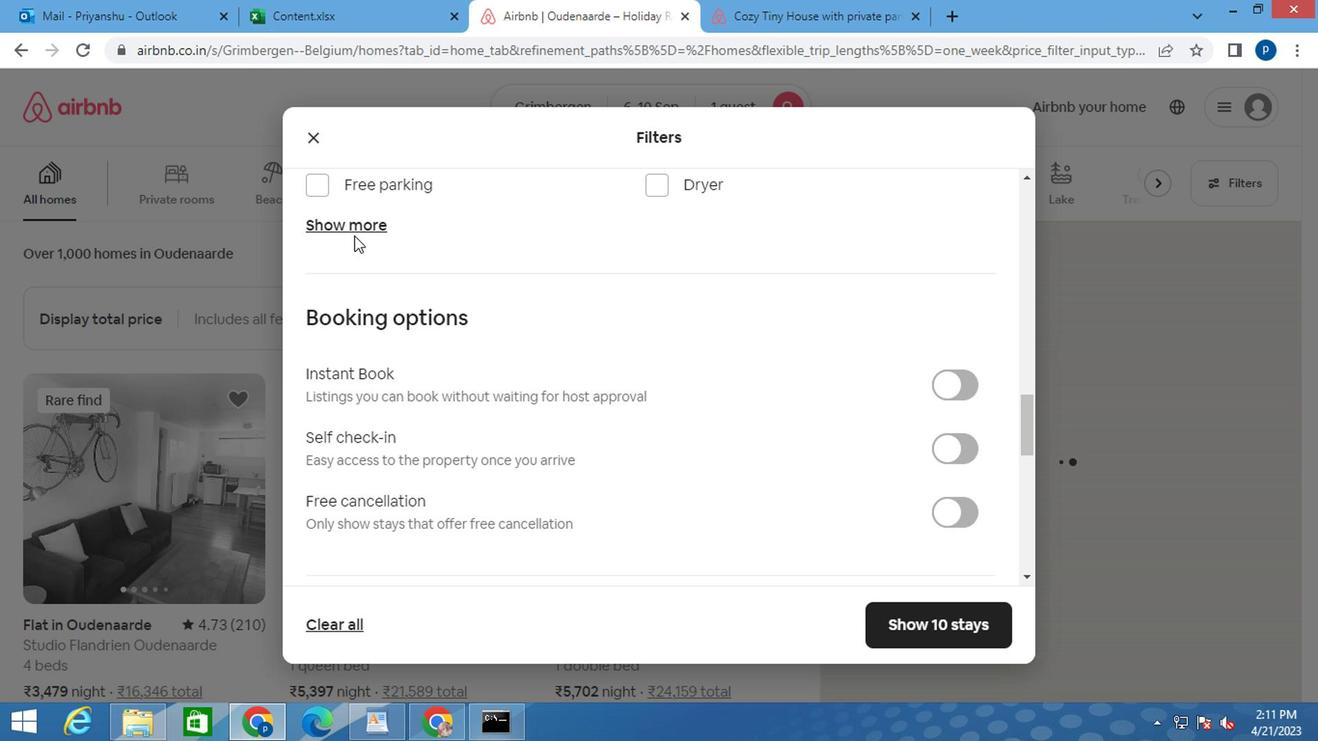 
Action: Mouse moved to (649, 291)
Screenshot: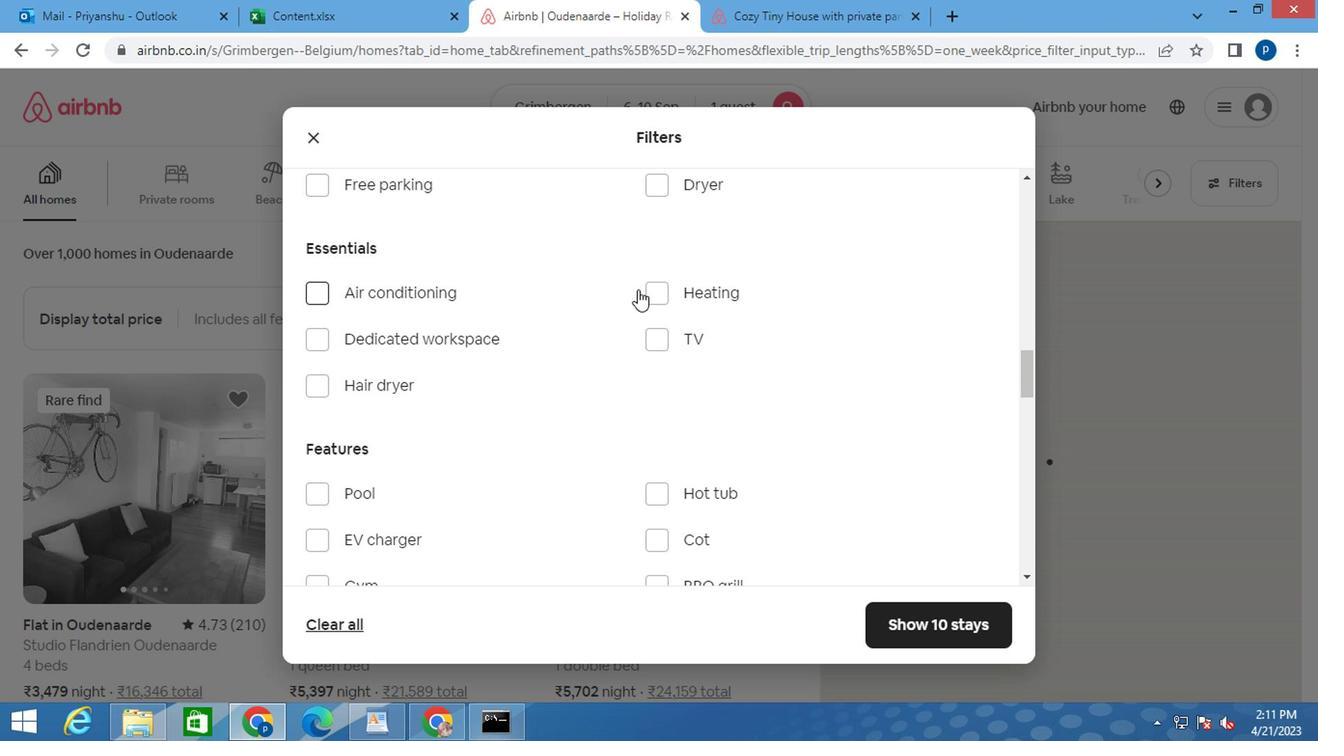 
Action: Mouse pressed left at (649, 291)
Screenshot: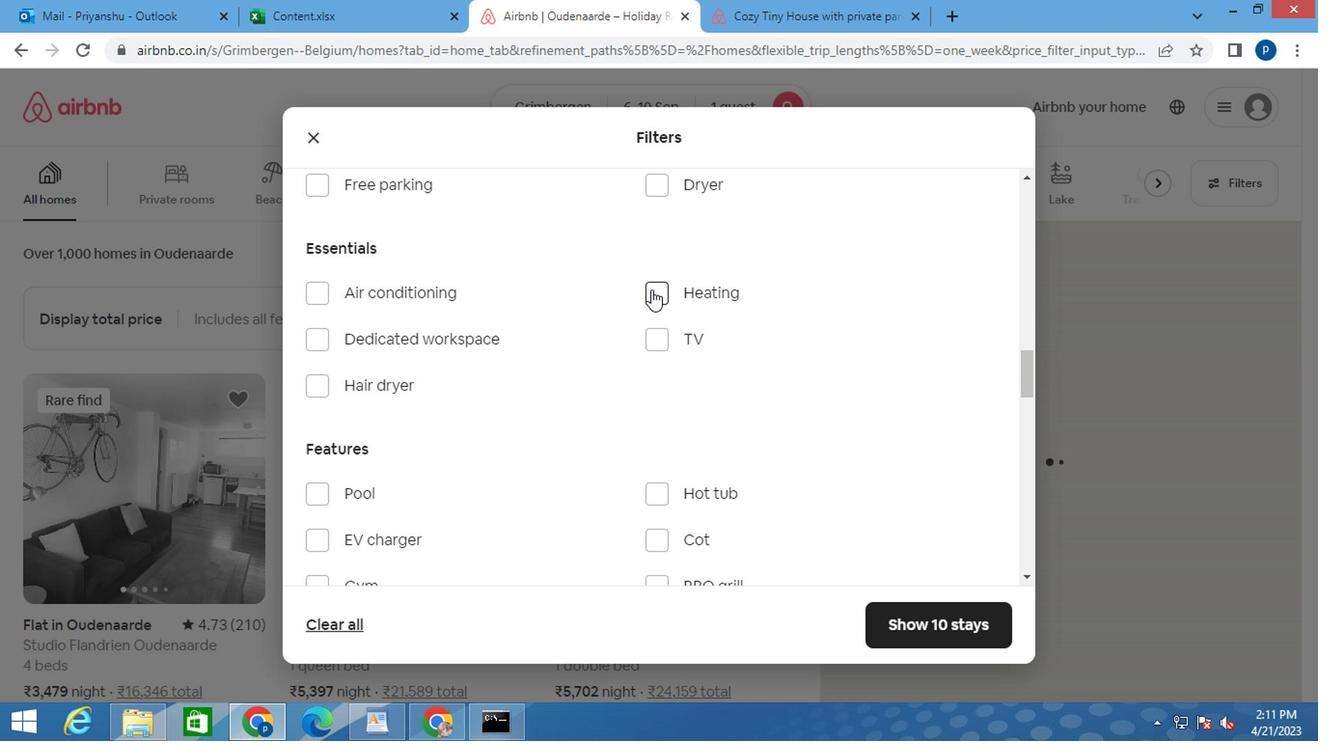 
Action: Mouse moved to (664, 337)
Screenshot: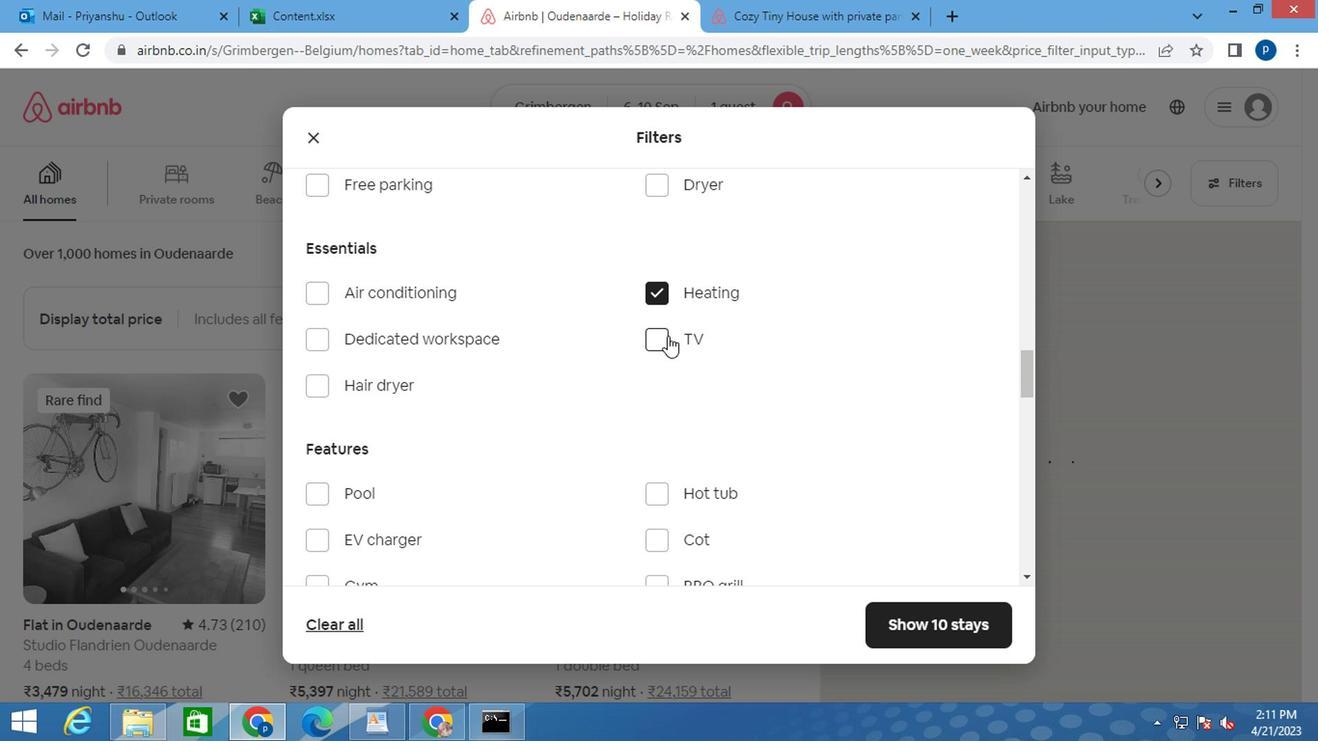 
Action: Mouse scrolled (664, 336) with delta (0, -1)
Screenshot: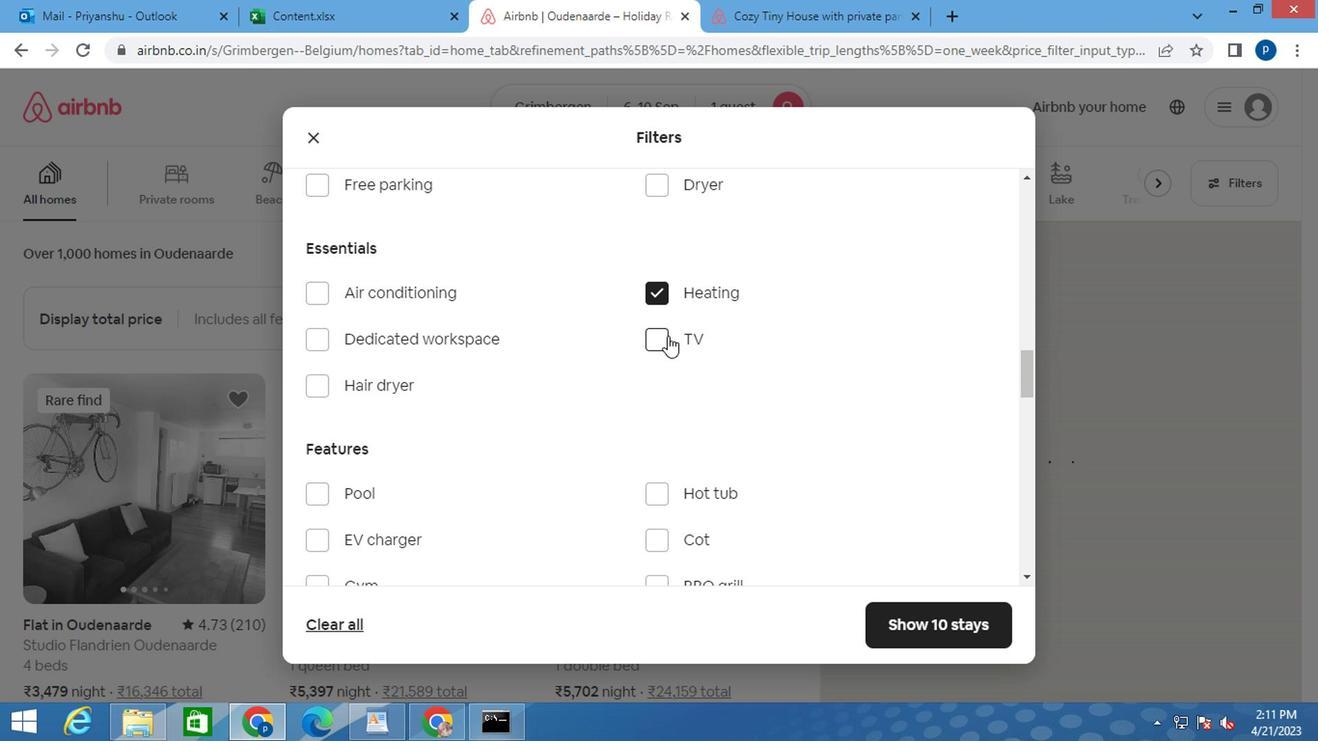 
Action: Mouse moved to (663, 339)
Screenshot: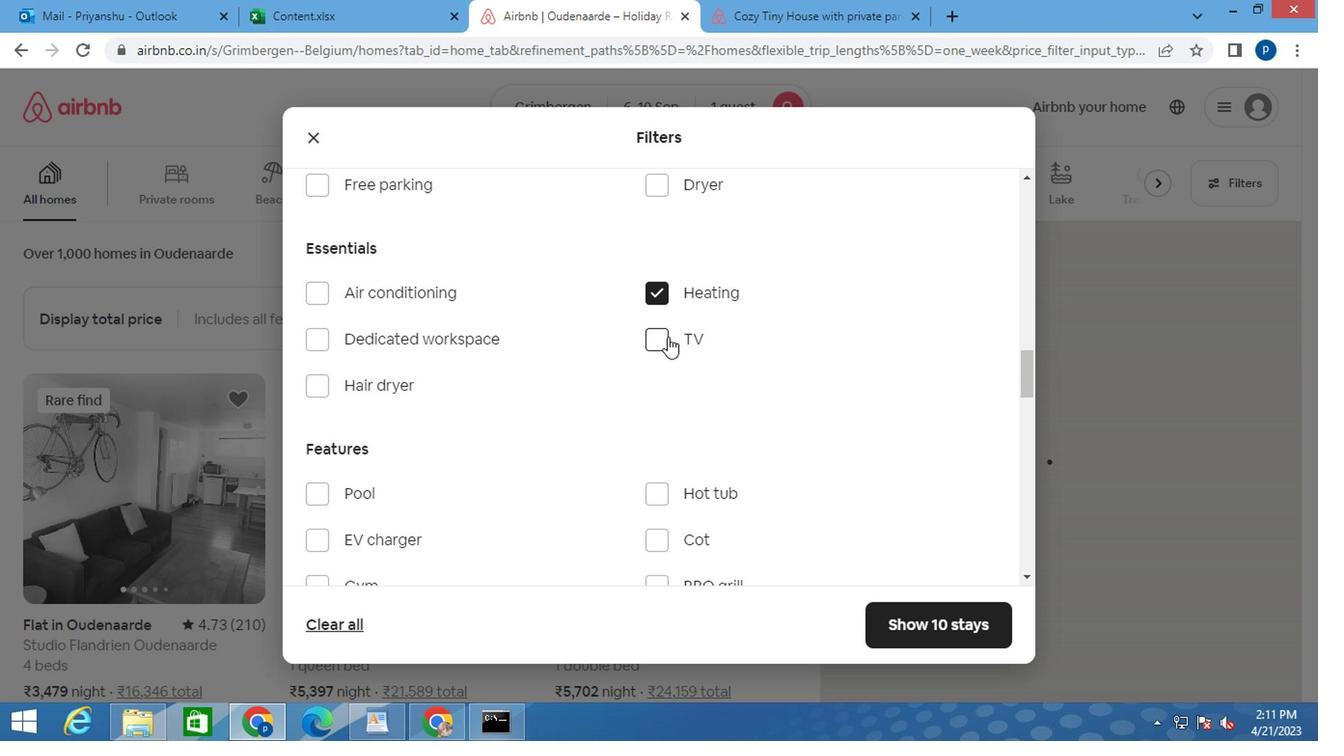
Action: Mouse scrolled (663, 338) with delta (0, 0)
Screenshot: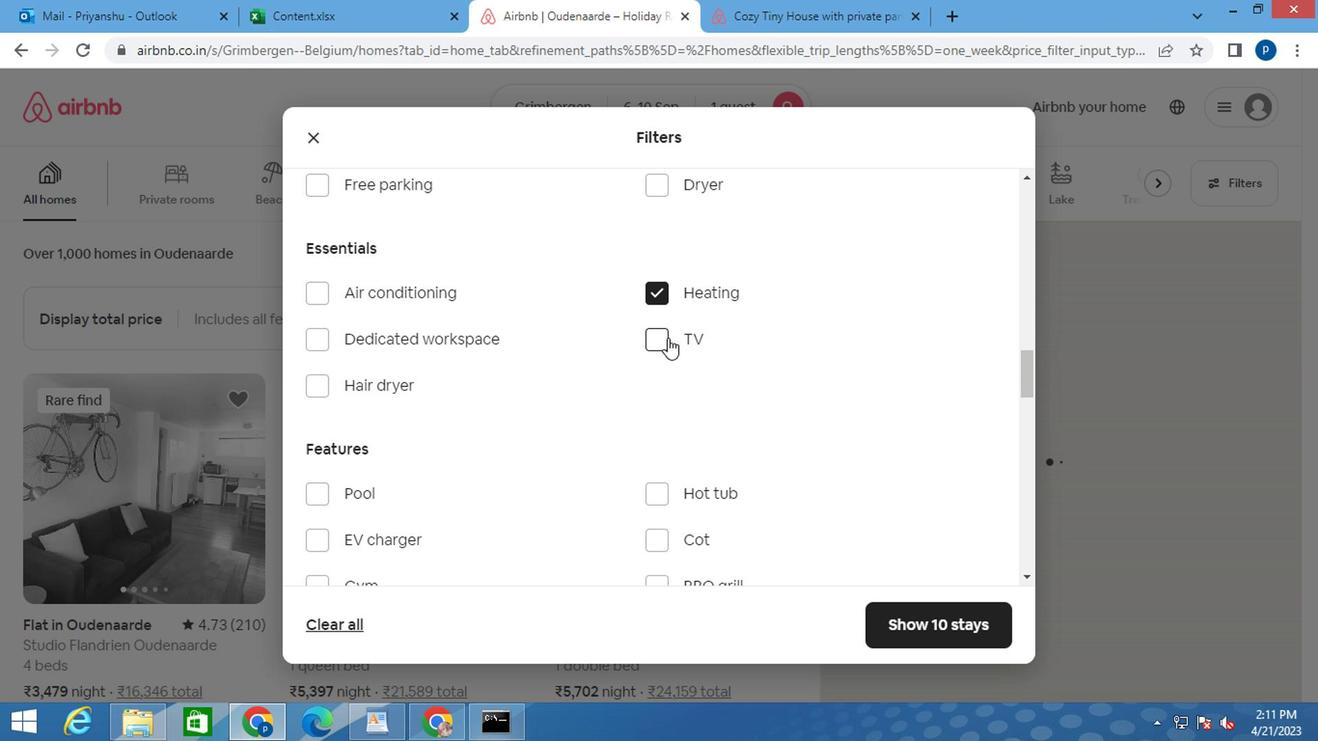 
Action: Mouse moved to (837, 357)
Screenshot: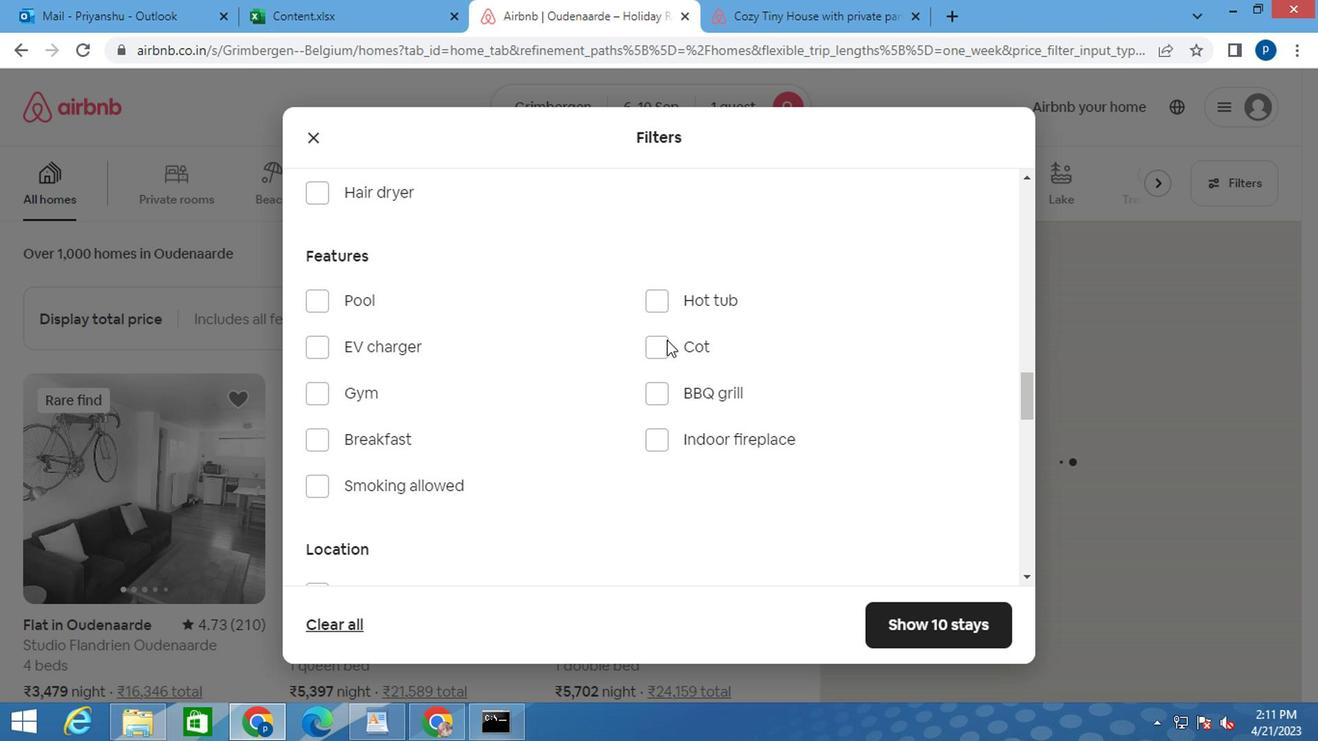 
Action: Mouse scrolled (837, 354) with delta (0, 0)
Screenshot: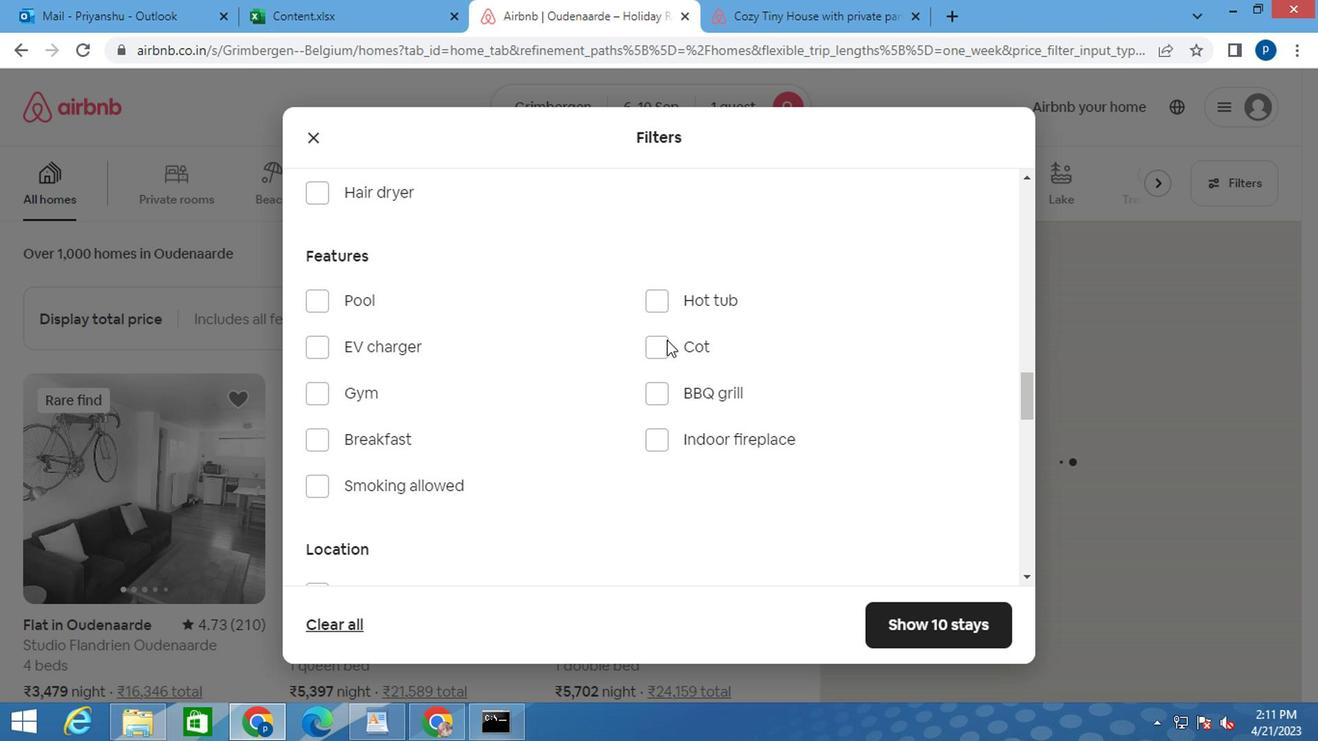
Action: Mouse scrolled (837, 355) with delta (0, -1)
Screenshot: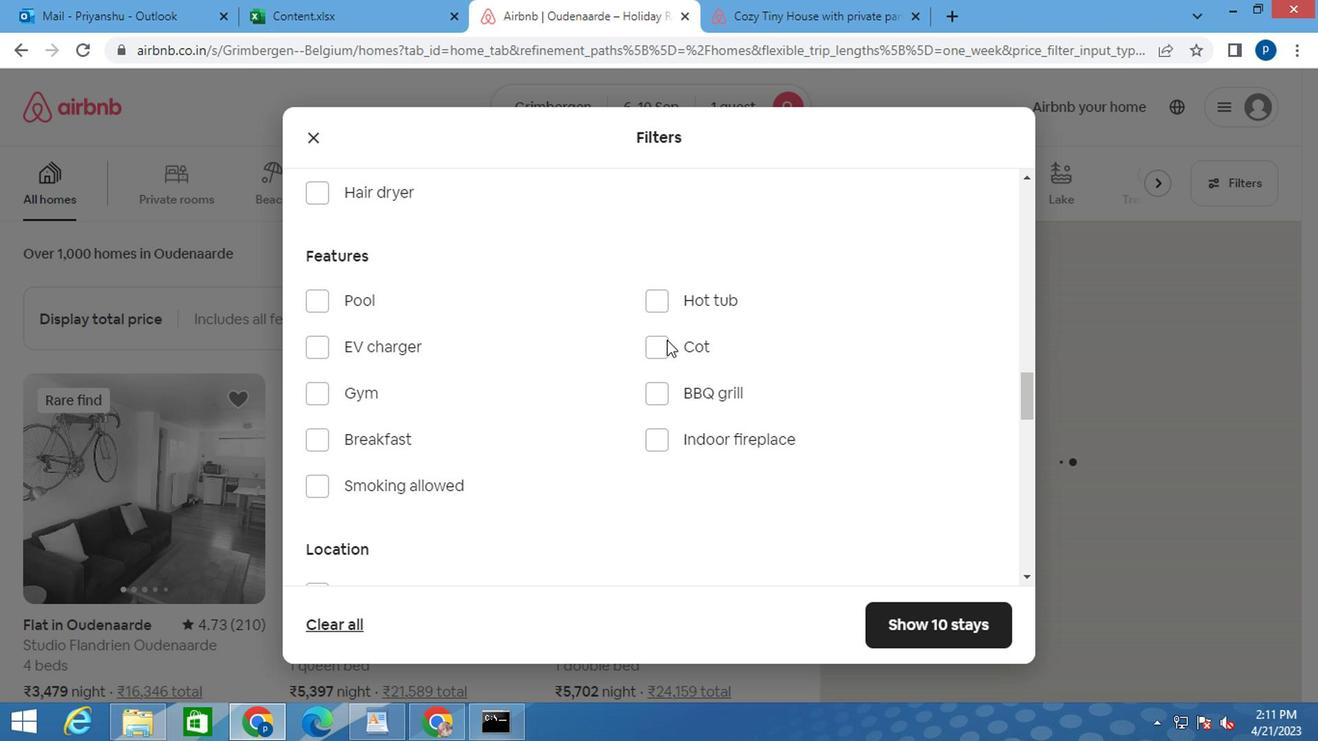
Action: Mouse scrolled (837, 357) with delta (0, 0)
Screenshot: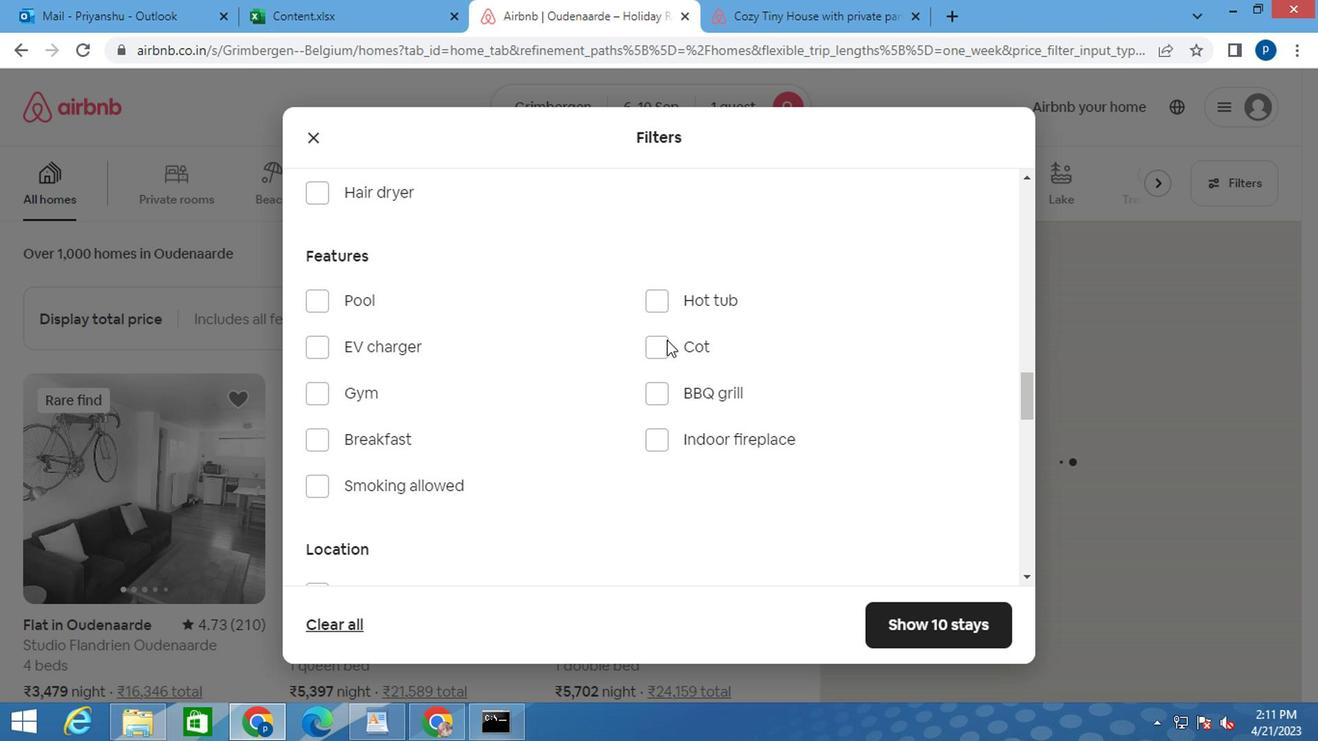 
Action: Mouse scrolled (837, 357) with delta (0, 0)
Screenshot: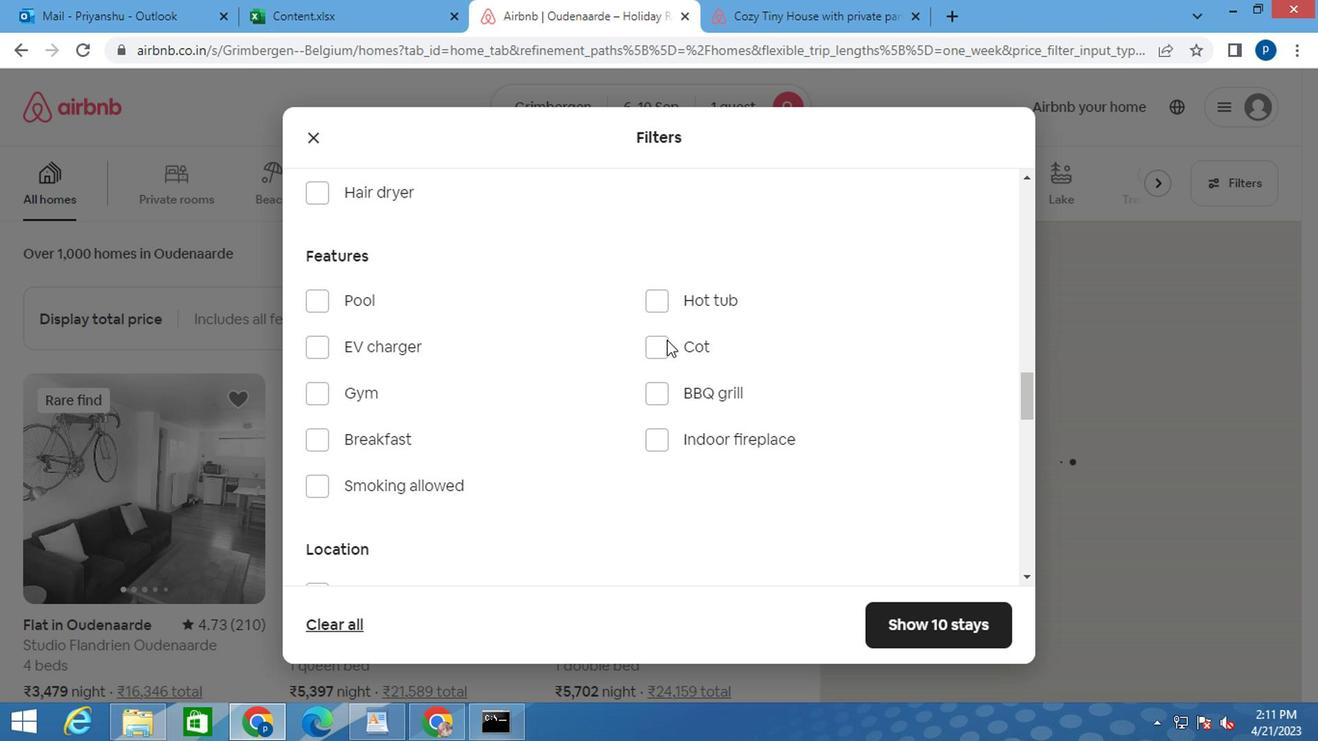 
Action: Mouse moved to (925, 448)
Screenshot: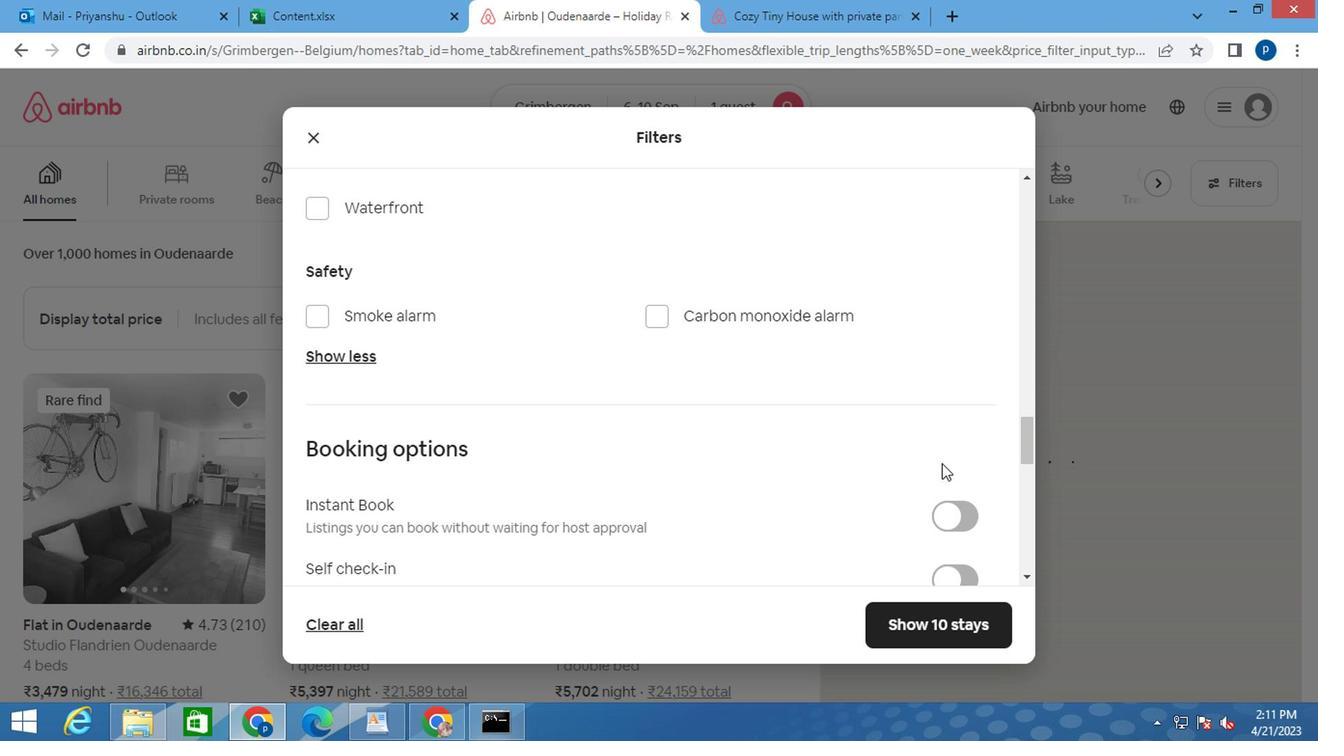 
Action: Mouse scrolled (925, 447) with delta (0, -1)
Screenshot: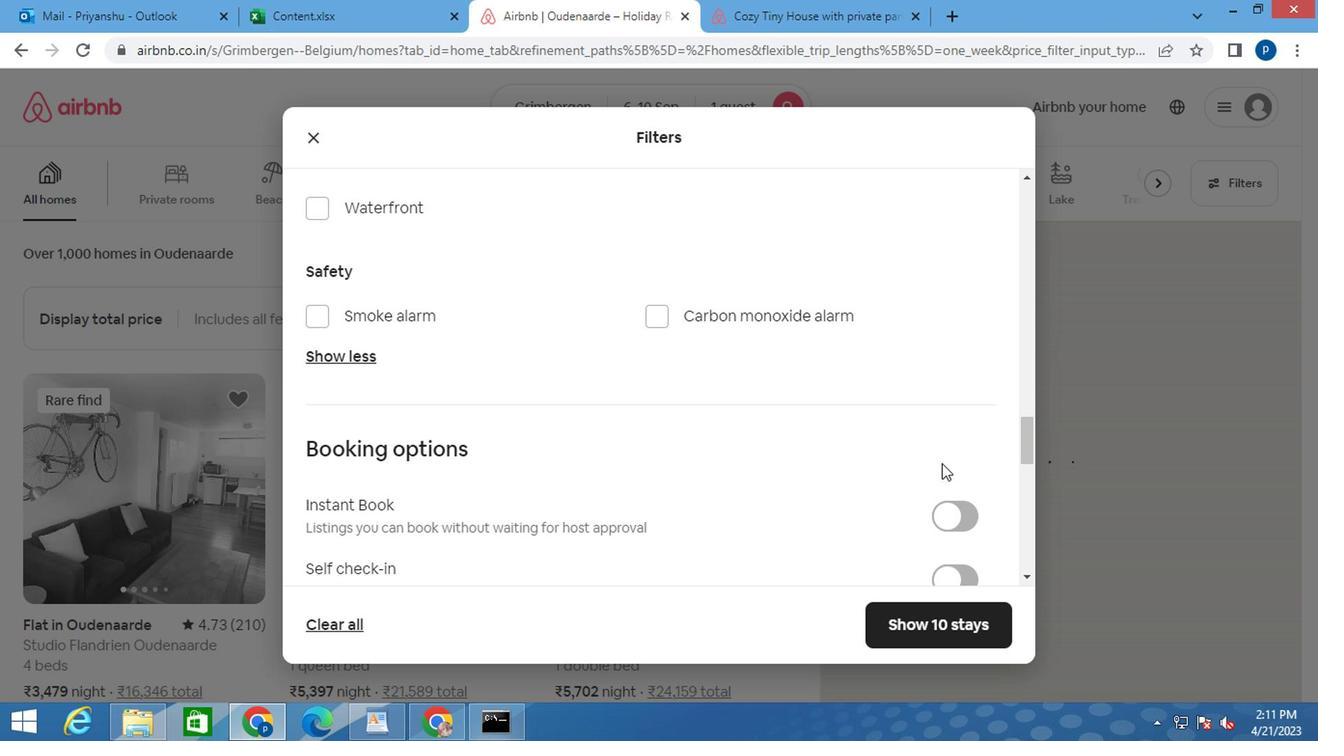 
Action: Mouse moved to (924, 448)
Screenshot: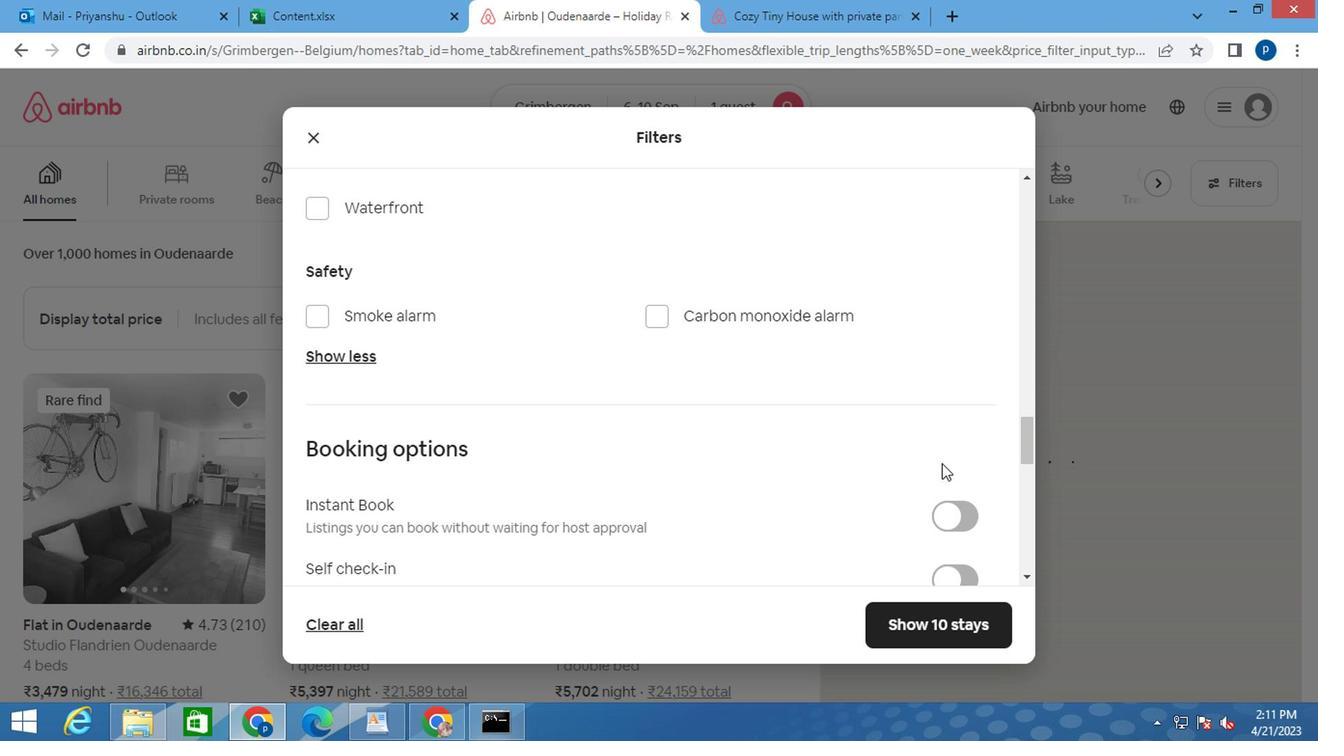 
Action: Mouse scrolled (924, 447) with delta (0, -1)
Screenshot: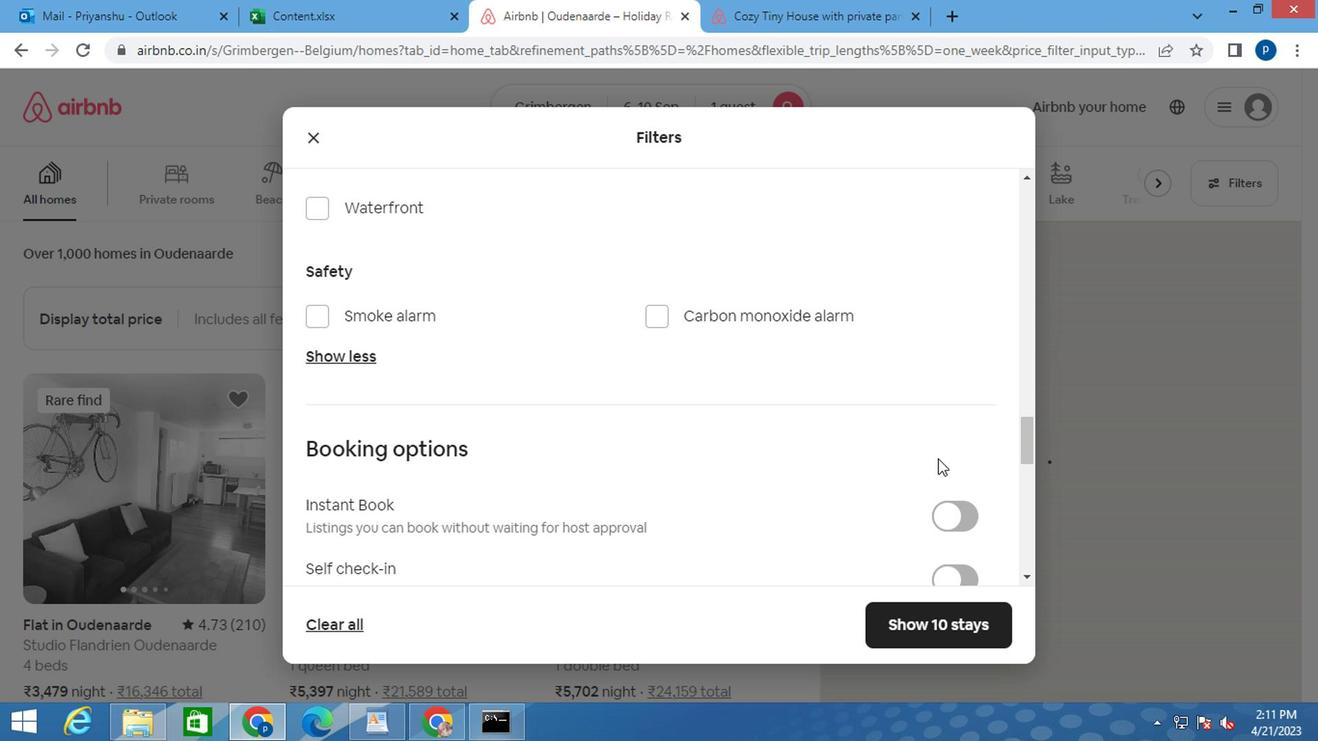 
Action: Mouse moved to (937, 386)
Screenshot: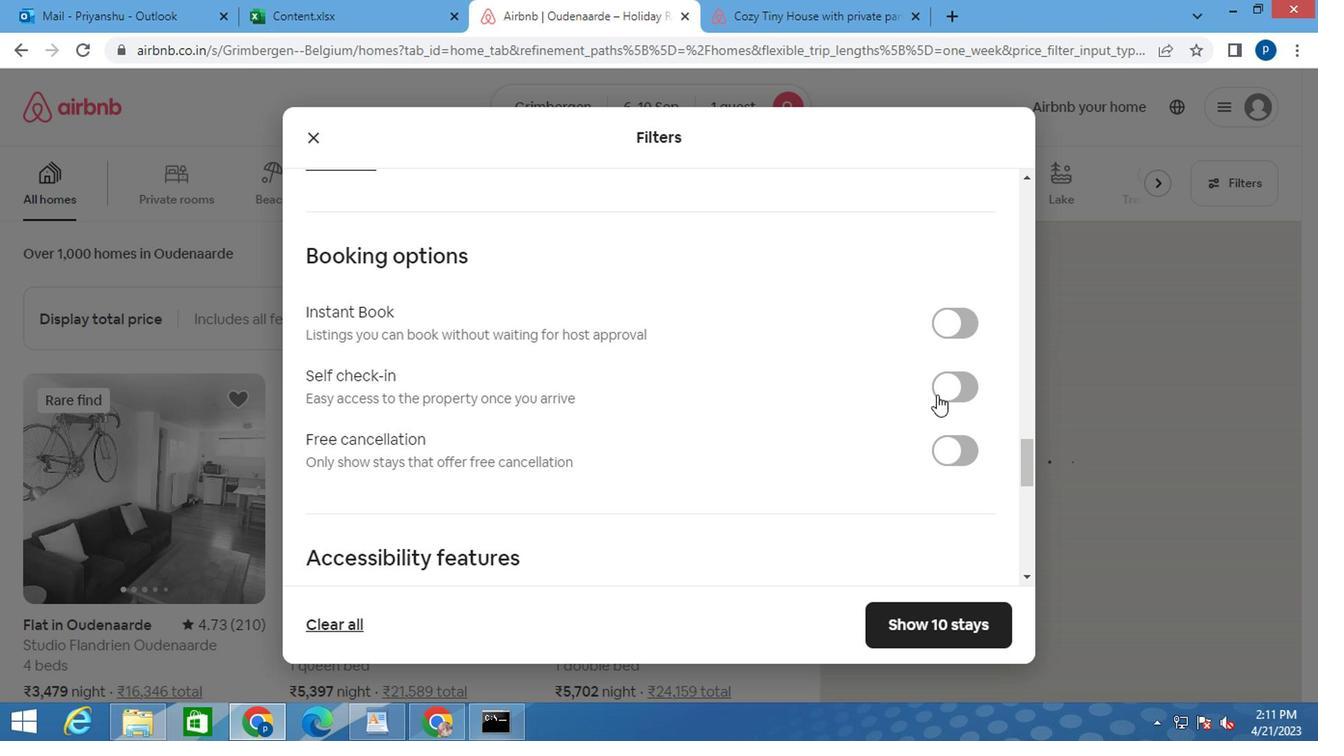 
Action: Mouse pressed left at (937, 386)
Screenshot: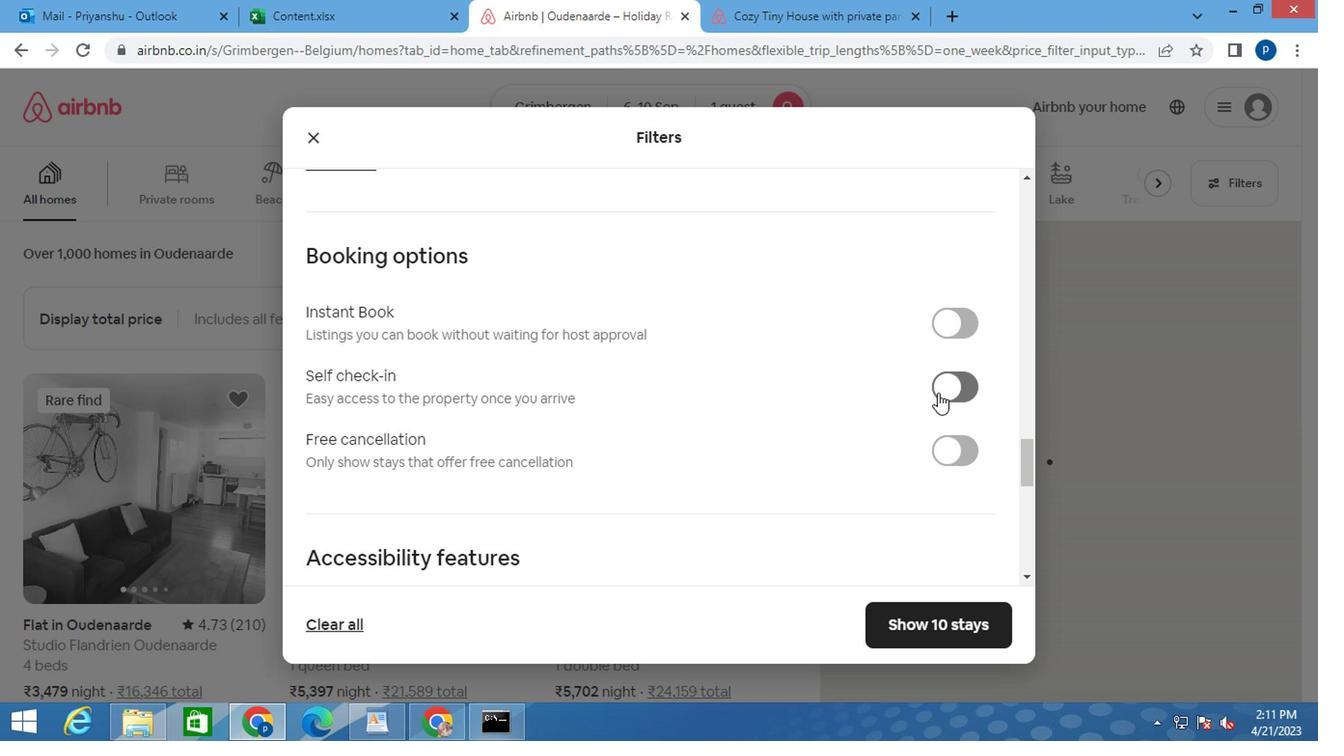 
Action: Mouse moved to (795, 392)
Screenshot: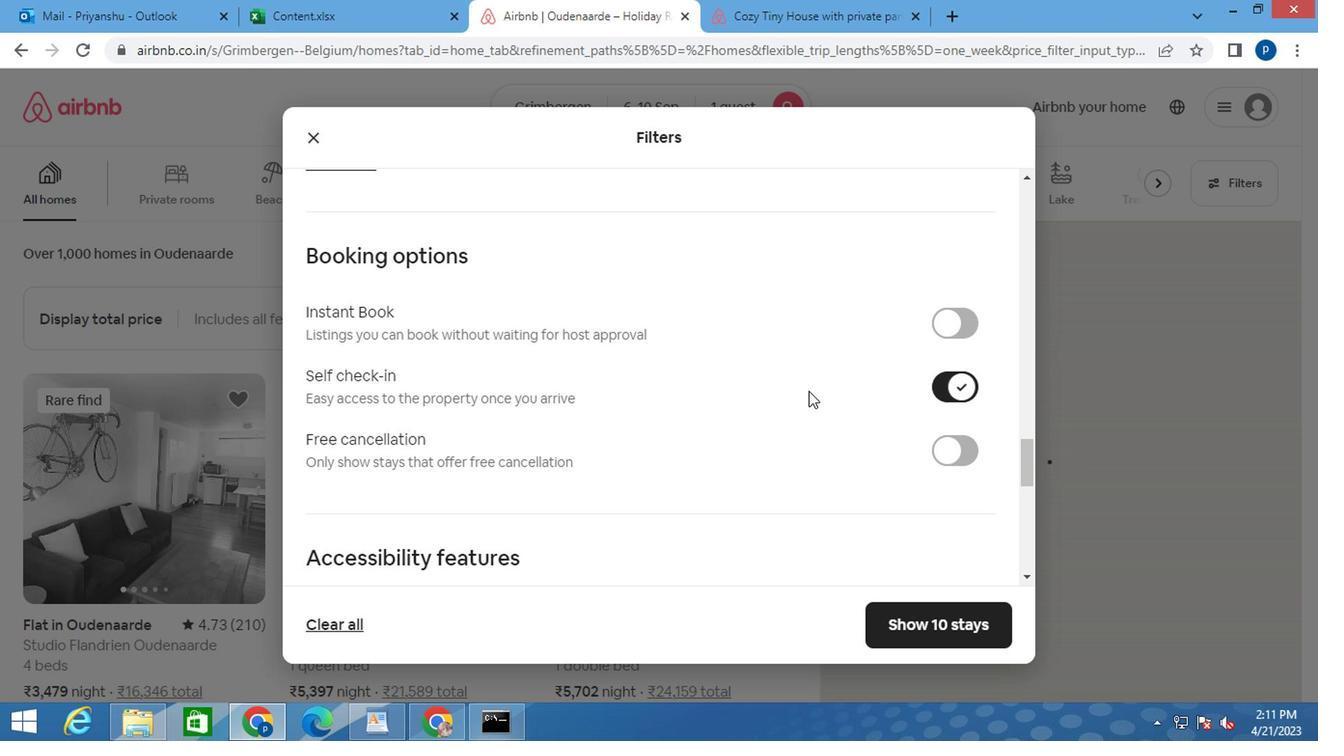 
Action: Mouse scrolled (795, 390) with delta (0, -1)
Screenshot: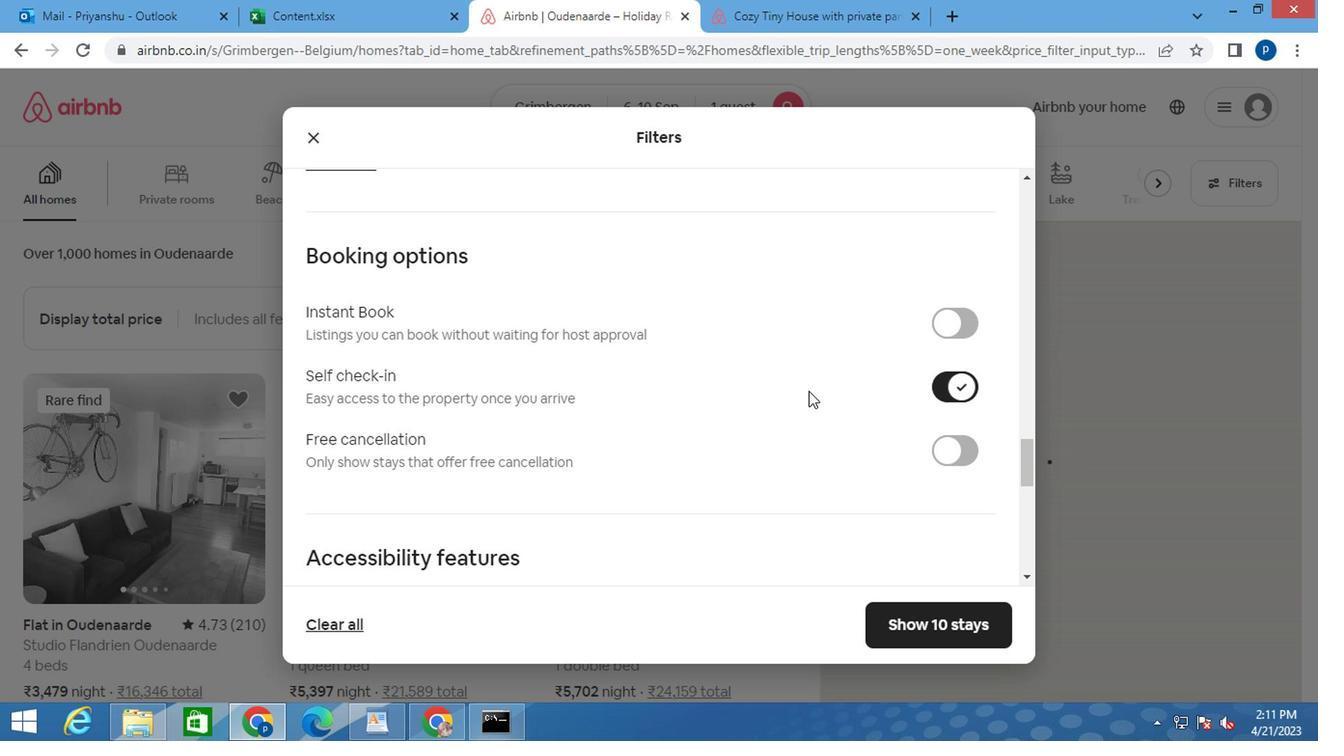 
Action: Mouse moved to (793, 392)
Screenshot: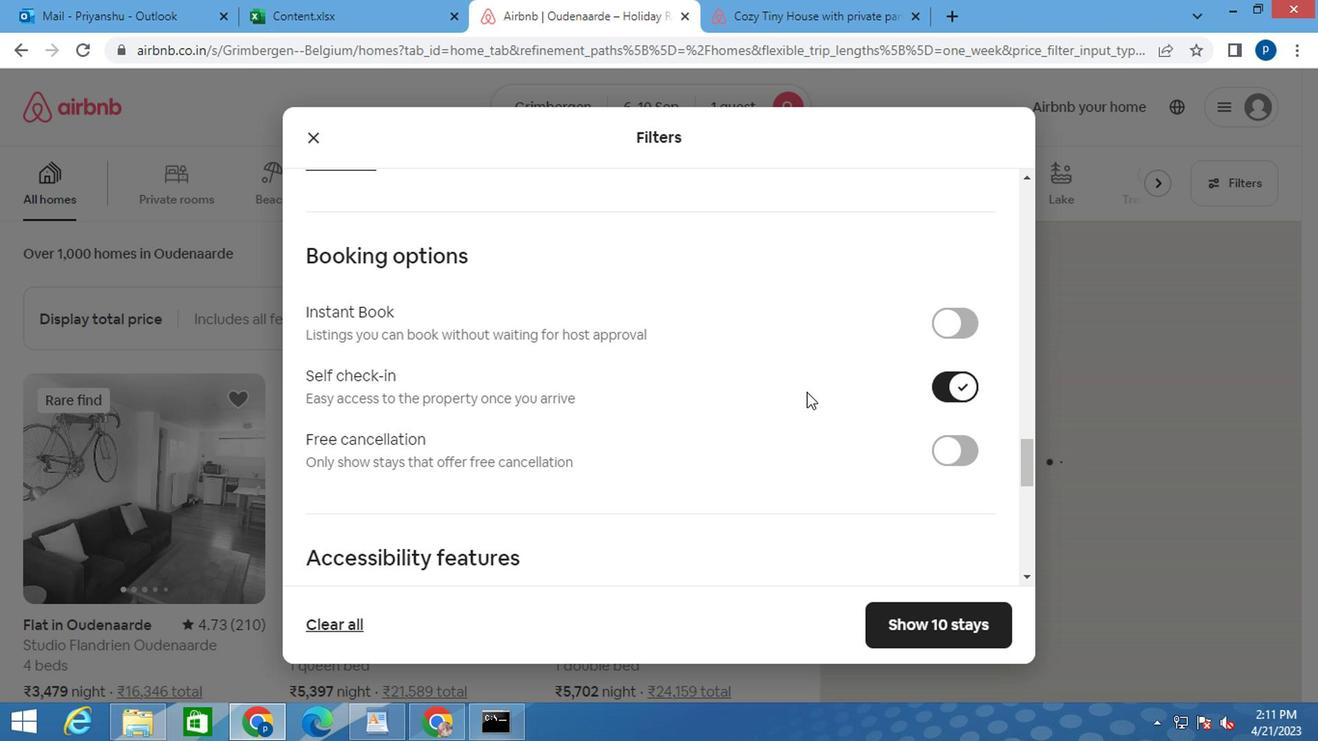 
Action: Mouse scrolled (793, 392) with delta (0, 0)
Screenshot: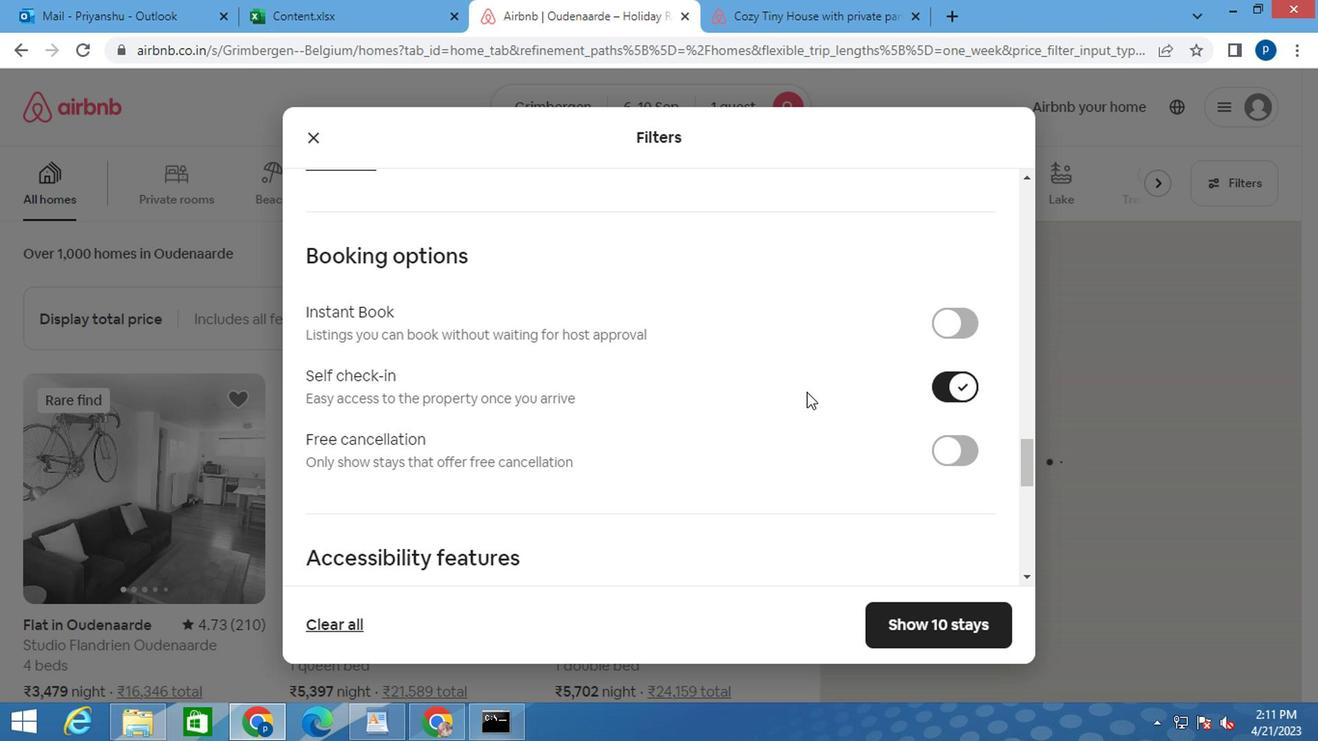 
Action: Mouse moved to (792, 394)
Screenshot: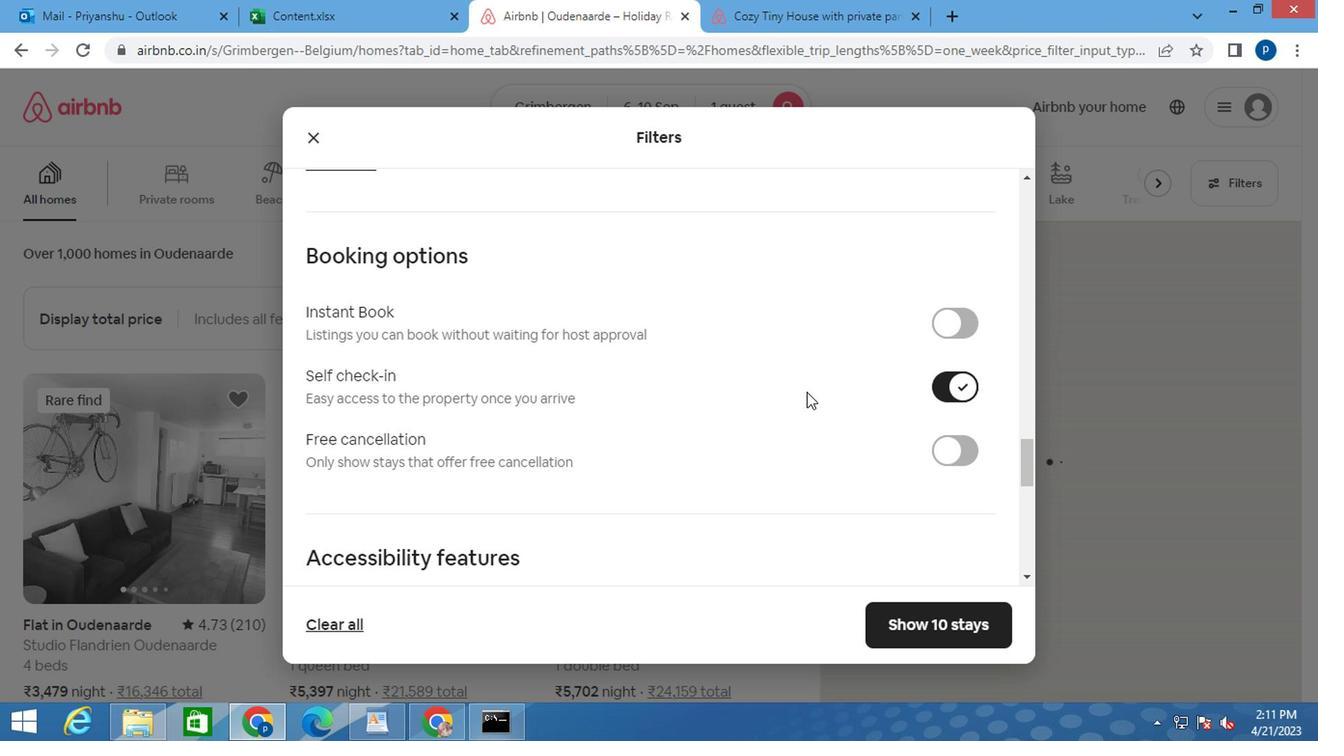 
Action: Mouse scrolled (792, 392) with delta (0, -1)
Screenshot: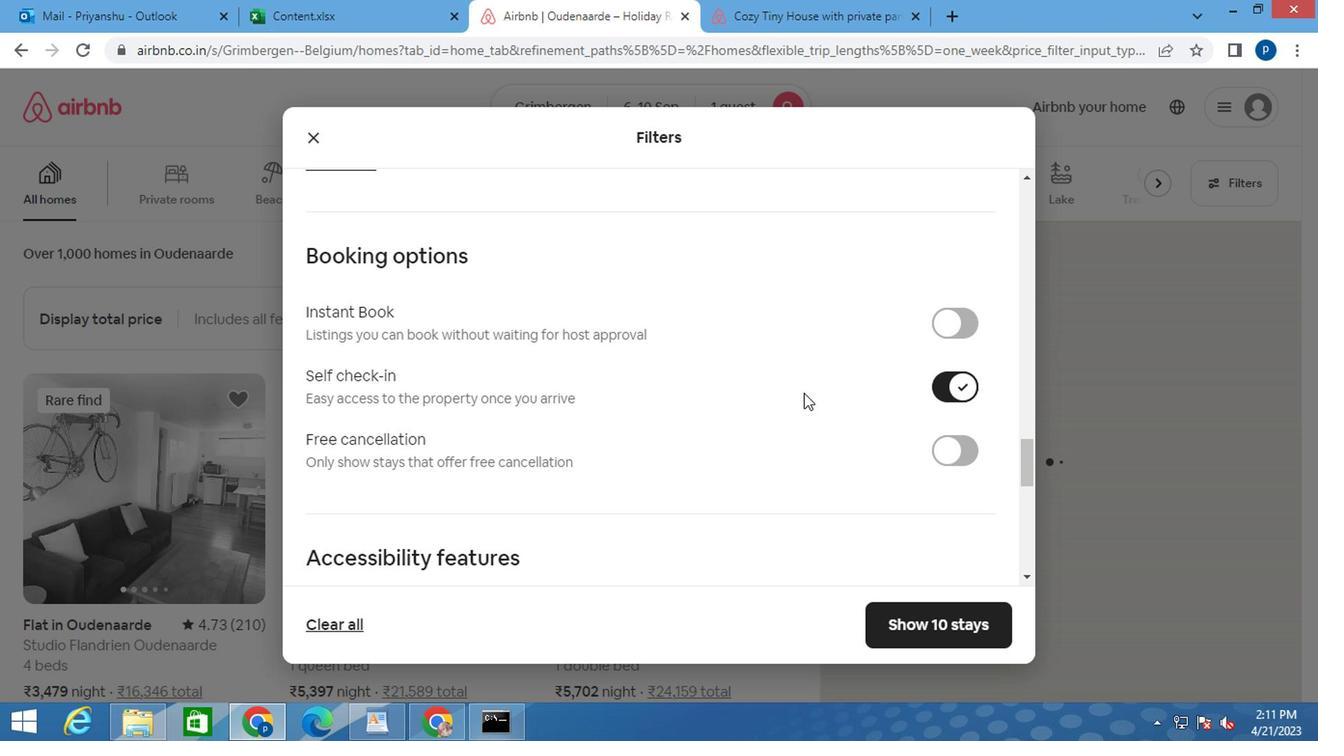 
Action: Mouse moved to (791, 395)
Screenshot: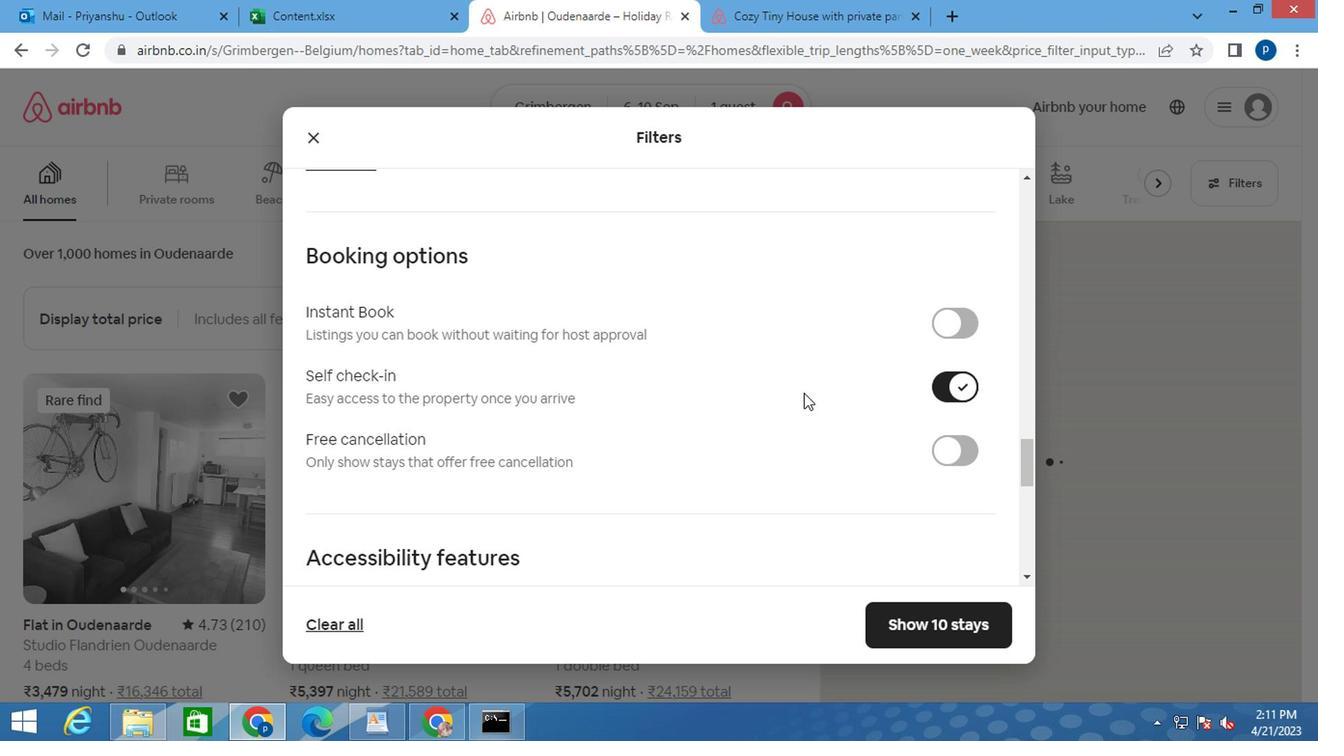 
Action: Mouse scrolled (791, 394) with delta (0, 0)
Screenshot: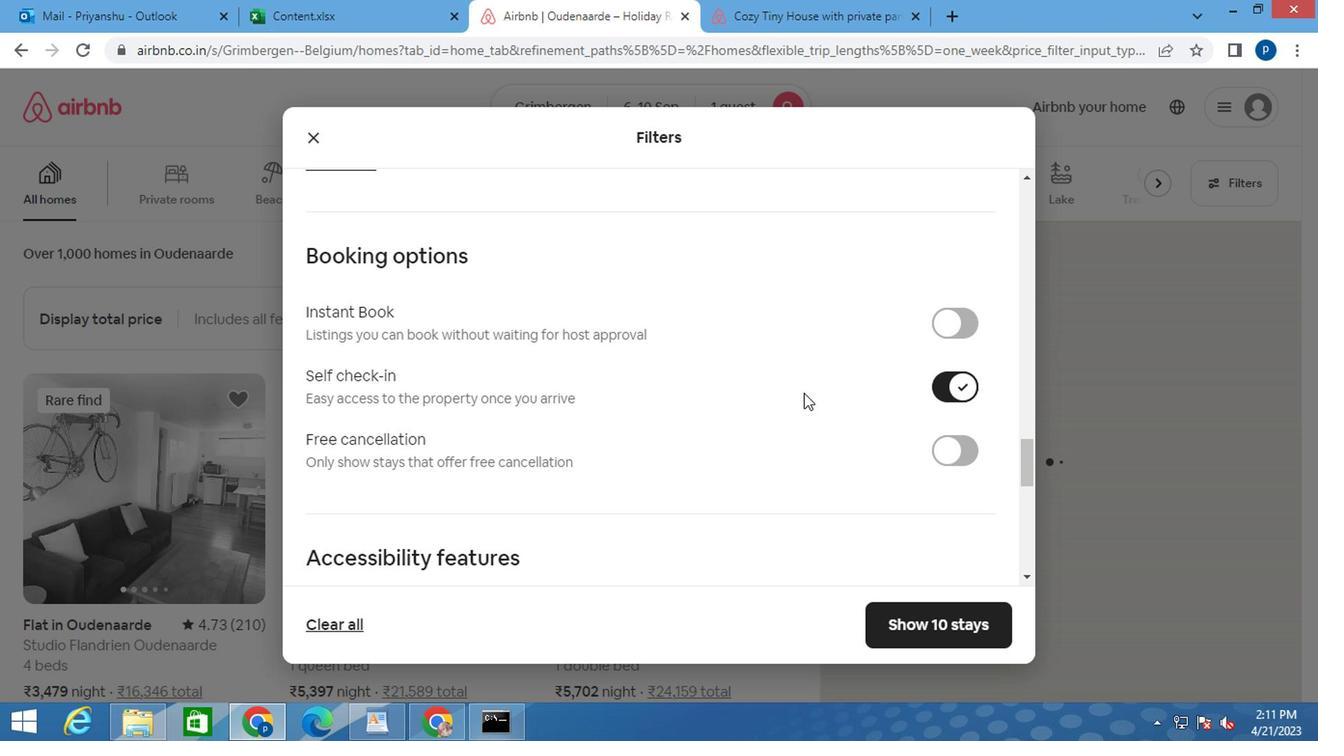 
Action: Mouse scrolled (791, 394) with delta (0, 0)
Screenshot: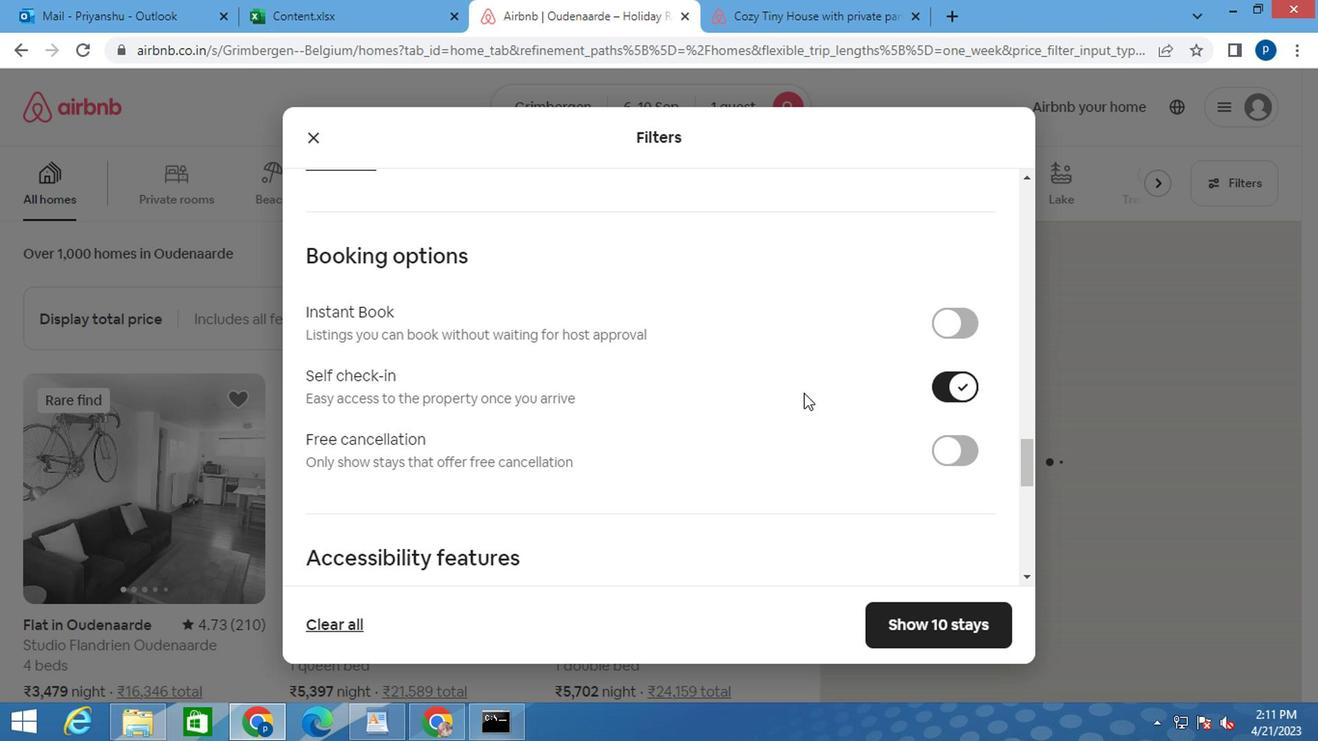 
Action: Mouse moved to (784, 397)
Screenshot: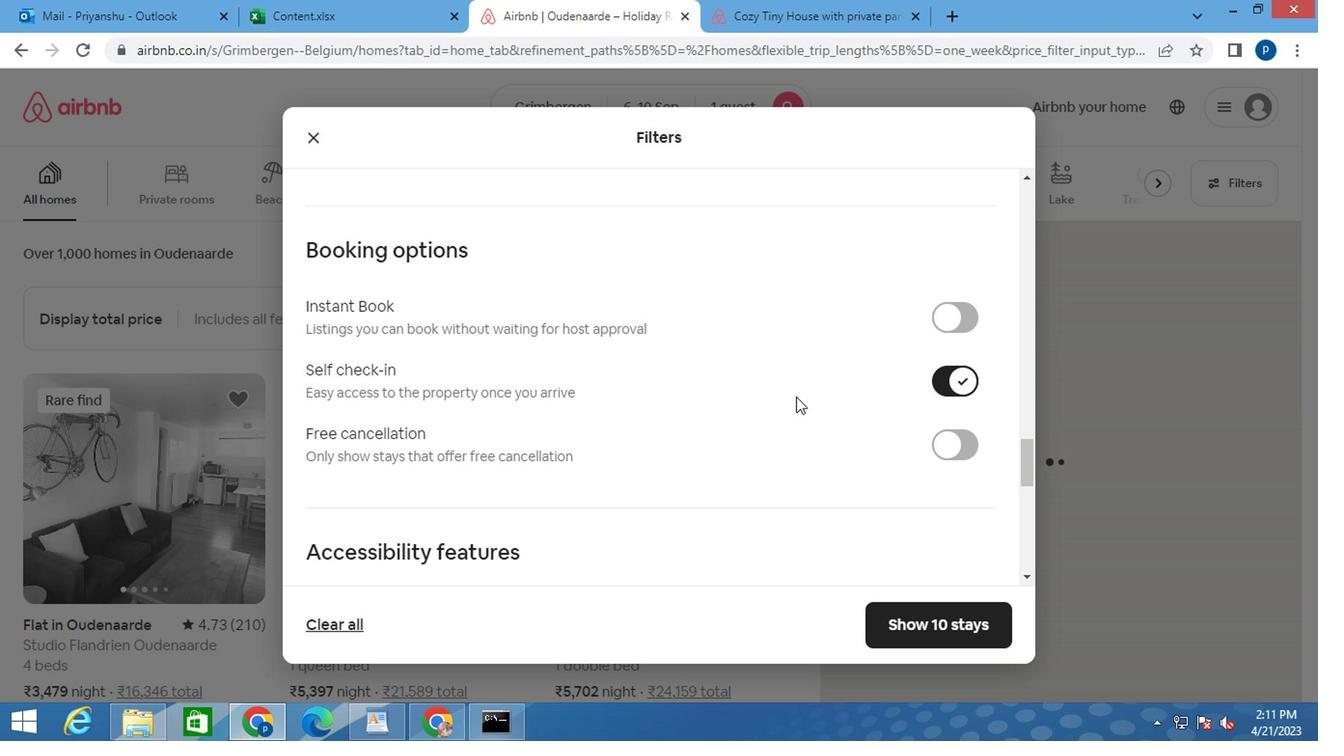 
Action: Mouse scrolled (788, 394) with delta (0, 0)
Screenshot: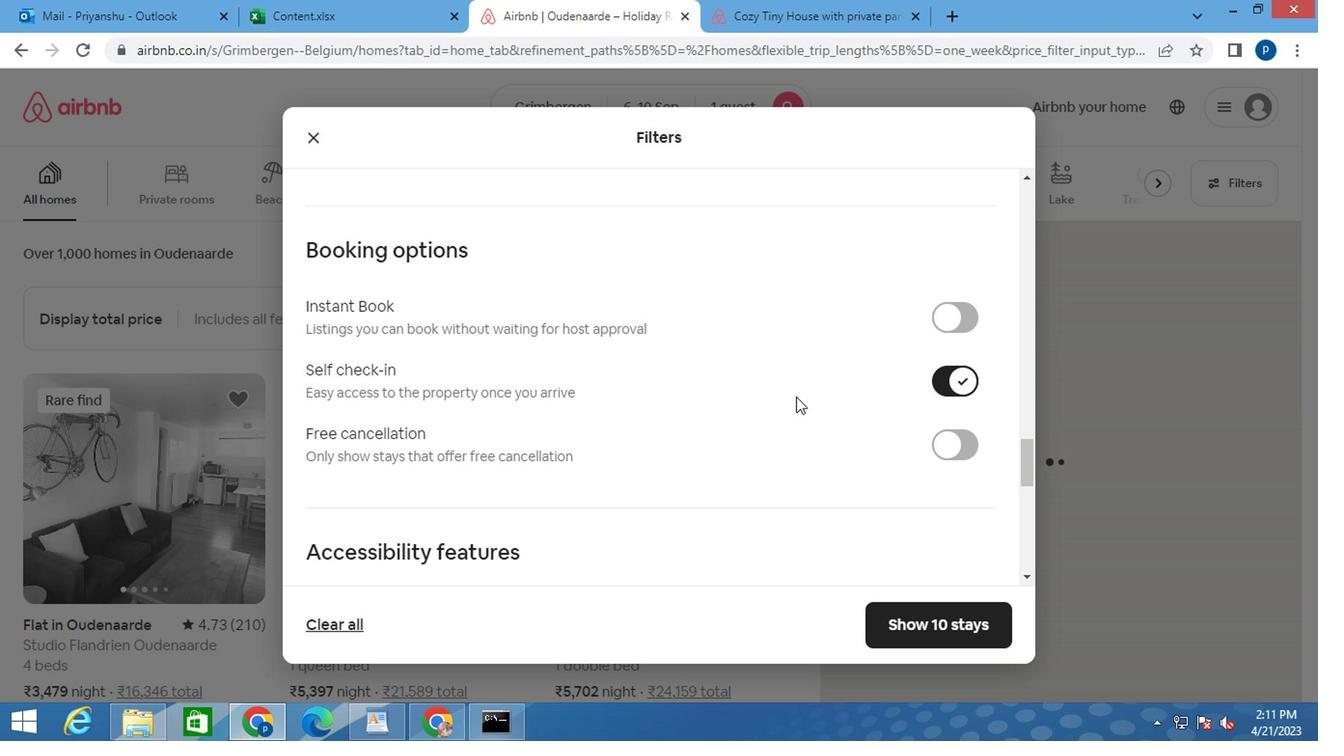 
Action: Mouse moved to (758, 394)
Screenshot: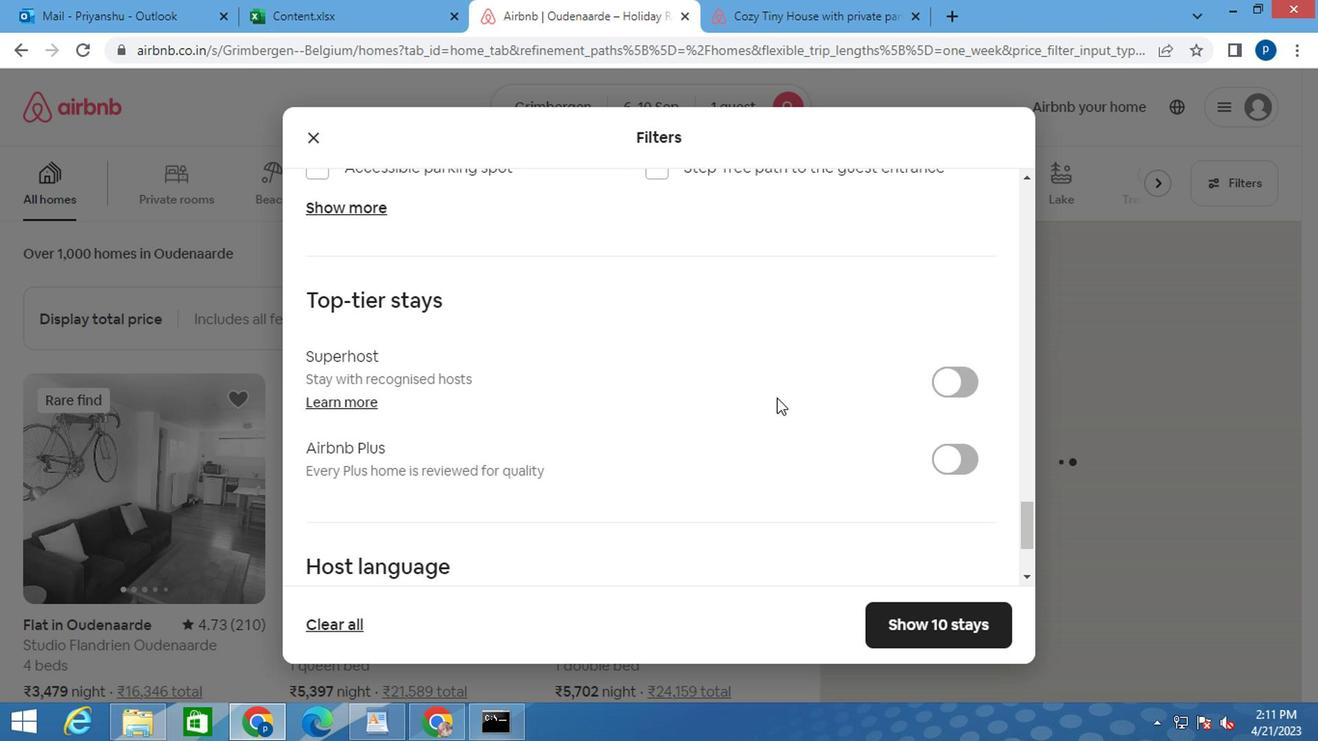 
Action: Mouse scrolled (767, 392) with delta (0, -1)
Screenshot: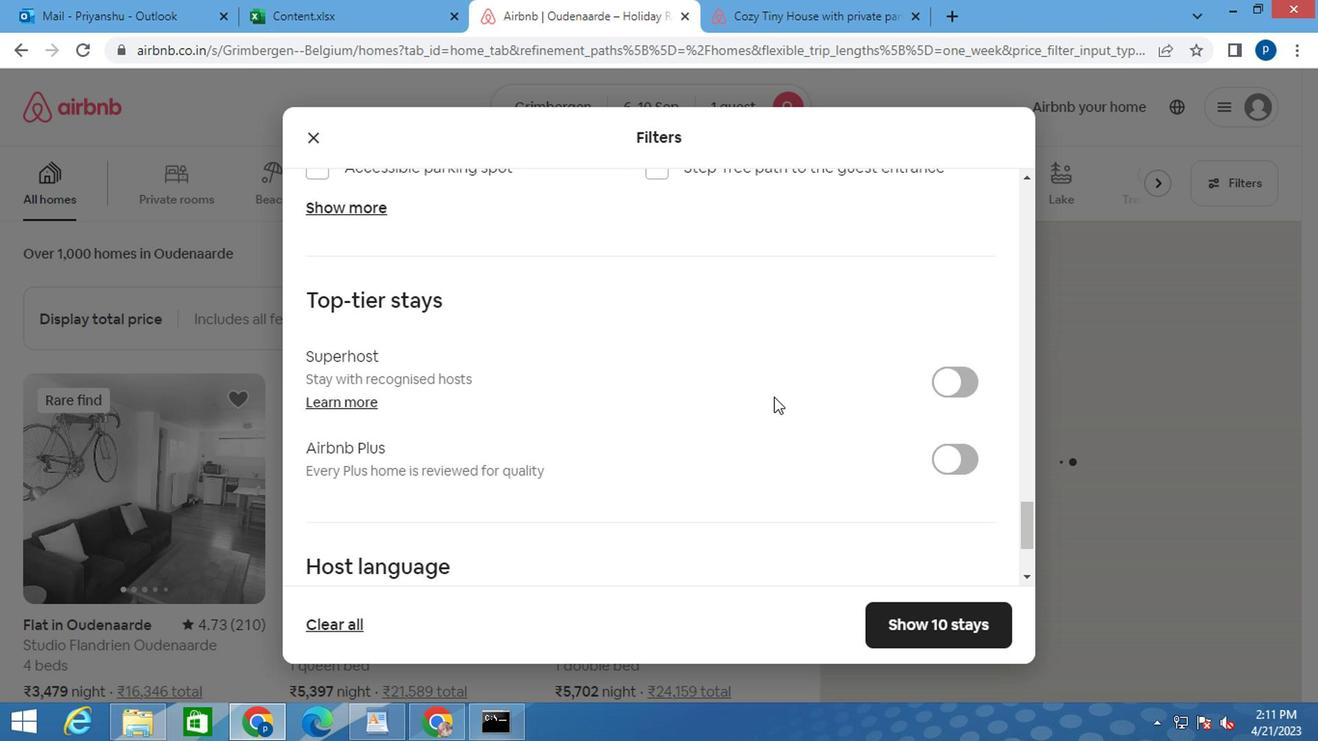 
Action: Mouse moved to (738, 395)
Screenshot: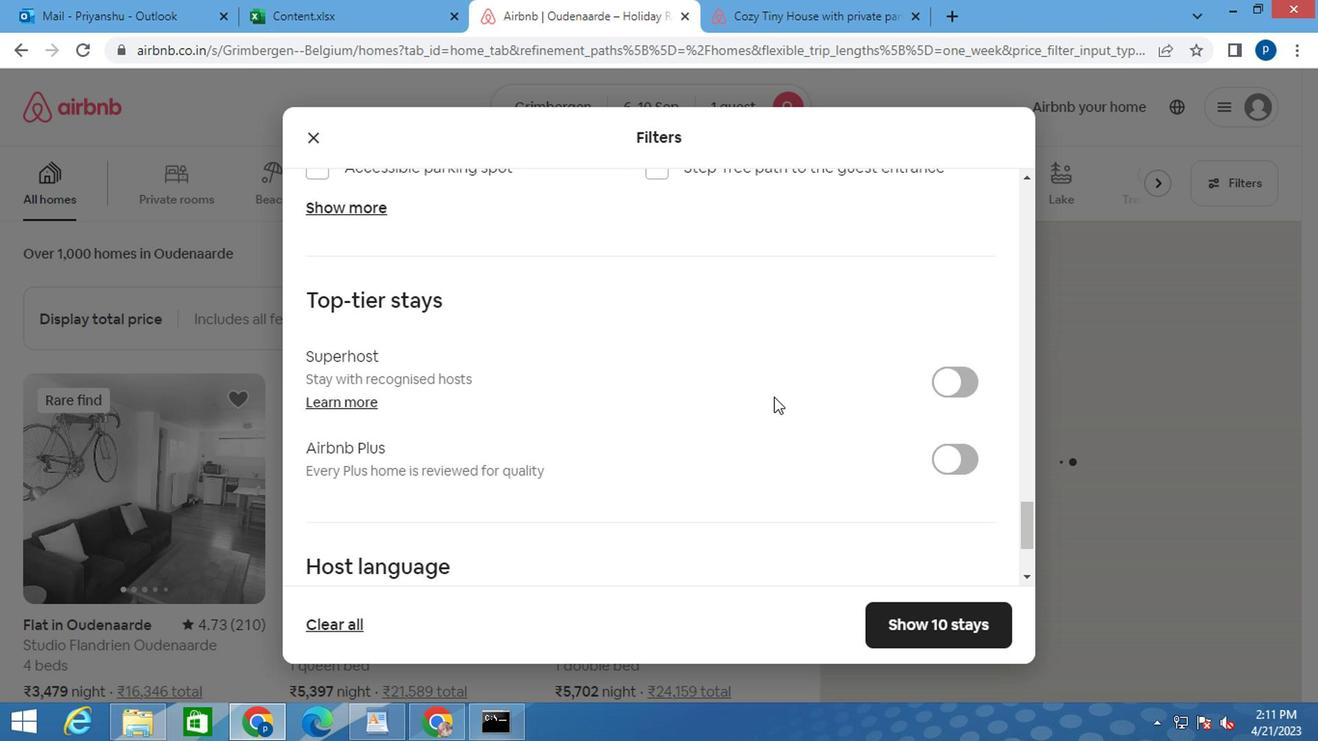 
Action: Mouse scrolled (763, 392) with delta (0, -1)
Screenshot: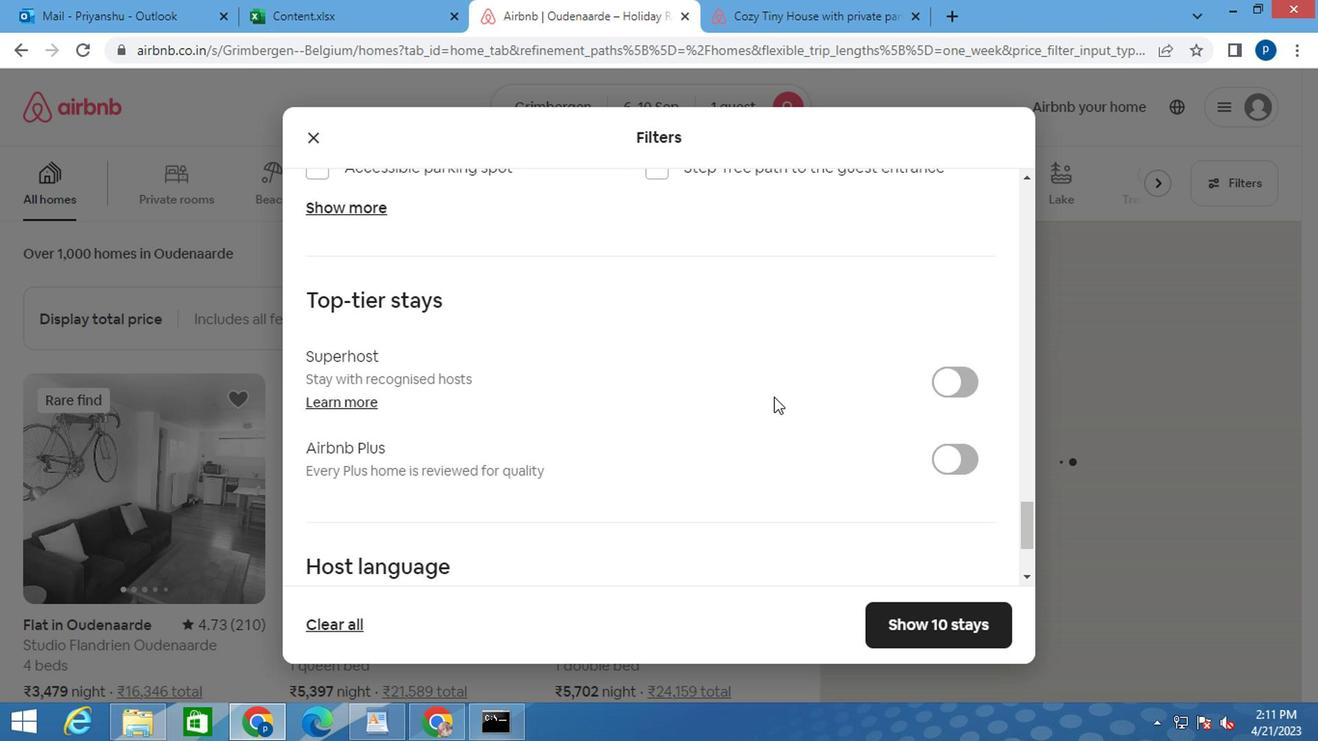 
Action: Mouse moved to (449, 453)
Screenshot: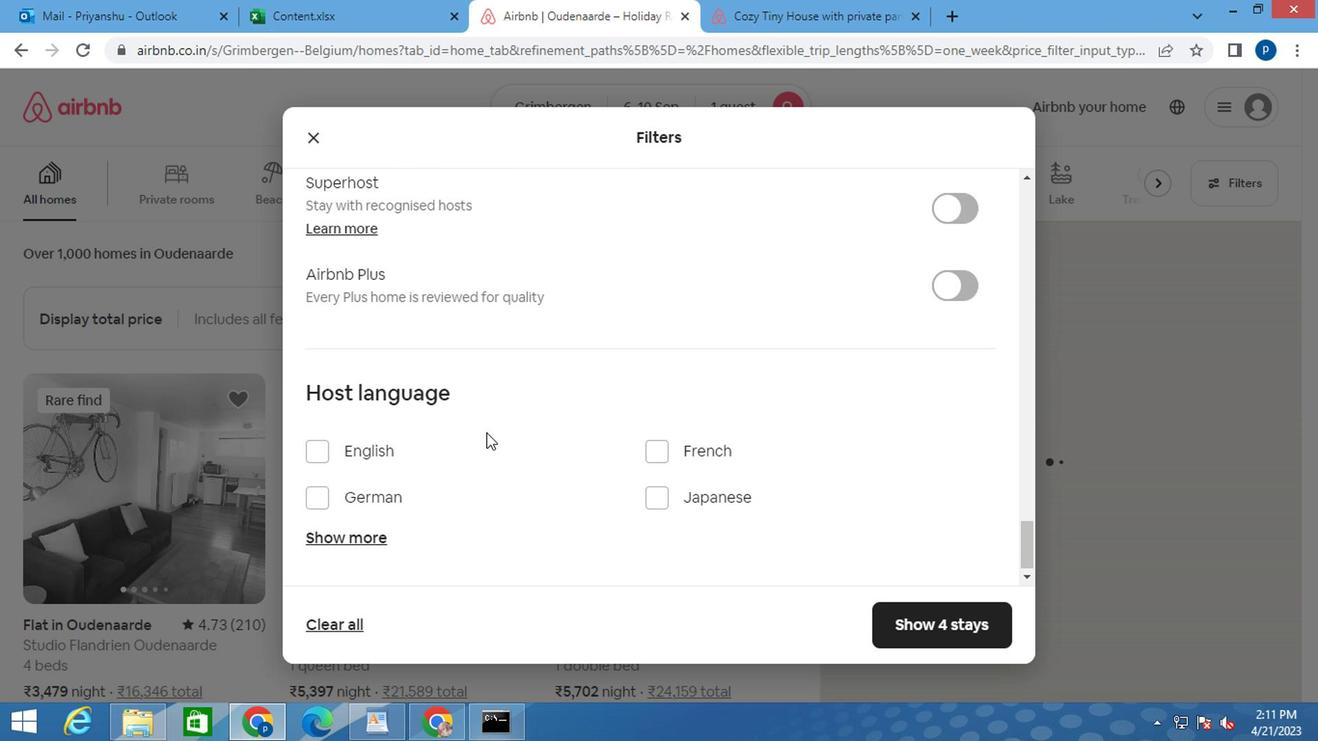 
Action: Mouse scrolled (449, 451) with delta (0, -1)
Screenshot: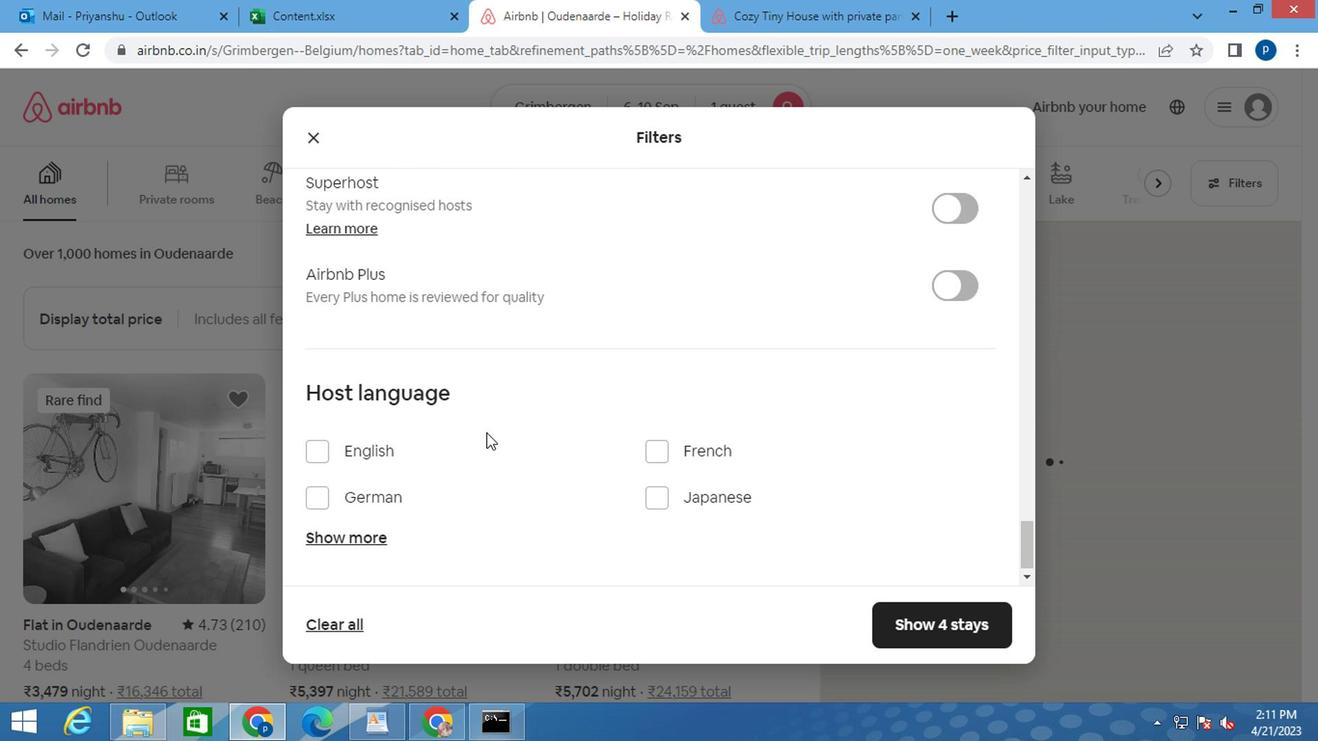 
Action: Mouse moved to (449, 453)
Screenshot: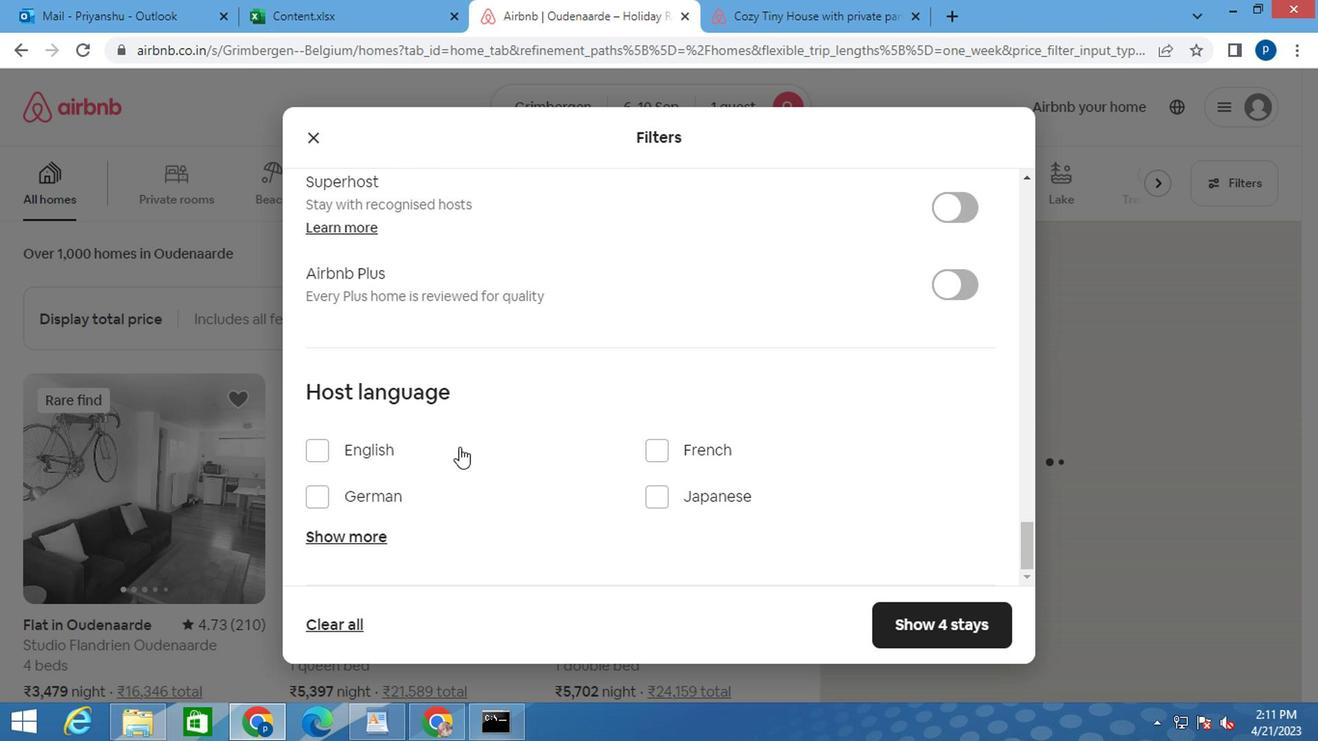 
Action: Mouse scrolled (449, 451) with delta (0, -1)
Screenshot: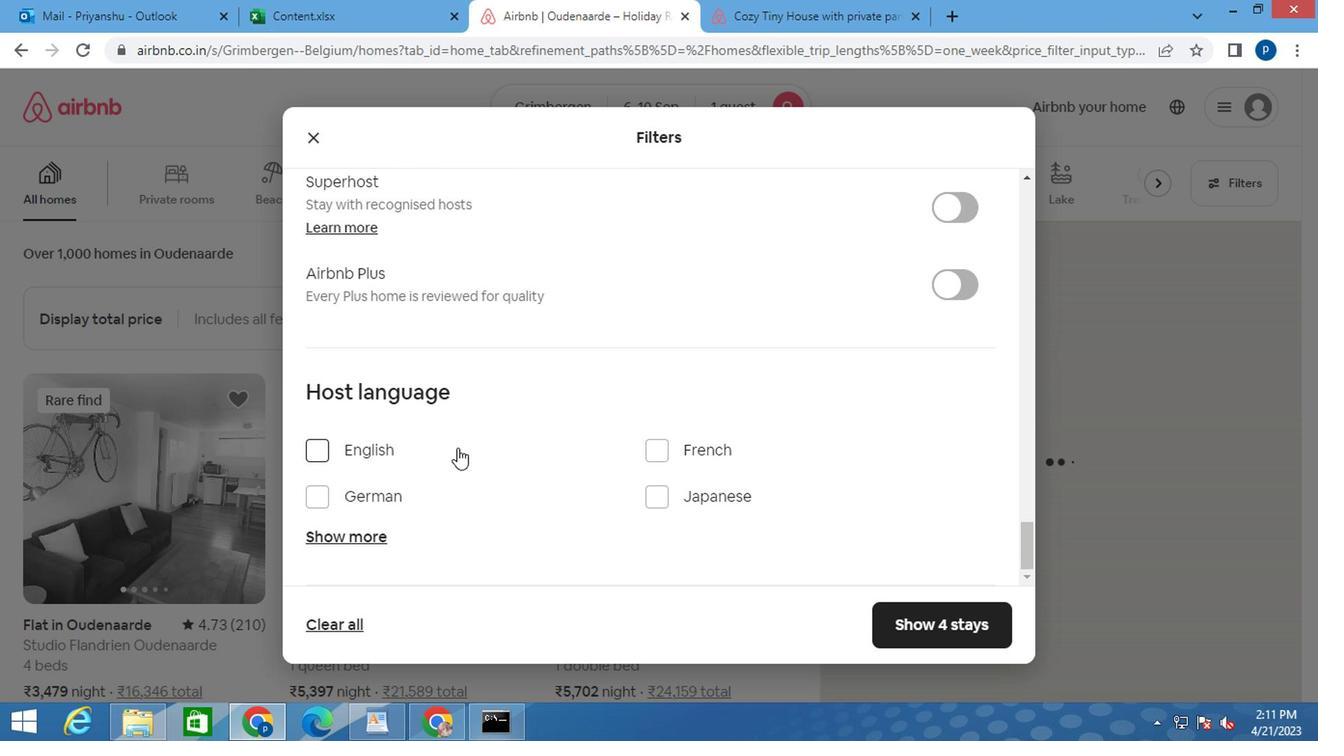 
Action: Mouse scrolled (449, 451) with delta (0, -1)
Screenshot: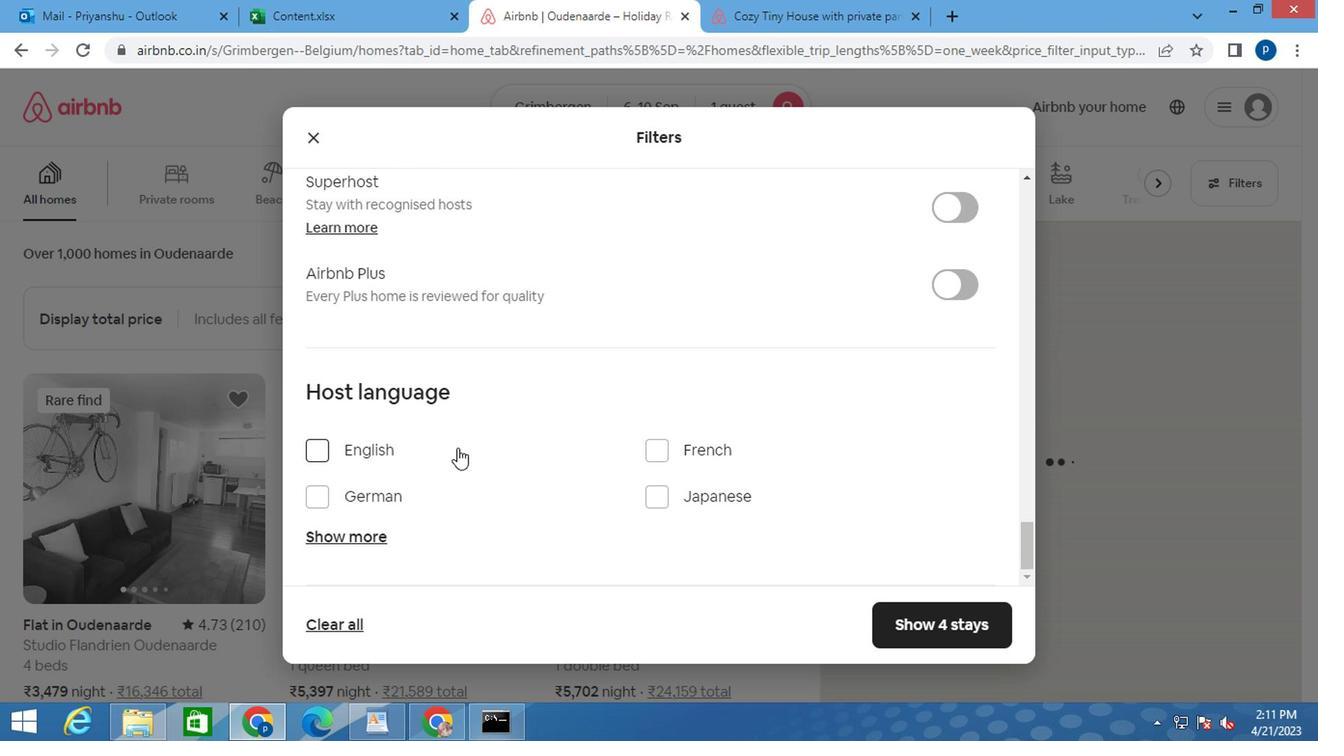 
Action: Mouse scrolled (449, 451) with delta (0, -1)
Screenshot: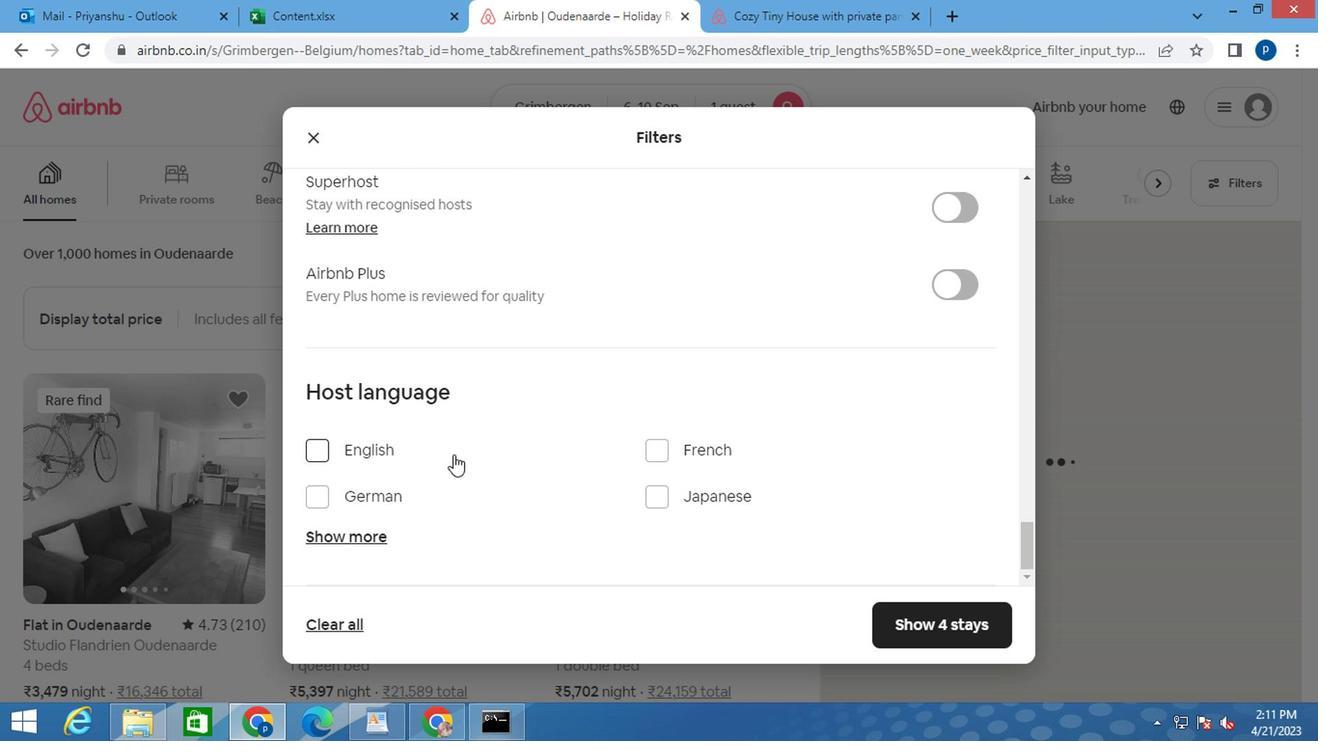 
Action: Mouse moved to (318, 443)
Screenshot: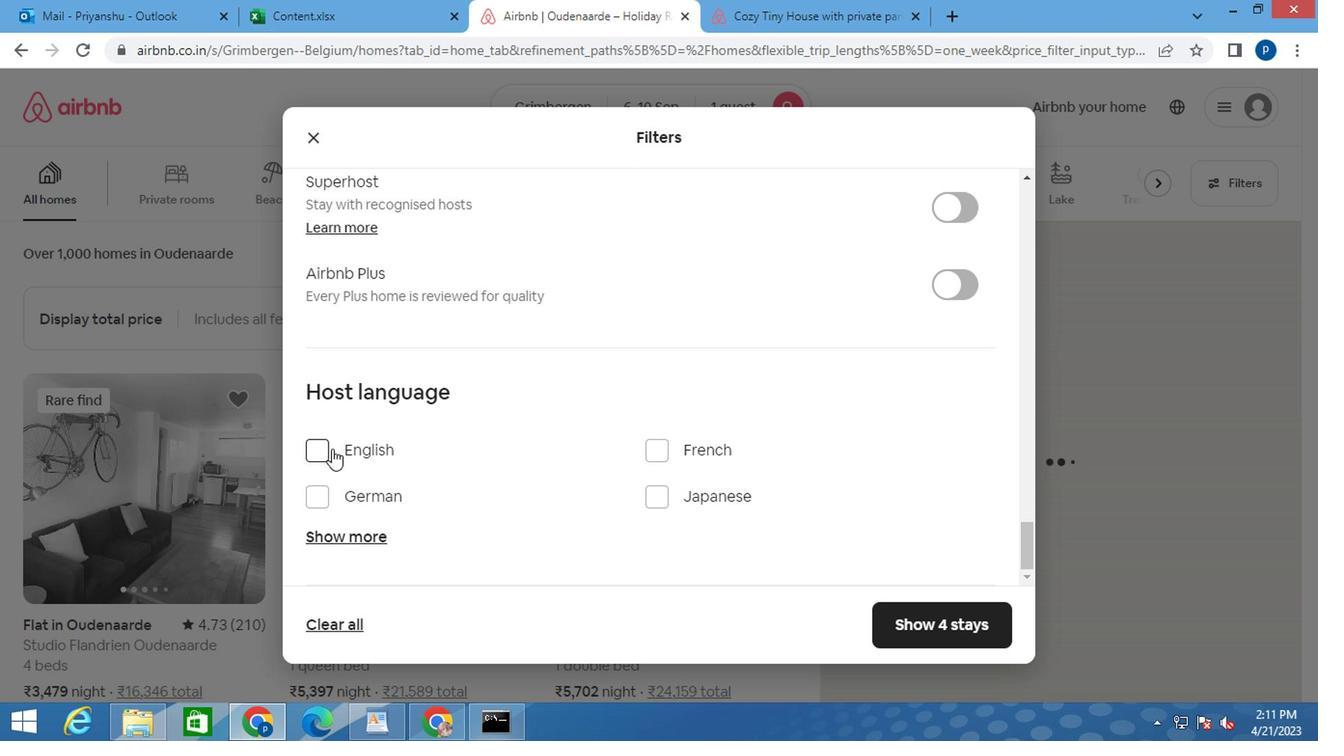 
Action: Mouse pressed left at (318, 443)
Screenshot: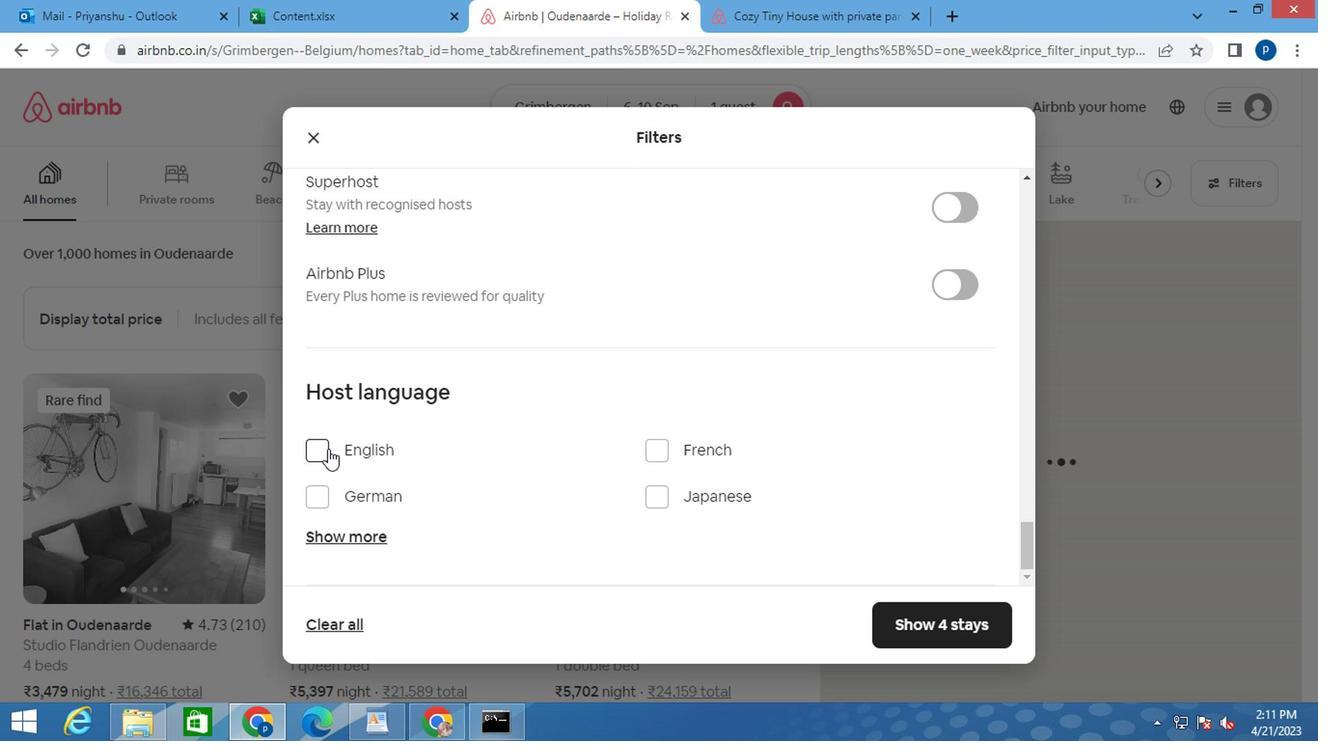 
Action: Mouse moved to (918, 601)
Screenshot: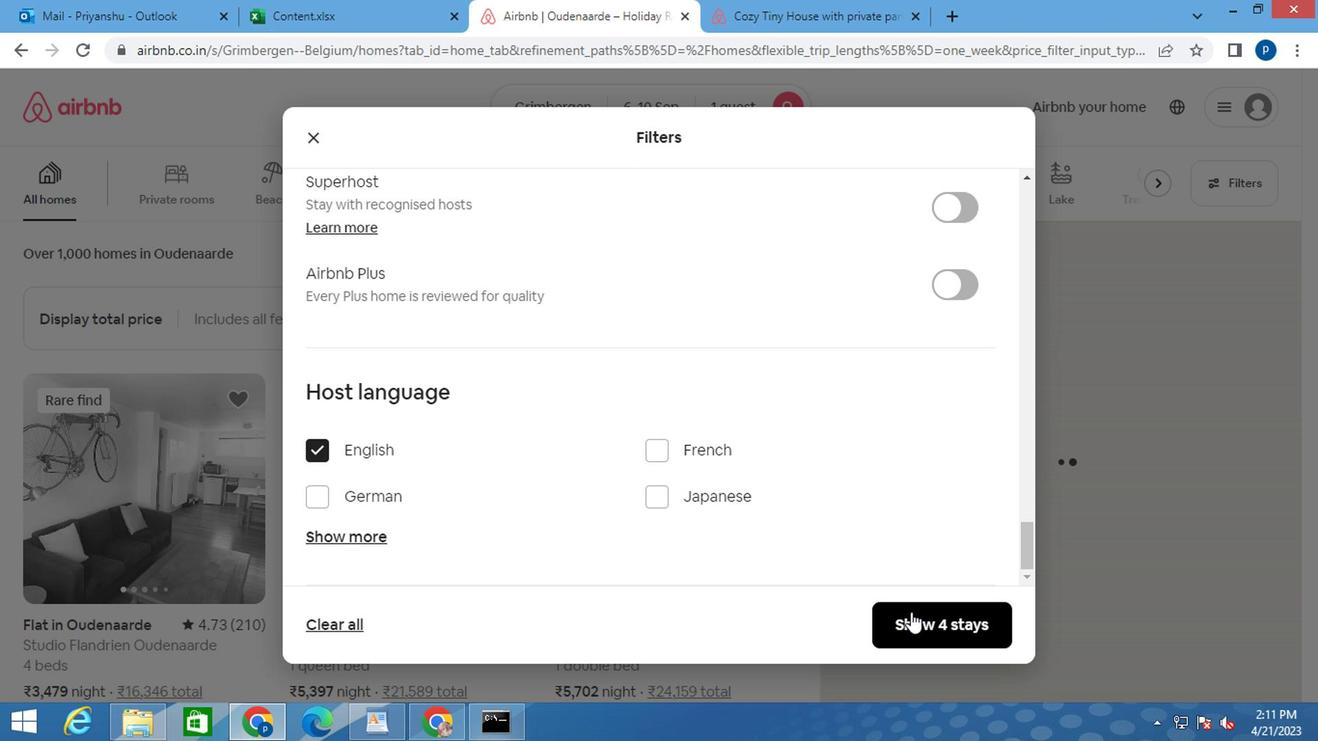 
Action: Mouse pressed left at (918, 601)
Screenshot: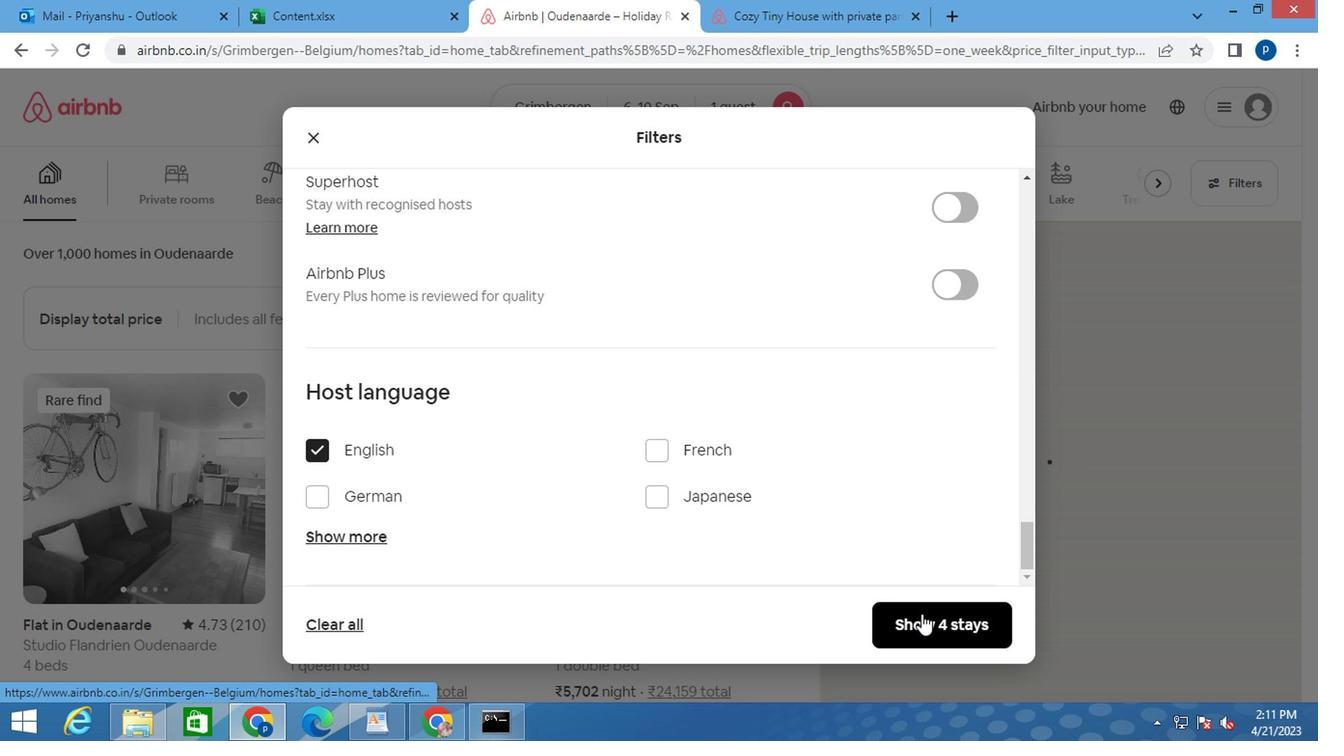 
Action: Mouse moved to (922, 592)
Screenshot: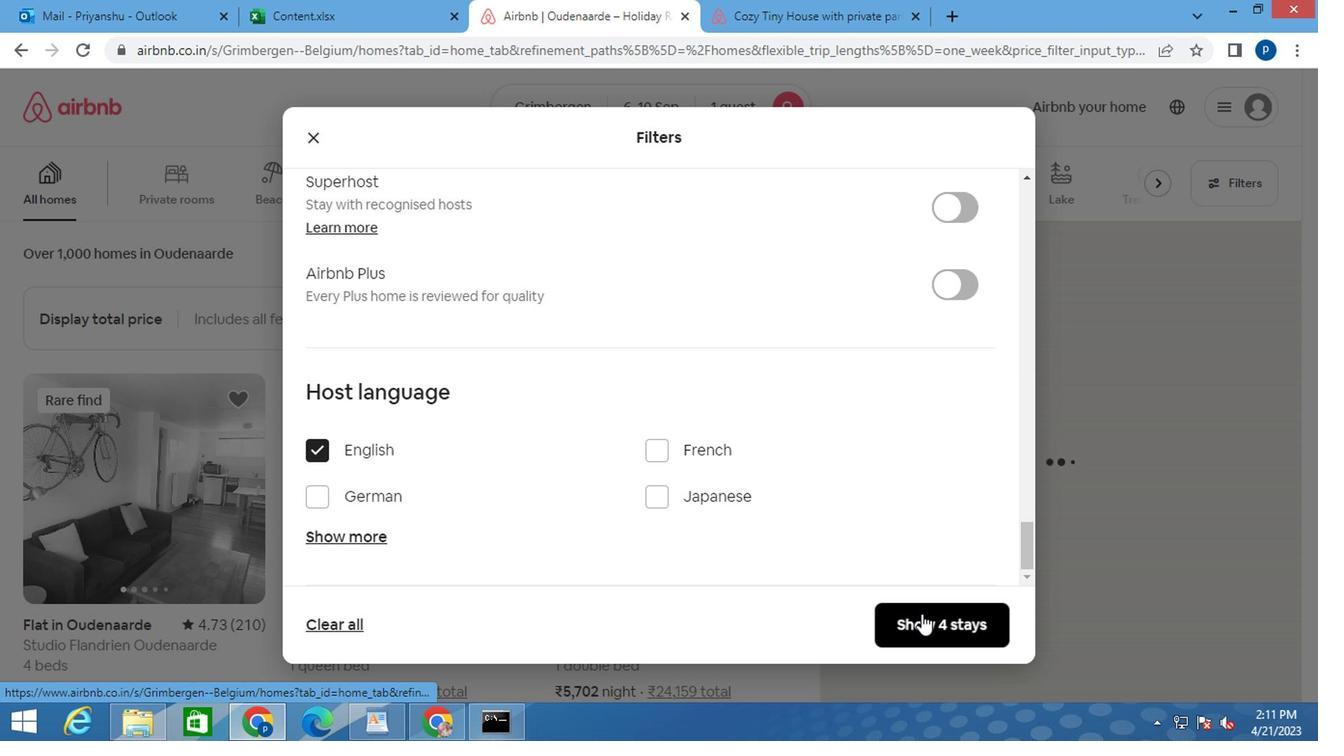 
